 Task: Search one way flight ticket for 4 adults, 2 children, 2 infants in seat and 1 infant on lap in premium economy from Pocatello: Pocatello Regional Airport to Rock Springs: Southwest Wyoming Regional Airport (rock Springs Sweetwater County Airport) on 8-5-2023. Choice of flights is Alaska. Number of bags: 2 checked bags. Price is upto 74000. Outbound departure time preference is 21:15.
Action: Mouse moved to (393, 368)
Screenshot: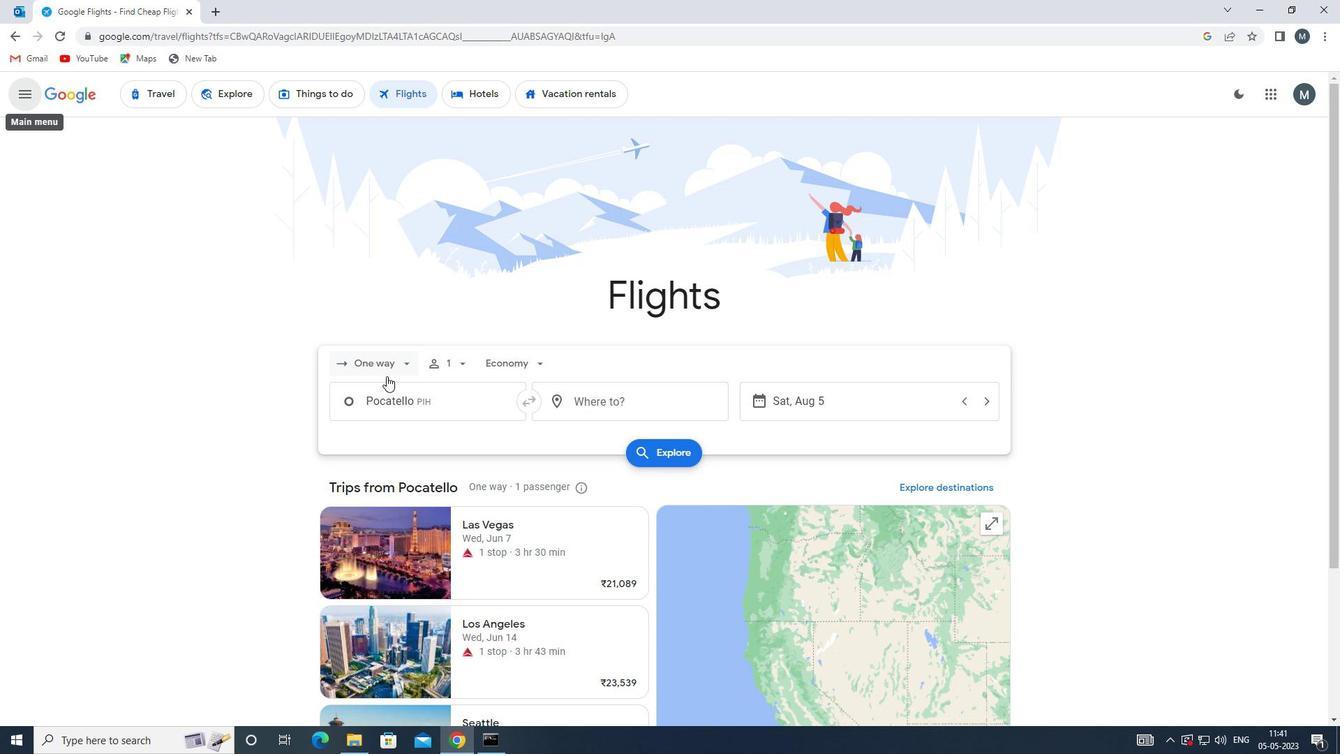 
Action: Mouse pressed left at (393, 368)
Screenshot: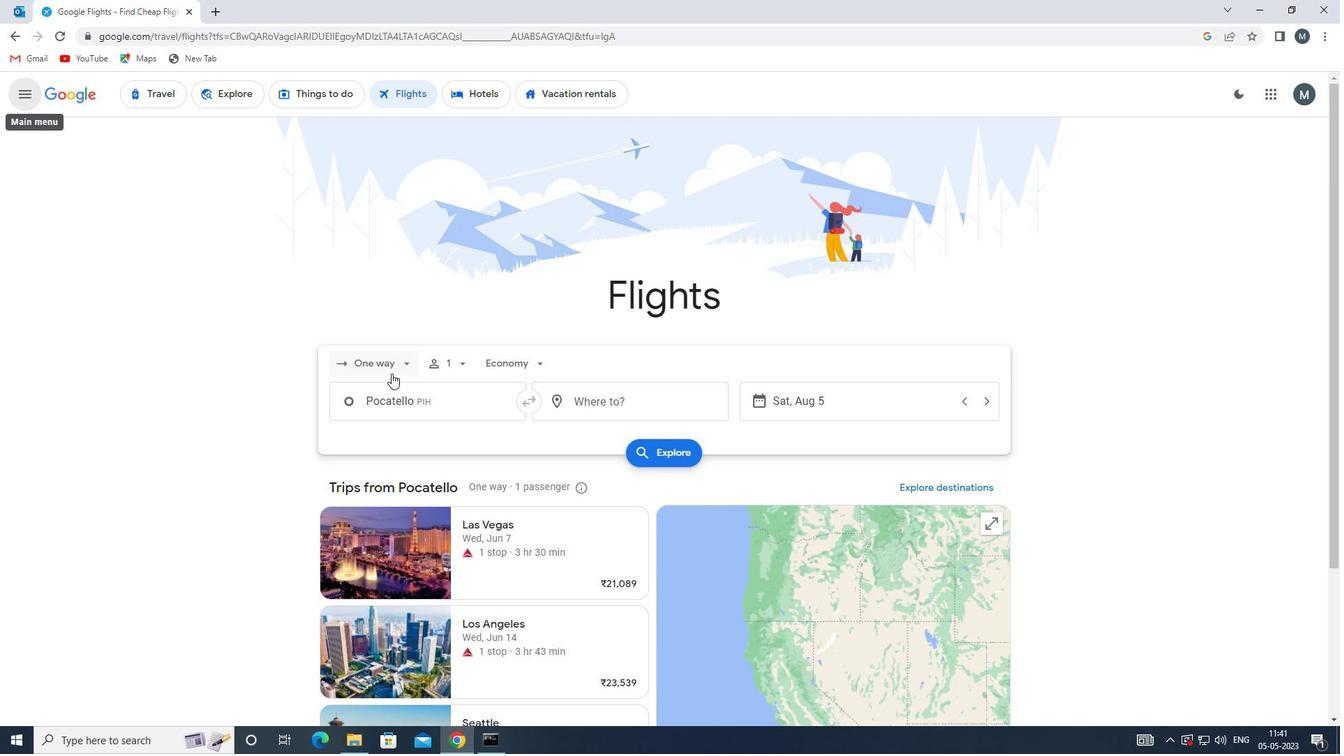 
Action: Mouse moved to (403, 427)
Screenshot: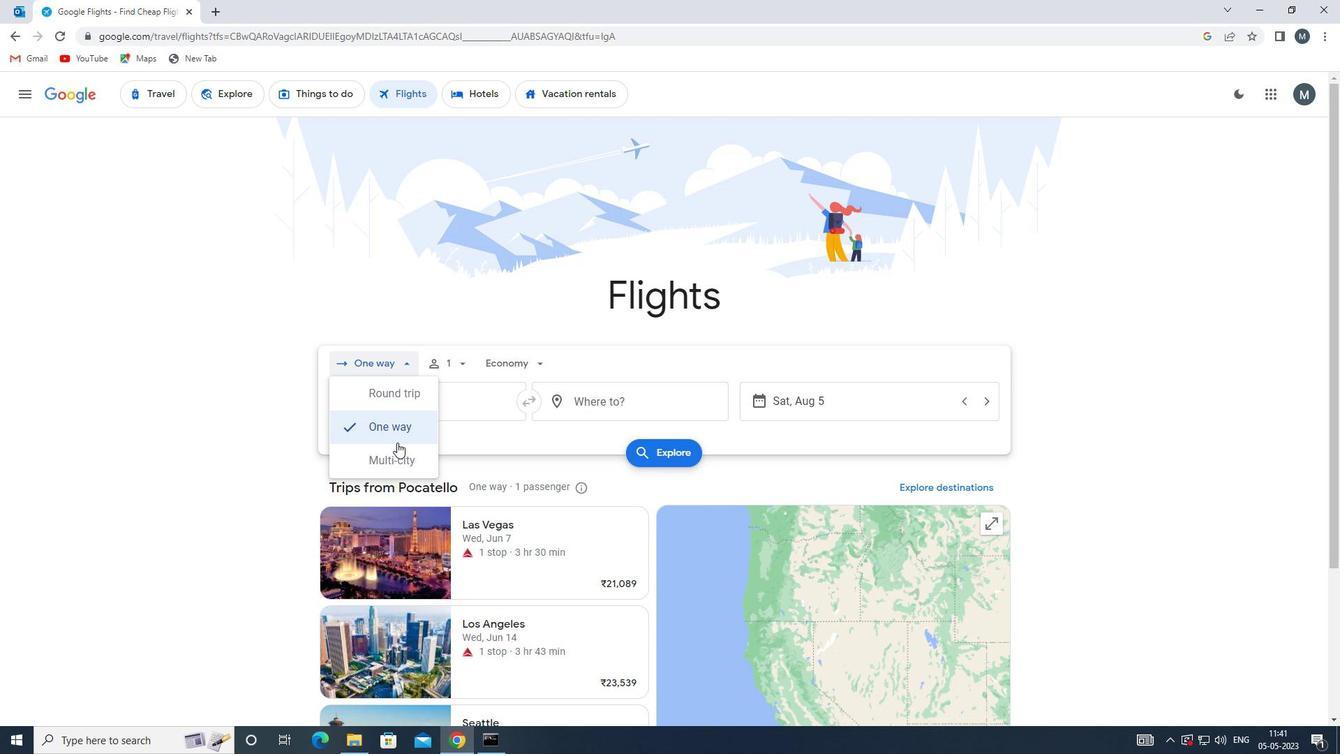 
Action: Mouse pressed left at (403, 427)
Screenshot: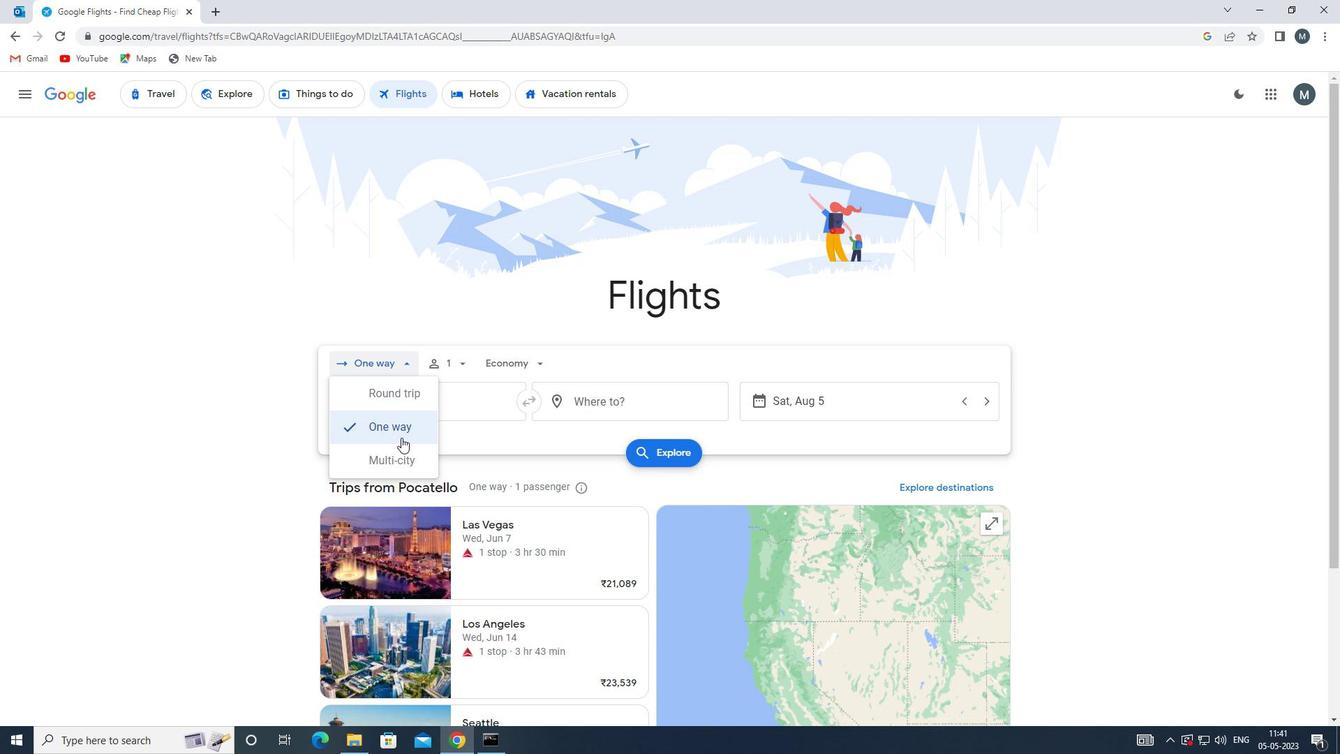 
Action: Mouse moved to (469, 360)
Screenshot: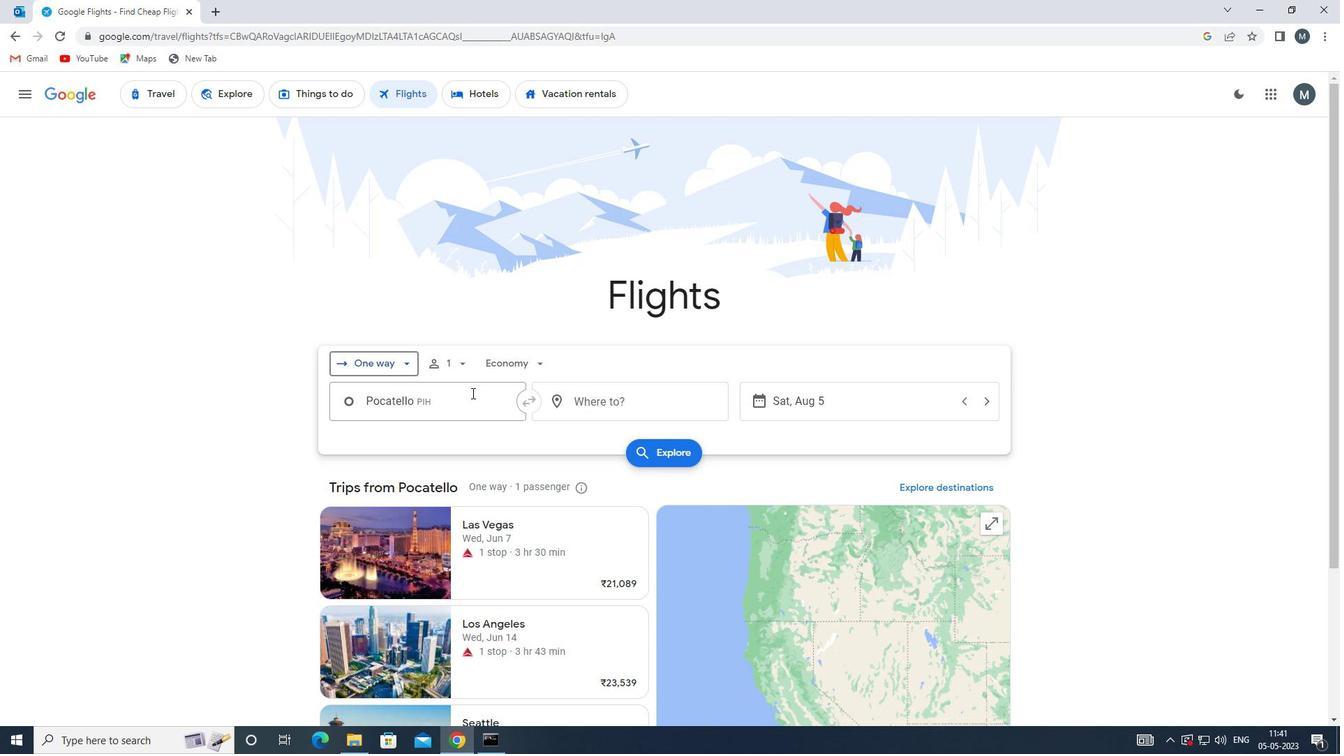 
Action: Mouse pressed left at (469, 360)
Screenshot: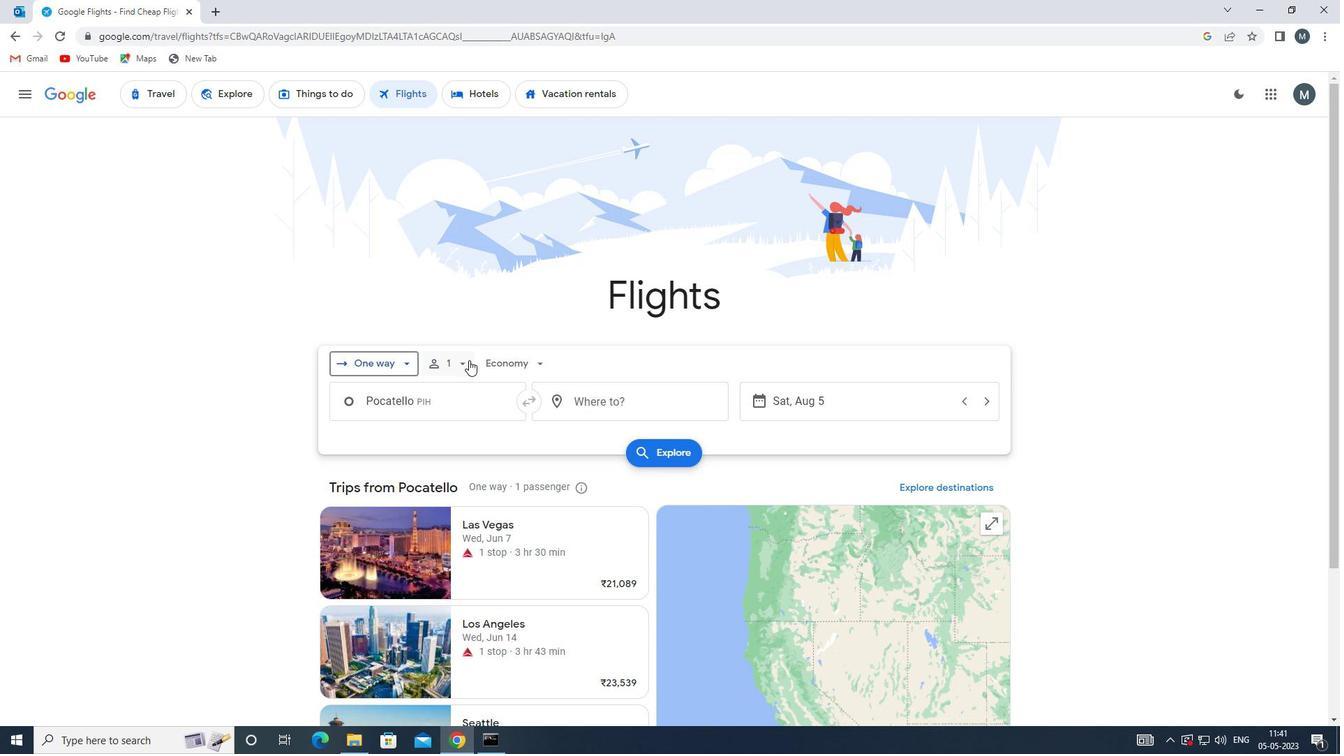 
Action: Mouse moved to (564, 398)
Screenshot: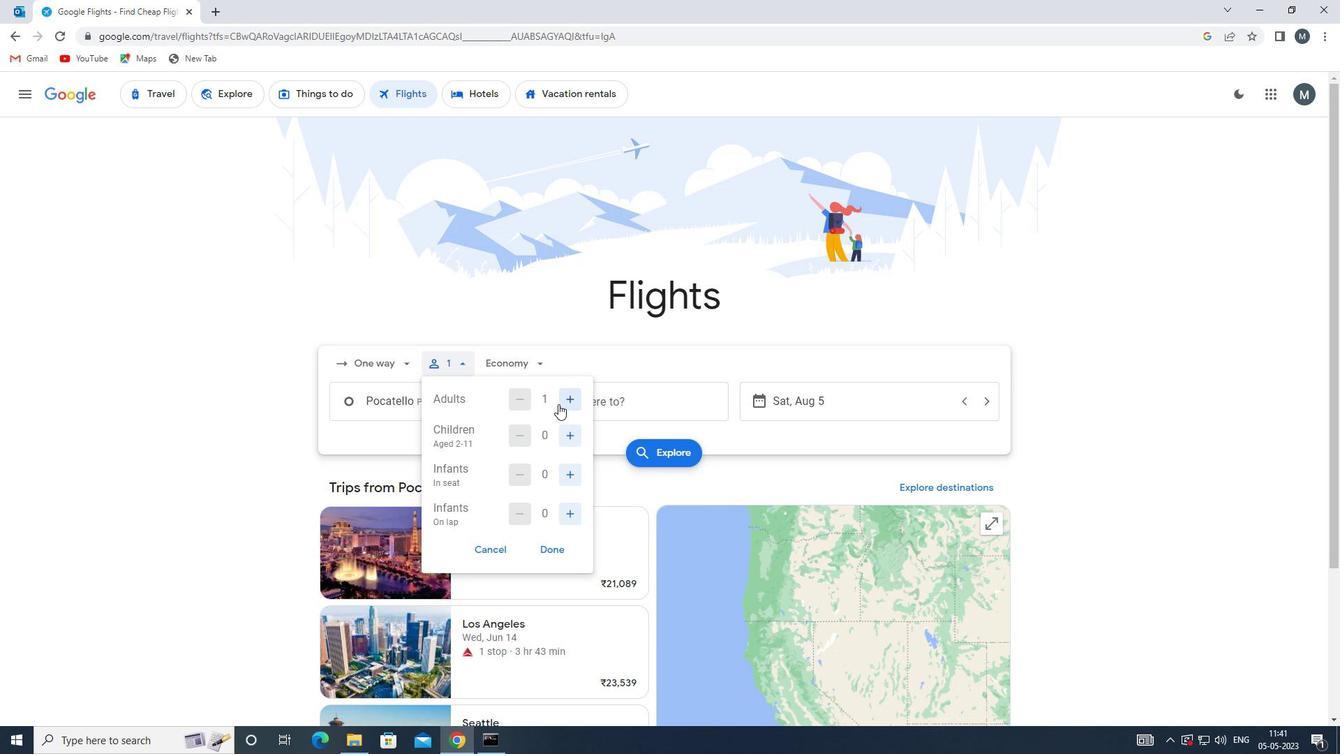 
Action: Mouse pressed left at (564, 398)
Screenshot: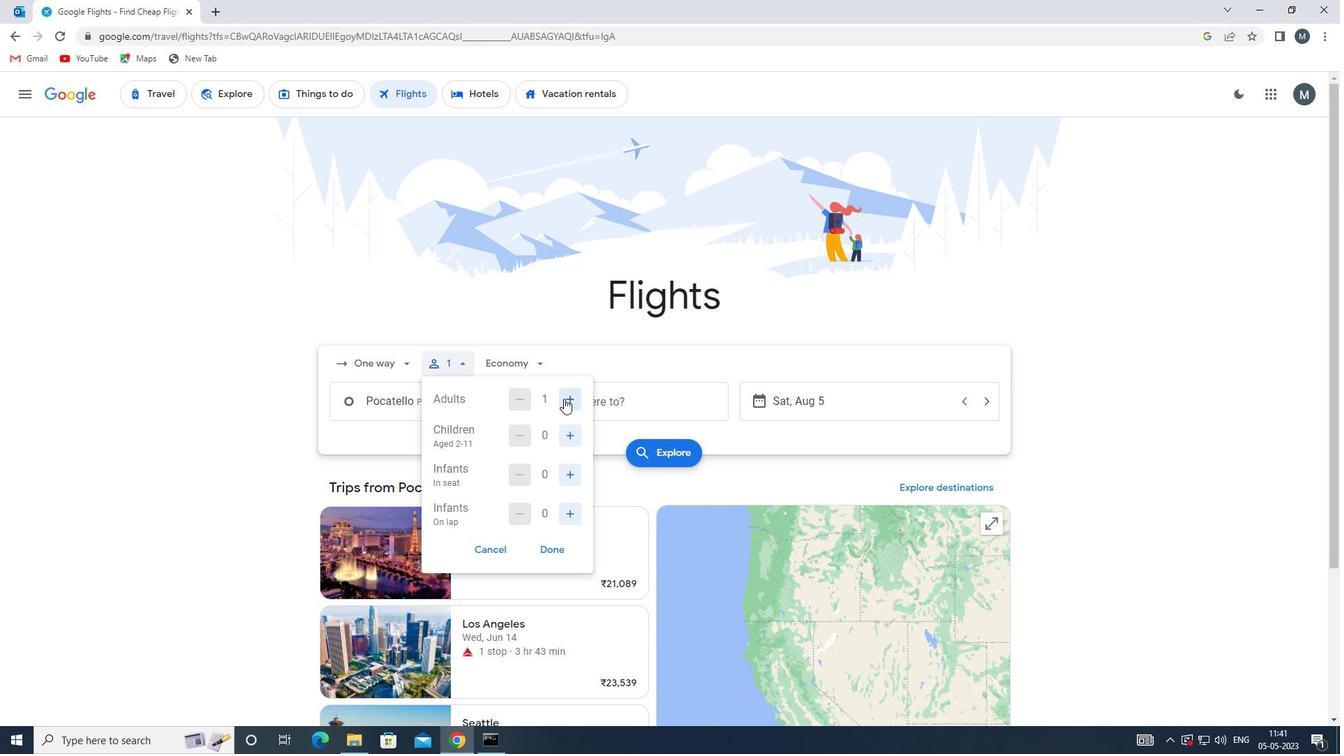 
Action: Mouse pressed left at (564, 398)
Screenshot: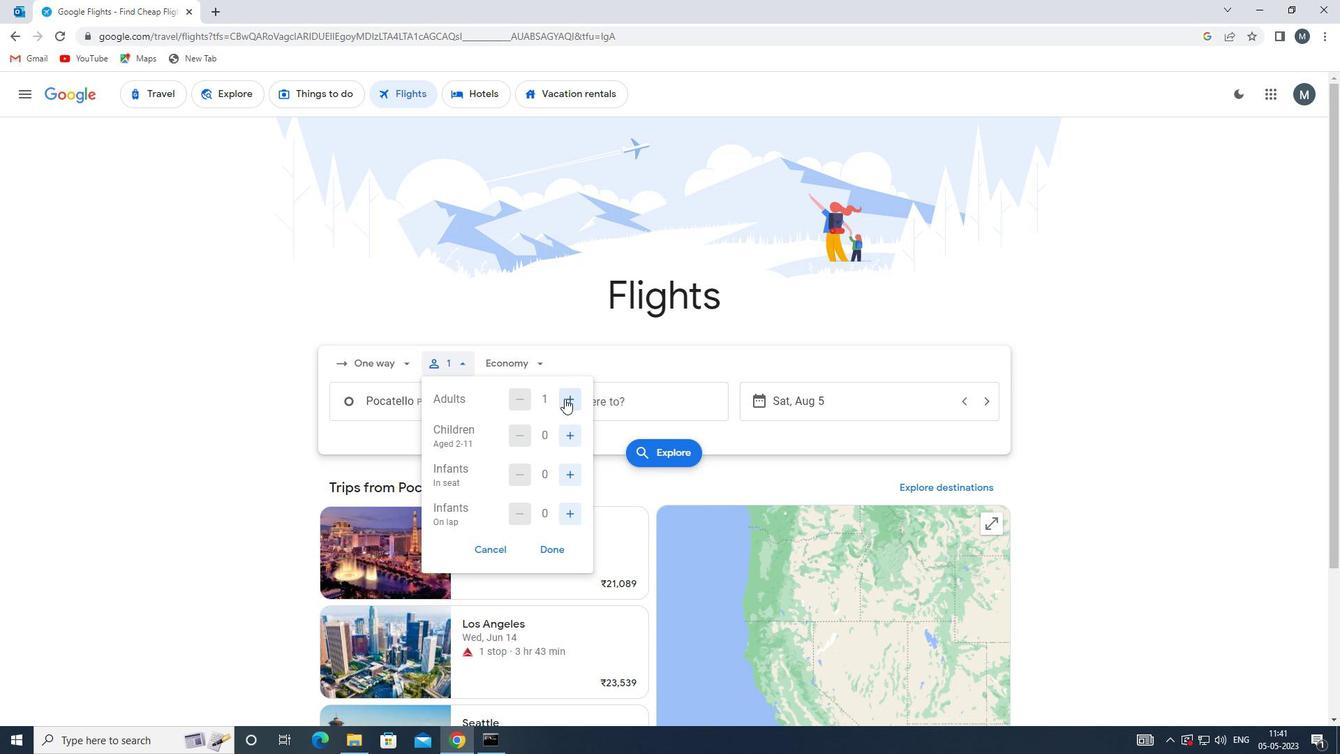 
Action: Mouse pressed left at (564, 398)
Screenshot: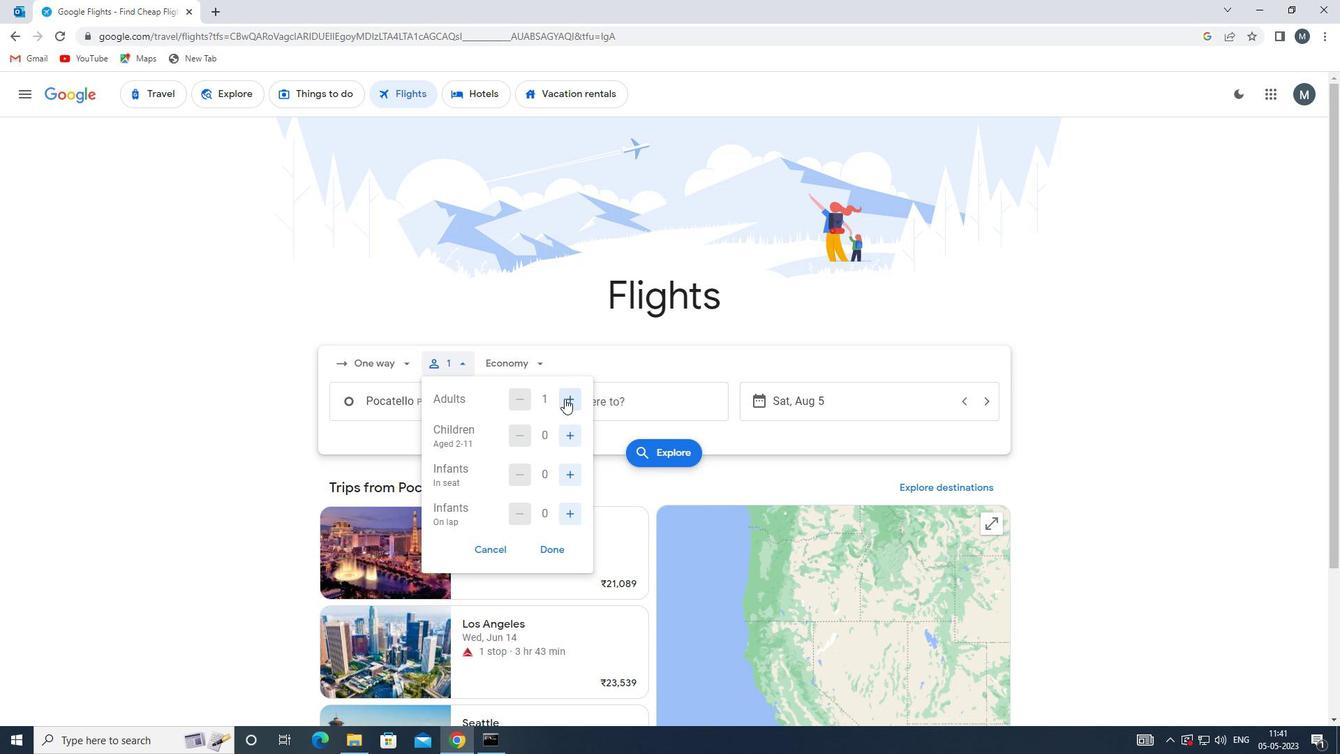 
Action: Mouse moved to (575, 422)
Screenshot: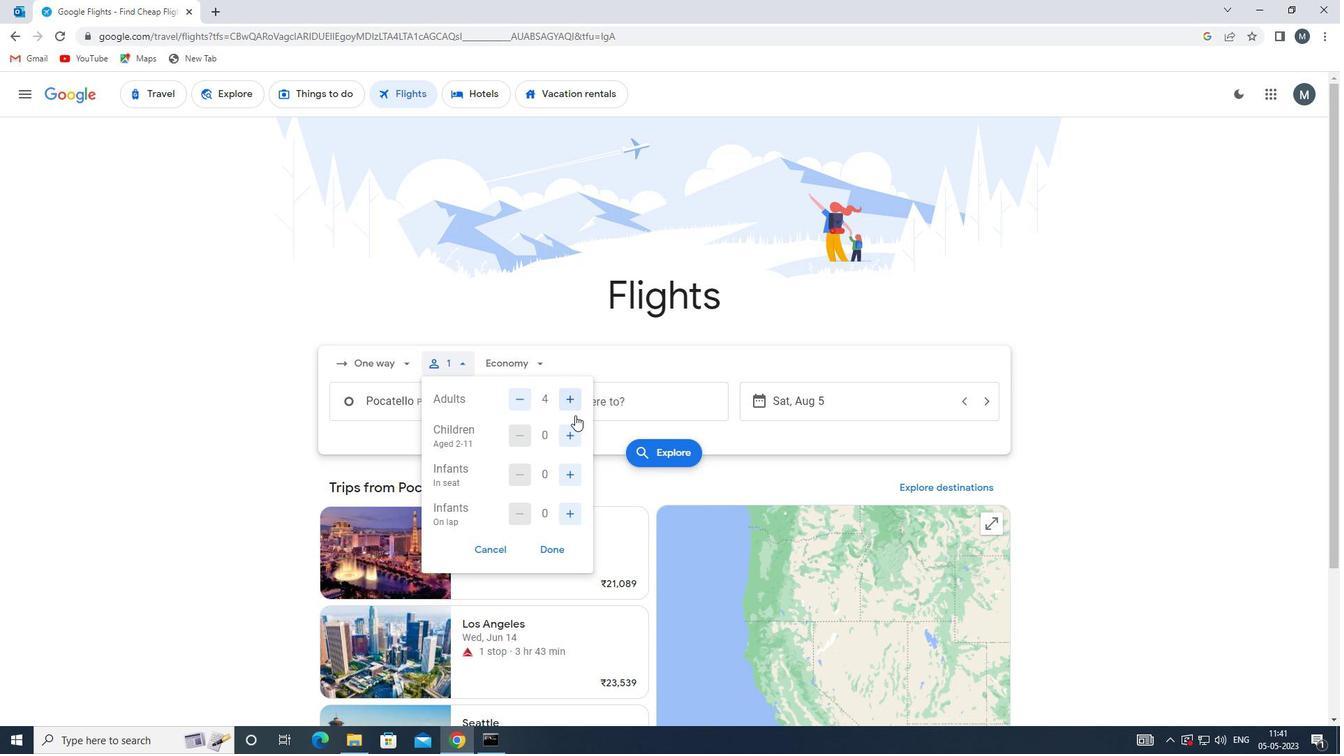 
Action: Mouse pressed left at (575, 422)
Screenshot: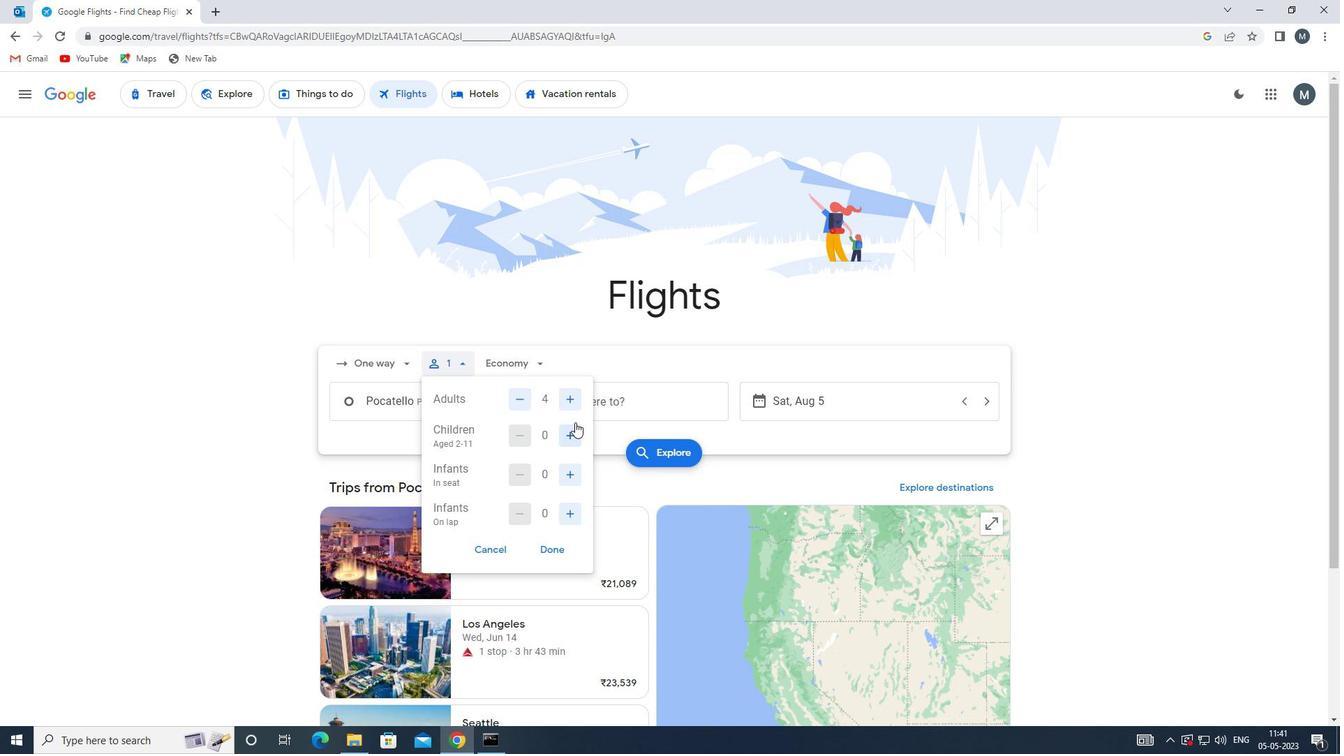
Action: Mouse moved to (576, 429)
Screenshot: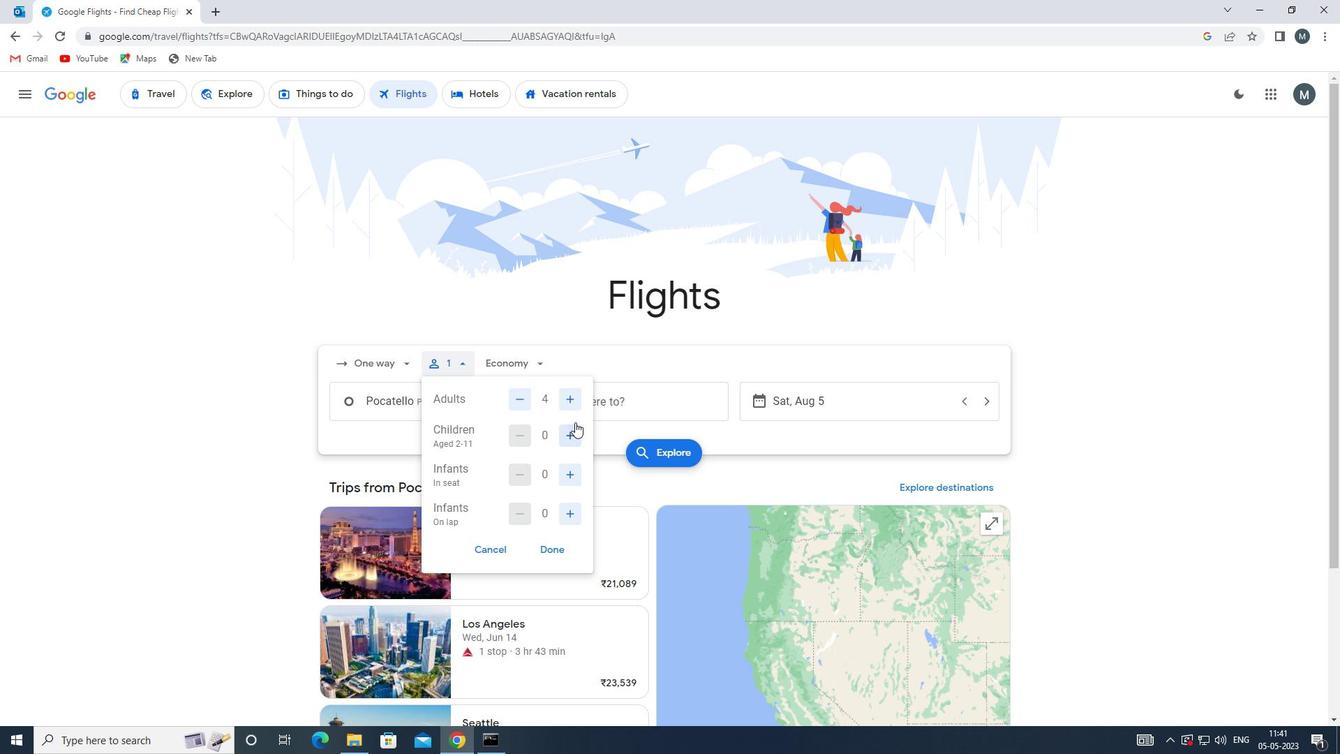 
Action: Mouse pressed left at (576, 429)
Screenshot: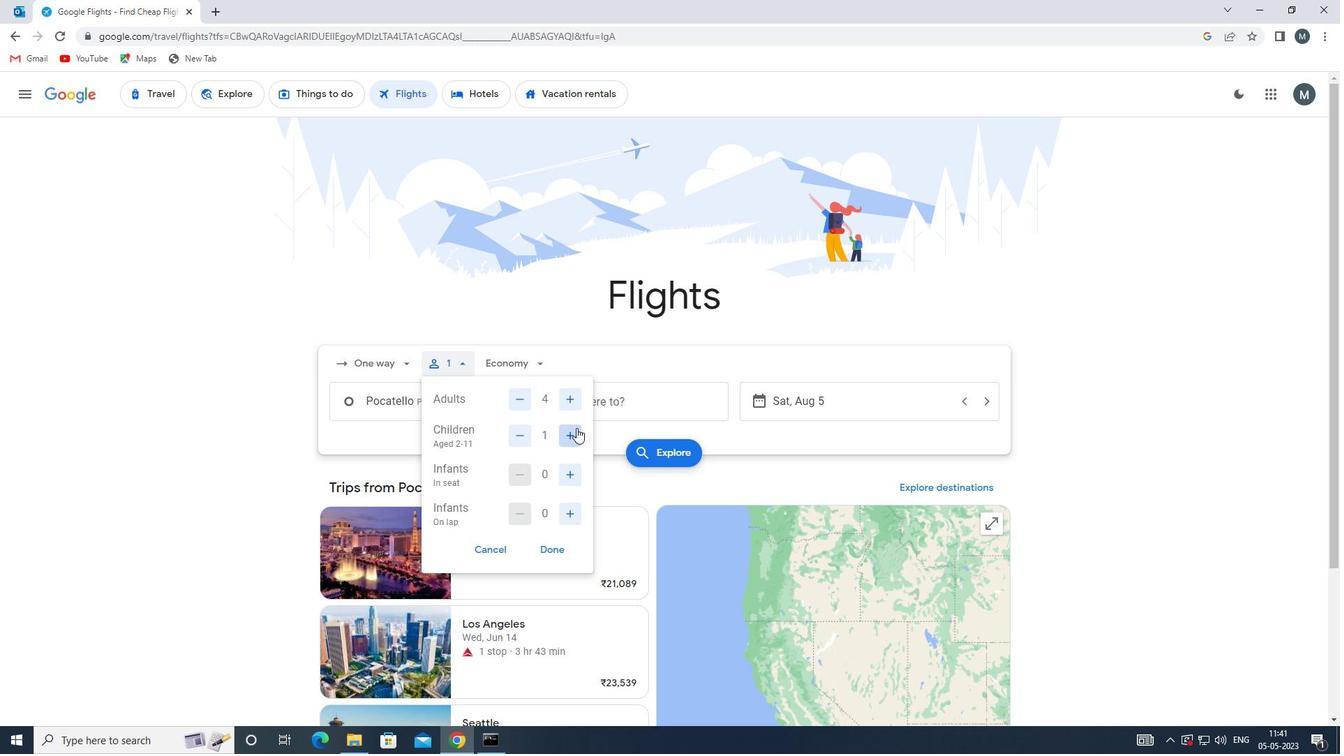 
Action: Mouse moved to (570, 474)
Screenshot: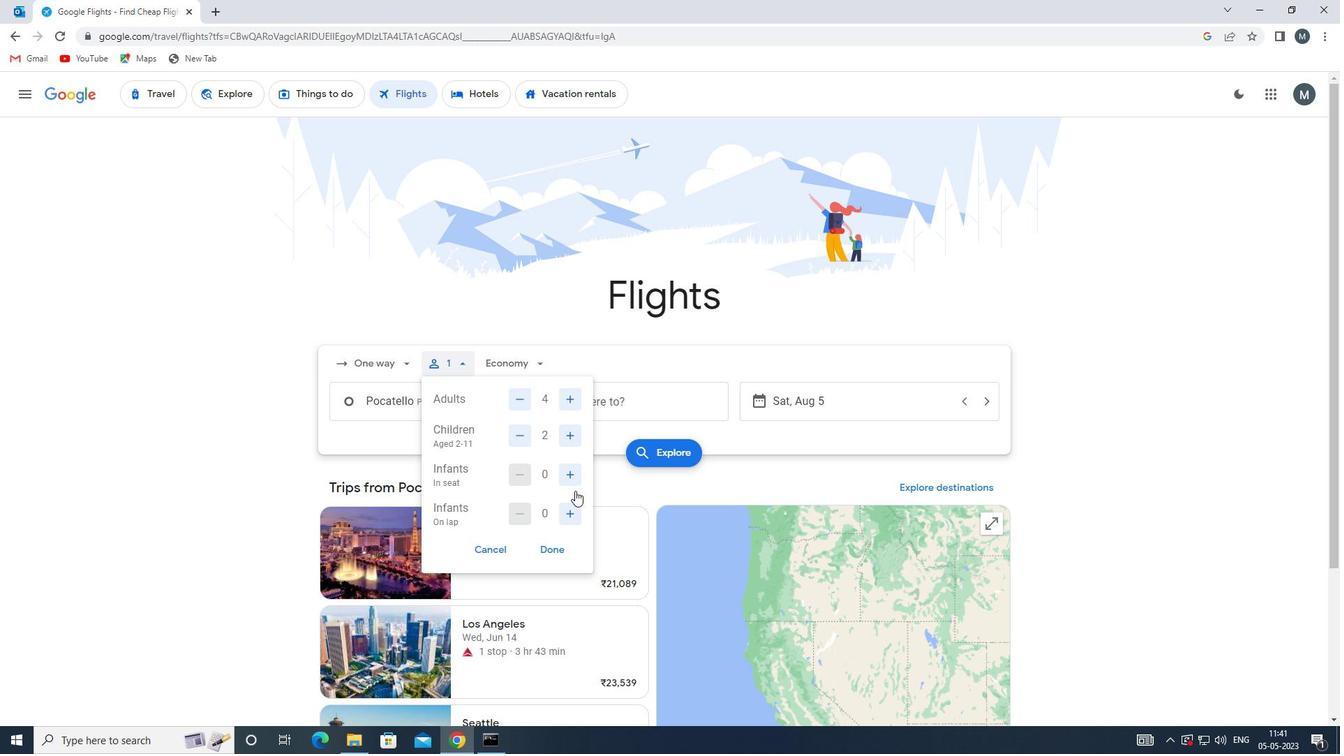 
Action: Mouse pressed left at (570, 474)
Screenshot: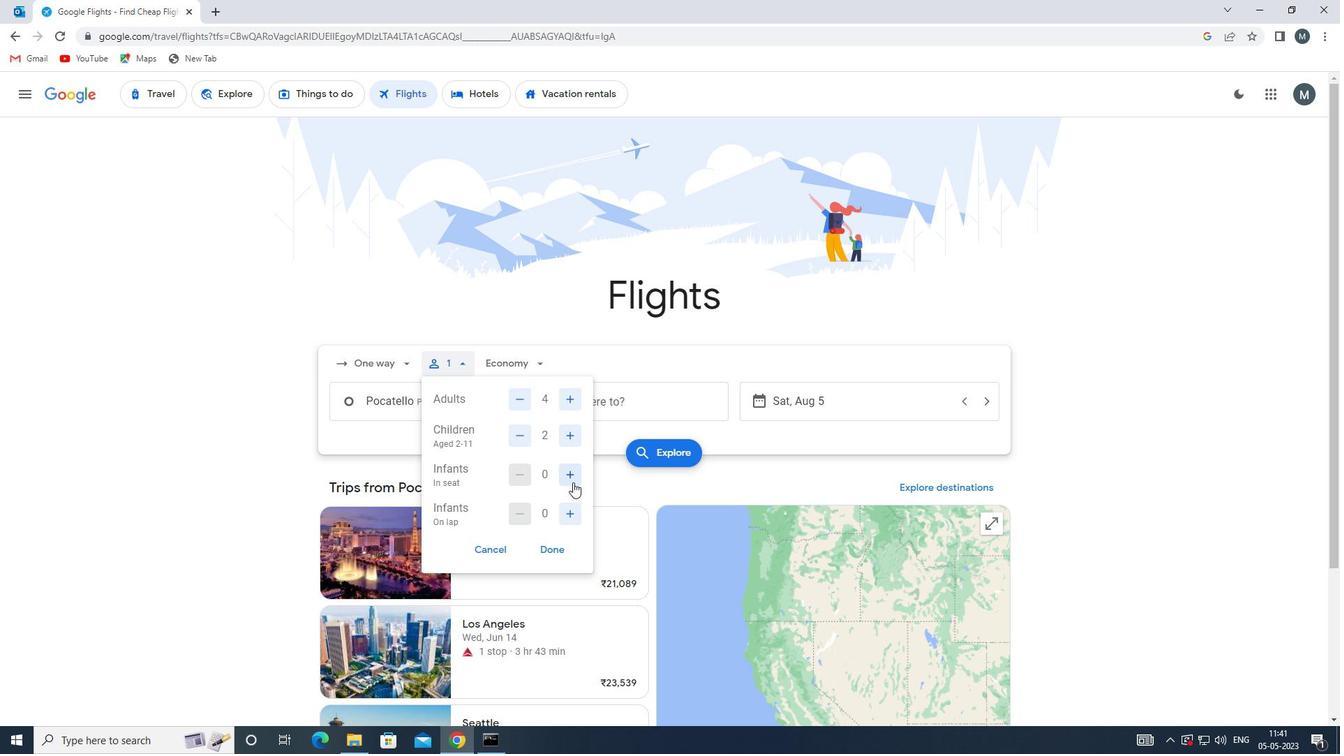 
Action: Mouse pressed left at (570, 474)
Screenshot: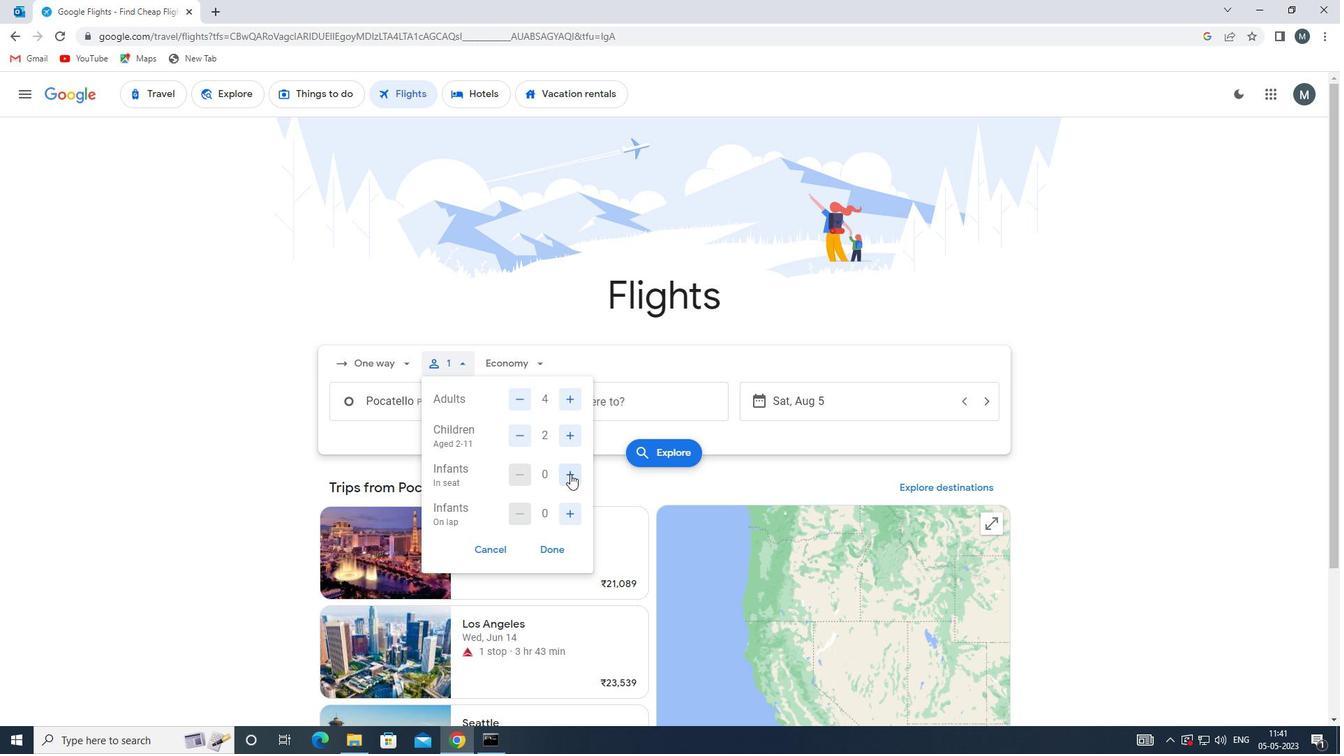 
Action: Mouse moved to (564, 513)
Screenshot: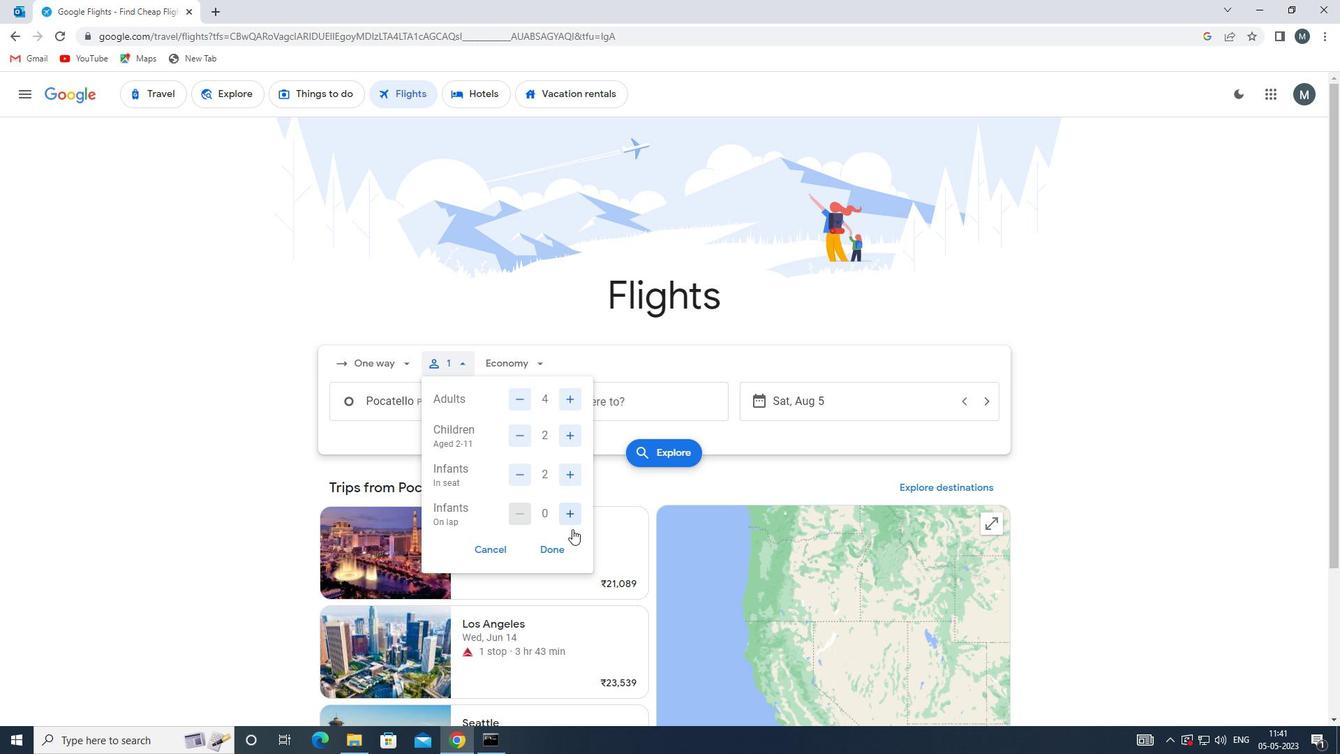 
Action: Mouse pressed left at (564, 513)
Screenshot: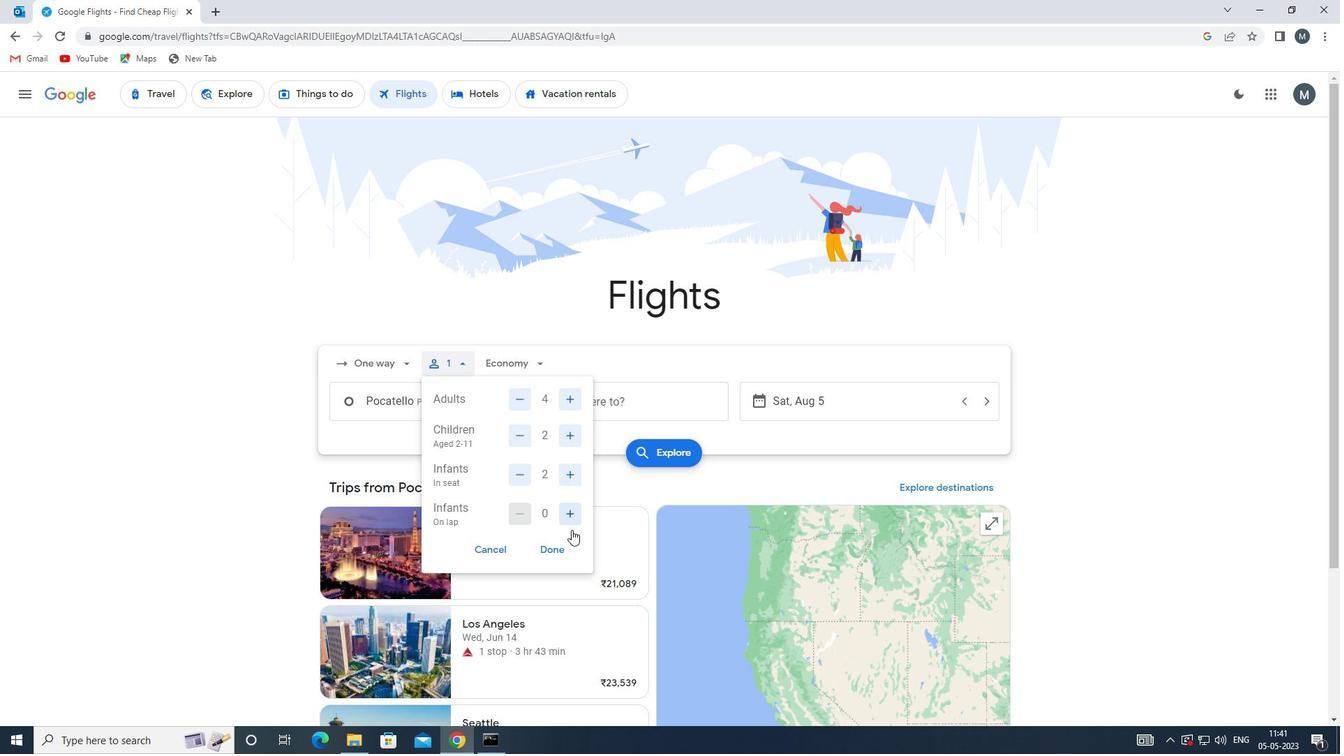 
Action: Mouse moved to (558, 546)
Screenshot: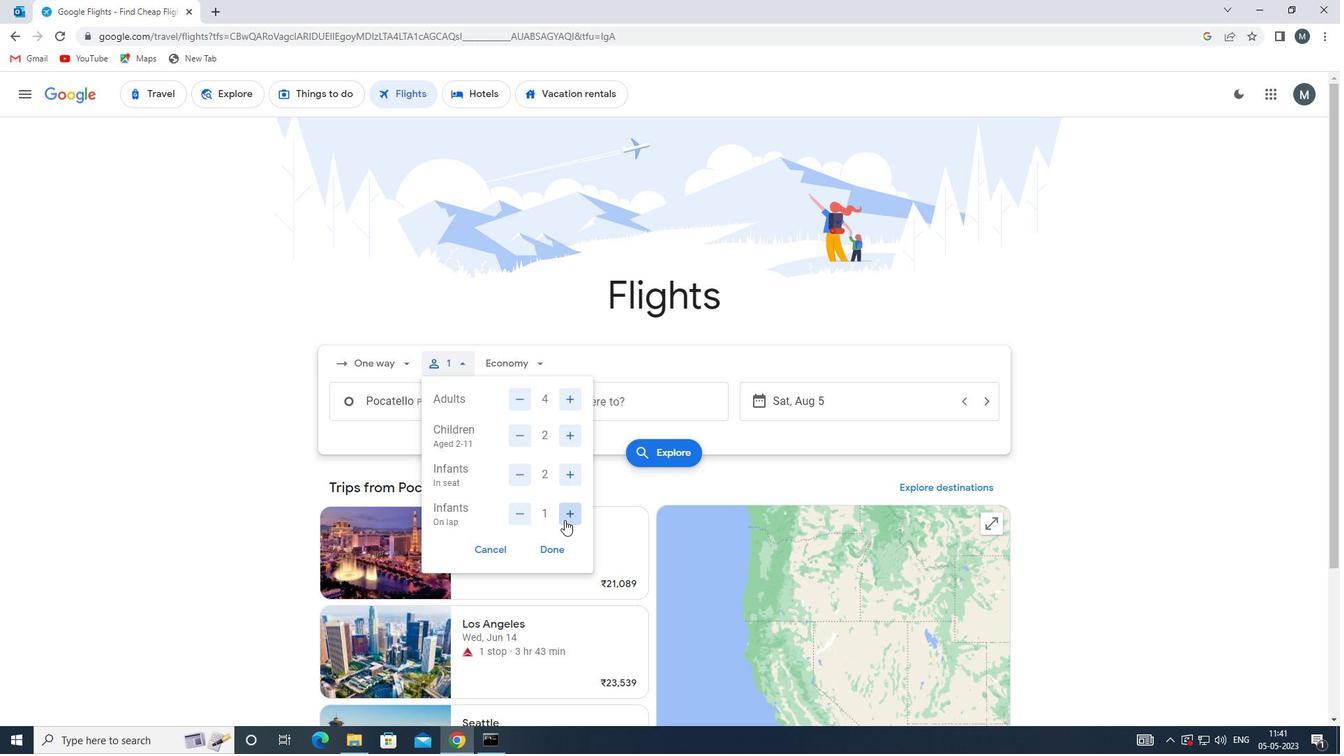 
Action: Mouse pressed left at (558, 546)
Screenshot: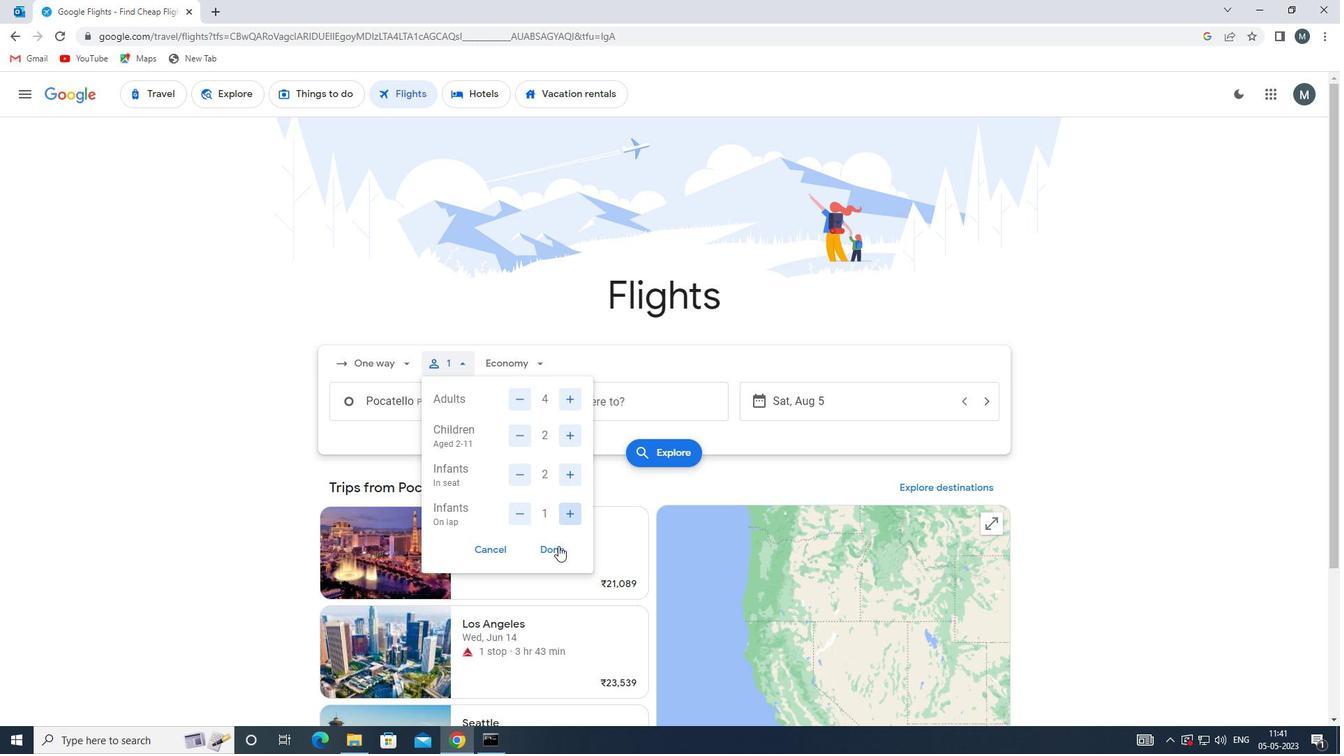 
Action: Mouse moved to (537, 360)
Screenshot: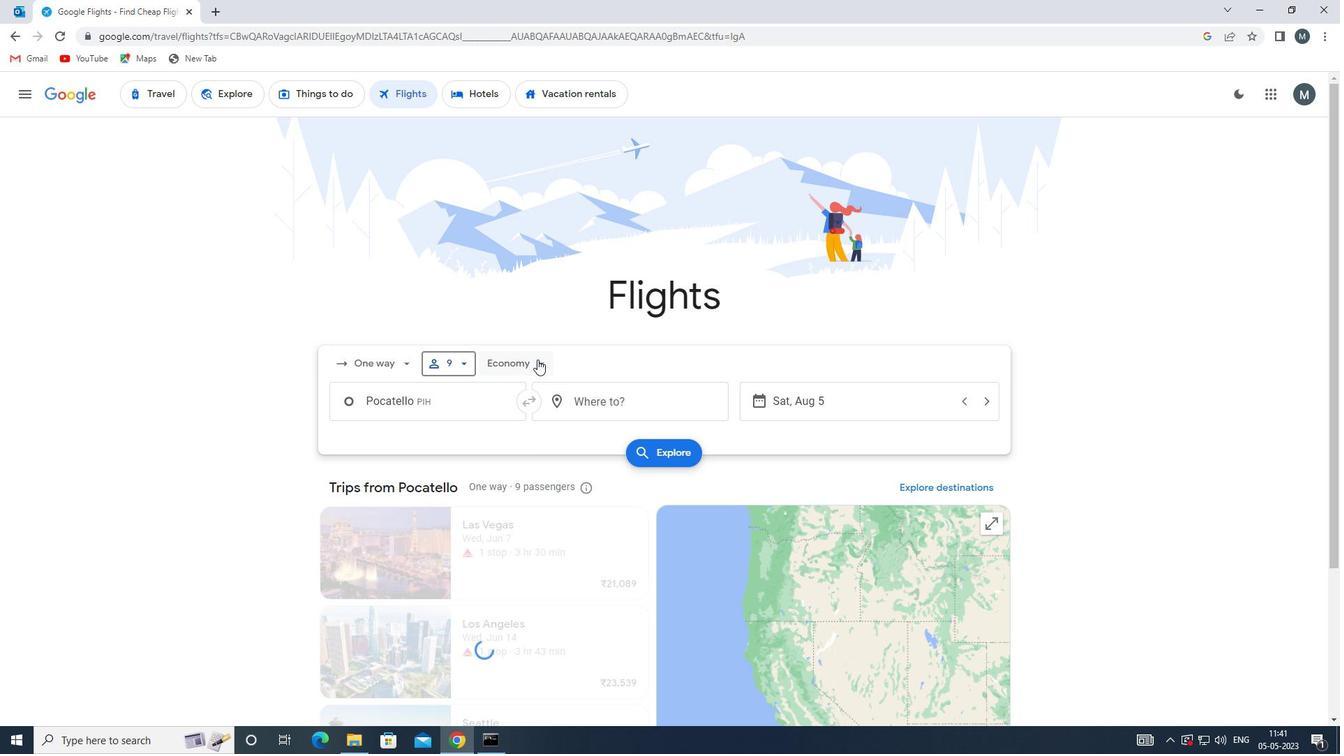 
Action: Mouse pressed left at (537, 360)
Screenshot: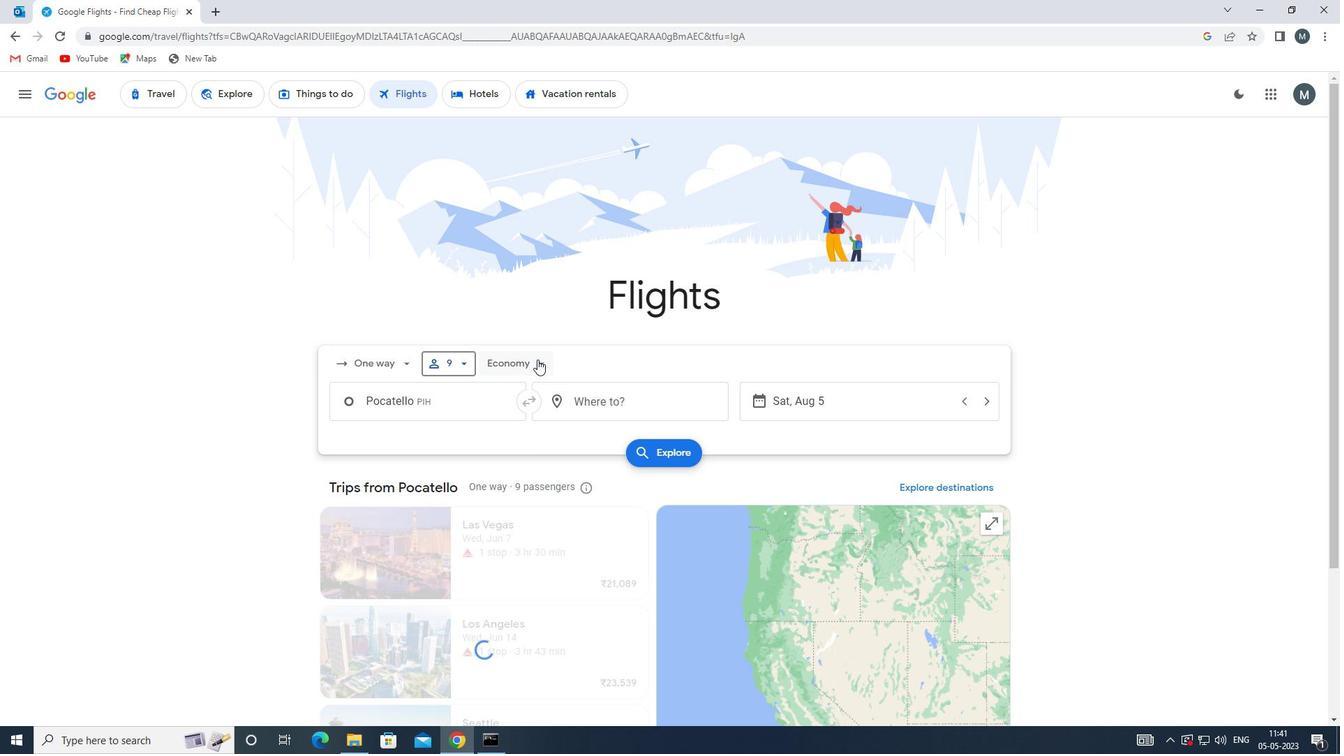 
Action: Mouse moved to (535, 426)
Screenshot: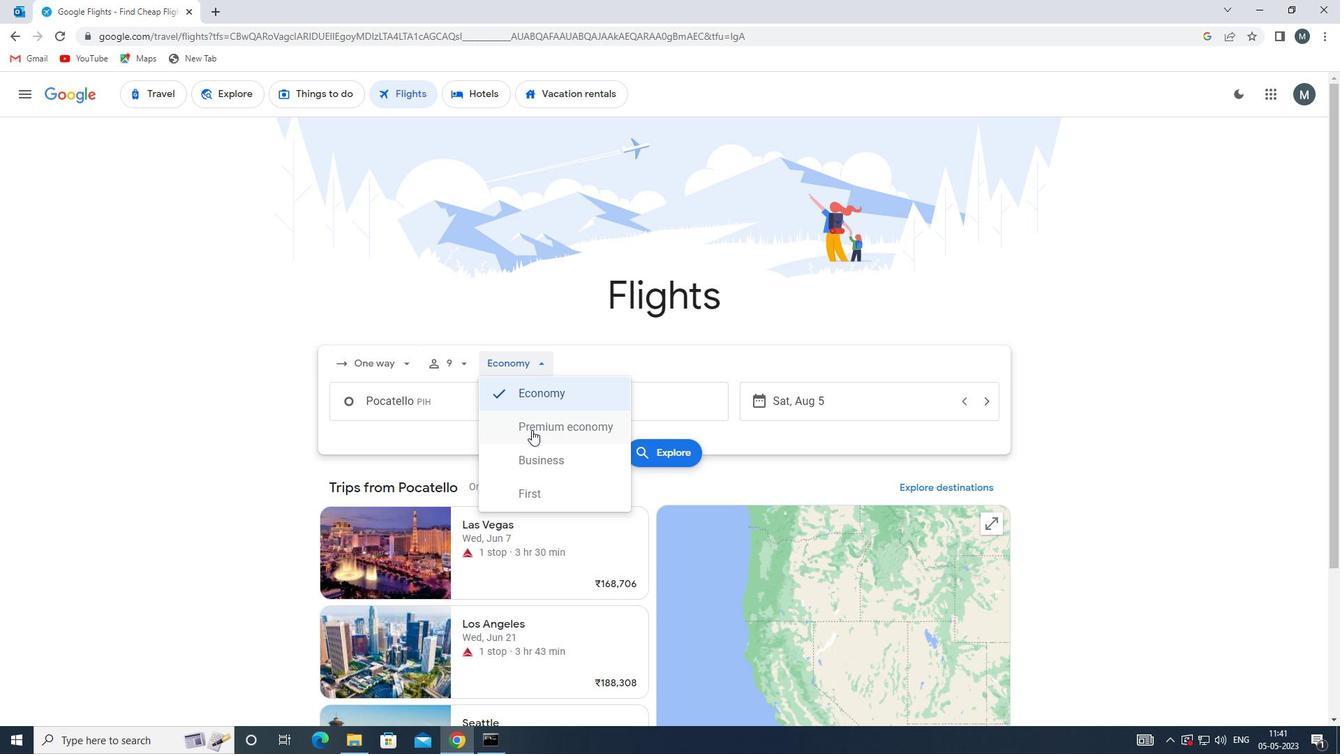 
Action: Mouse pressed left at (535, 426)
Screenshot: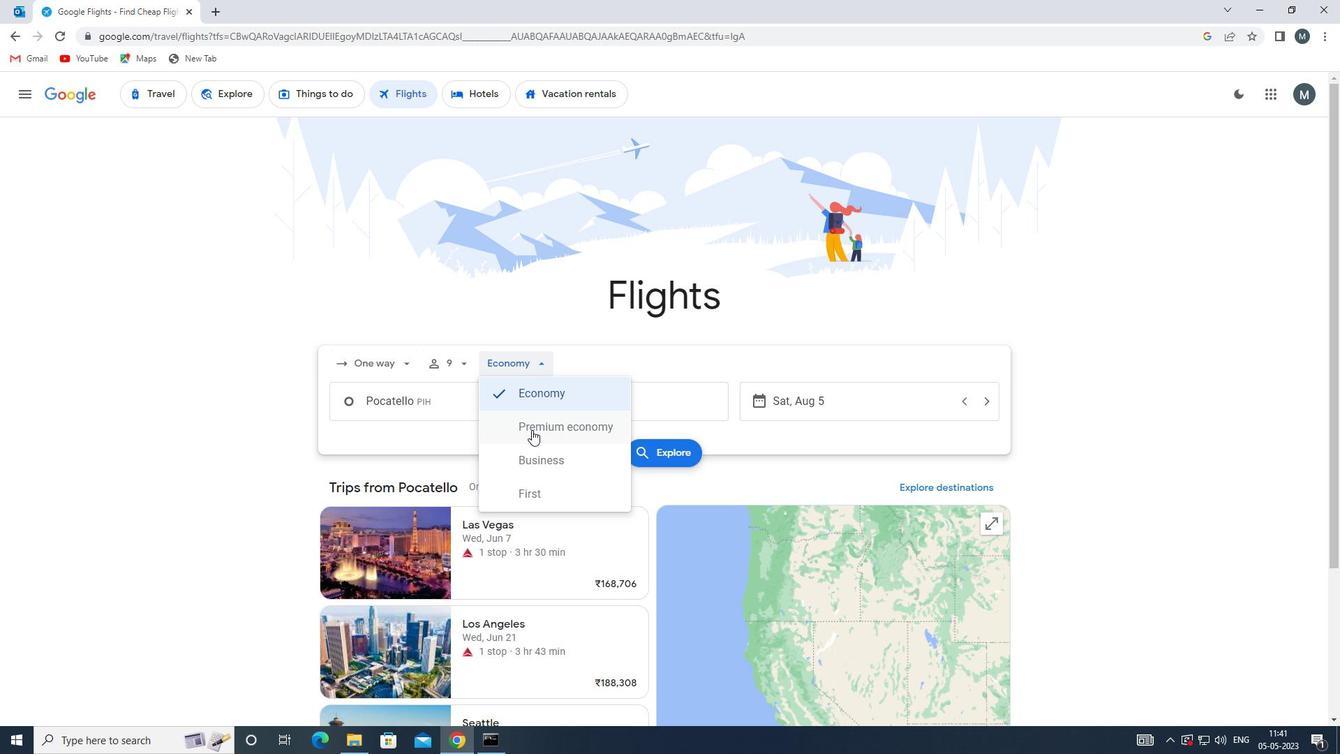 
Action: Mouse moved to (444, 405)
Screenshot: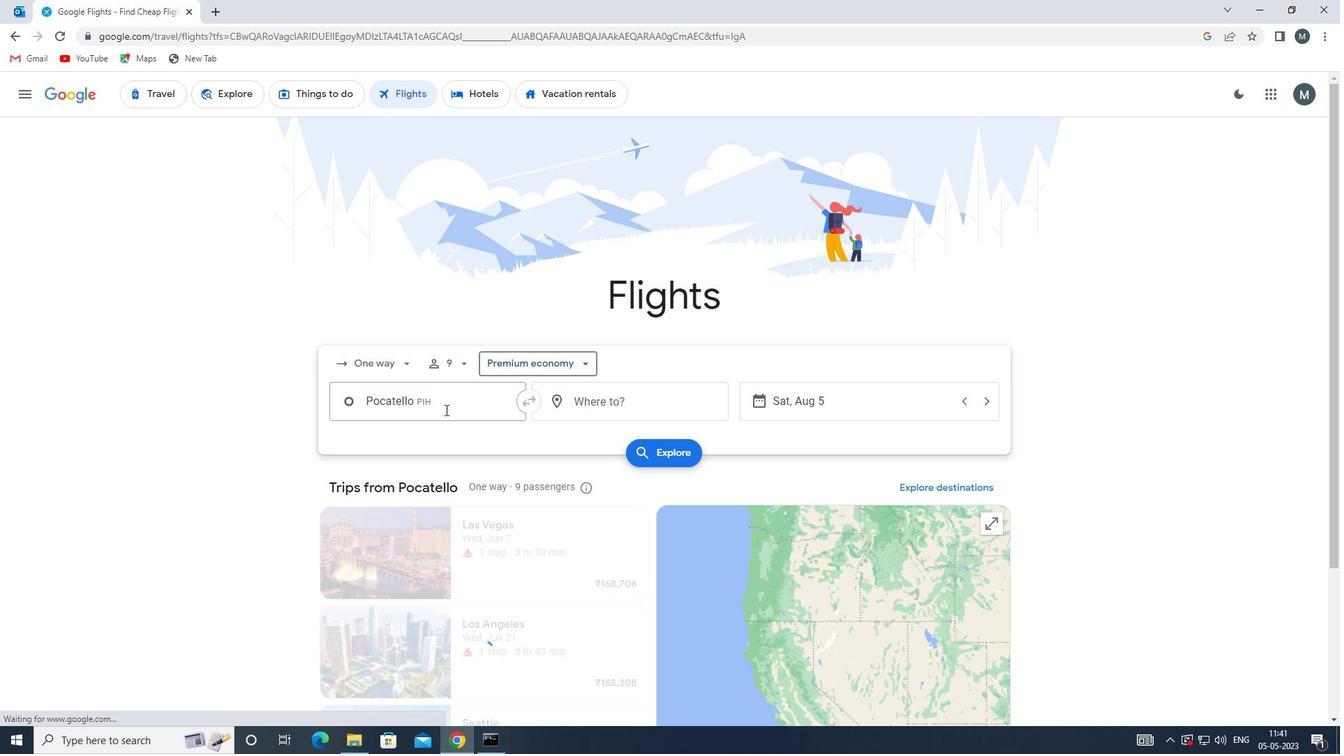 
Action: Mouse pressed left at (444, 405)
Screenshot: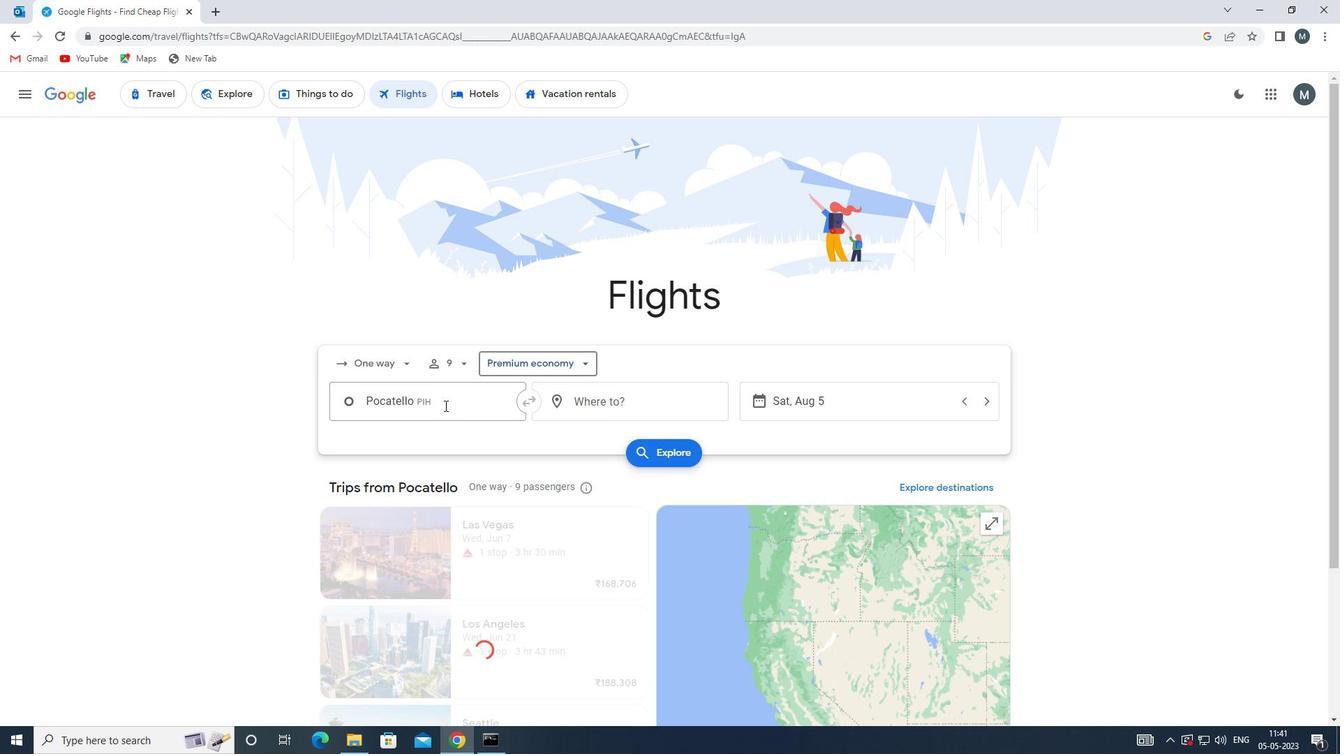 
Action: Mouse moved to (449, 523)
Screenshot: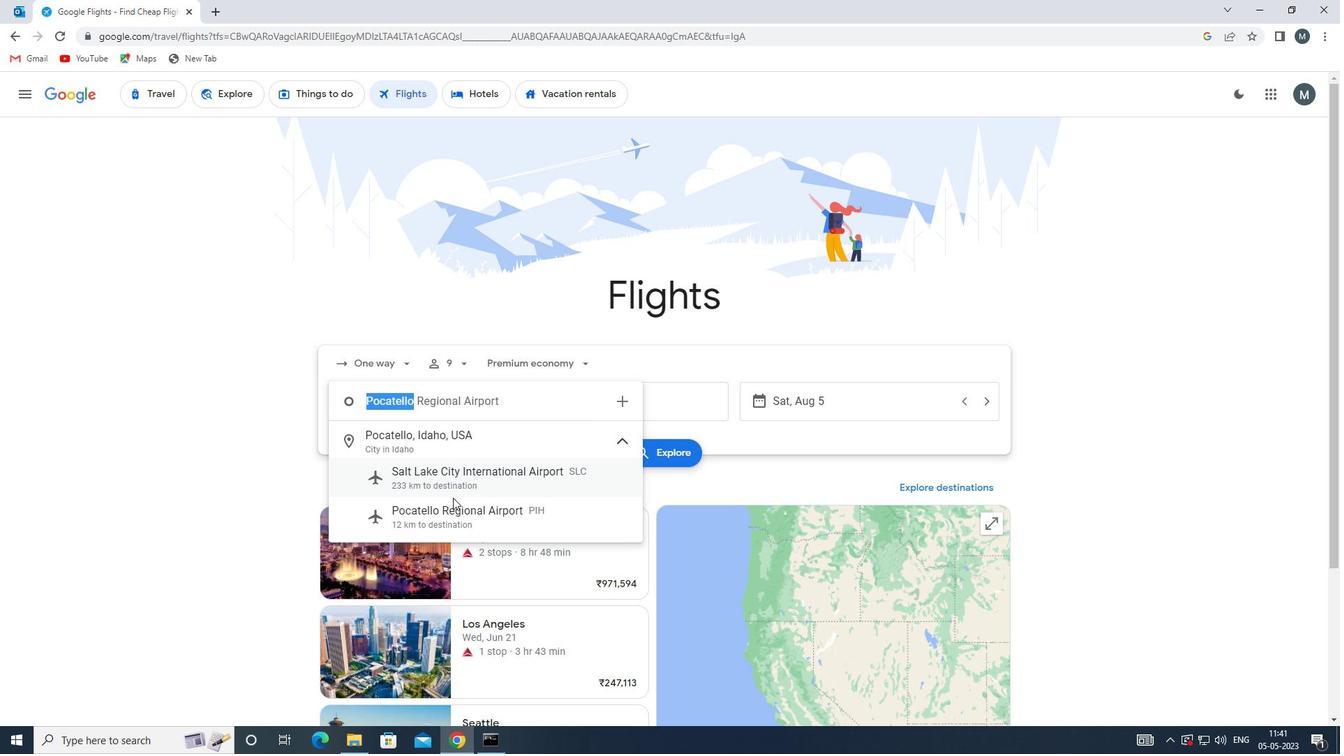 
Action: Mouse pressed left at (449, 523)
Screenshot: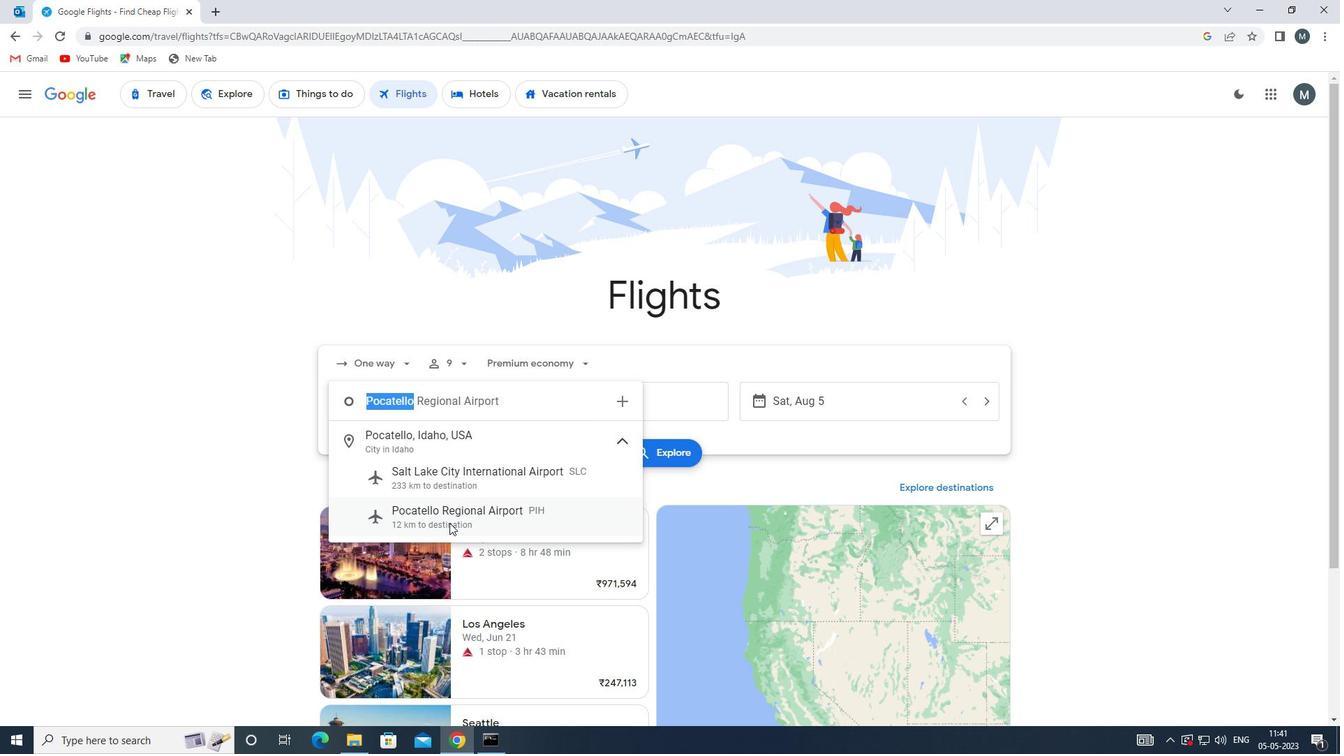 
Action: Mouse moved to (604, 402)
Screenshot: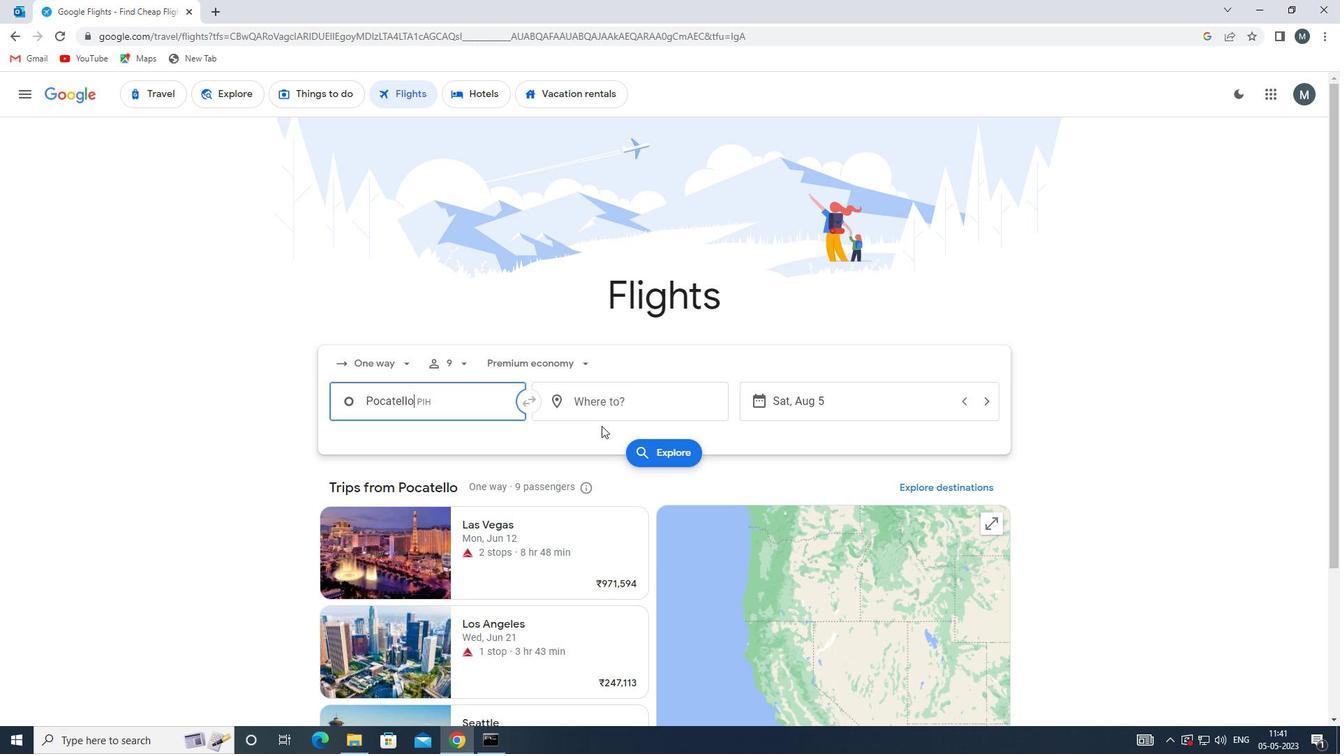 
Action: Mouse pressed left at (604, 402)
Screenshot: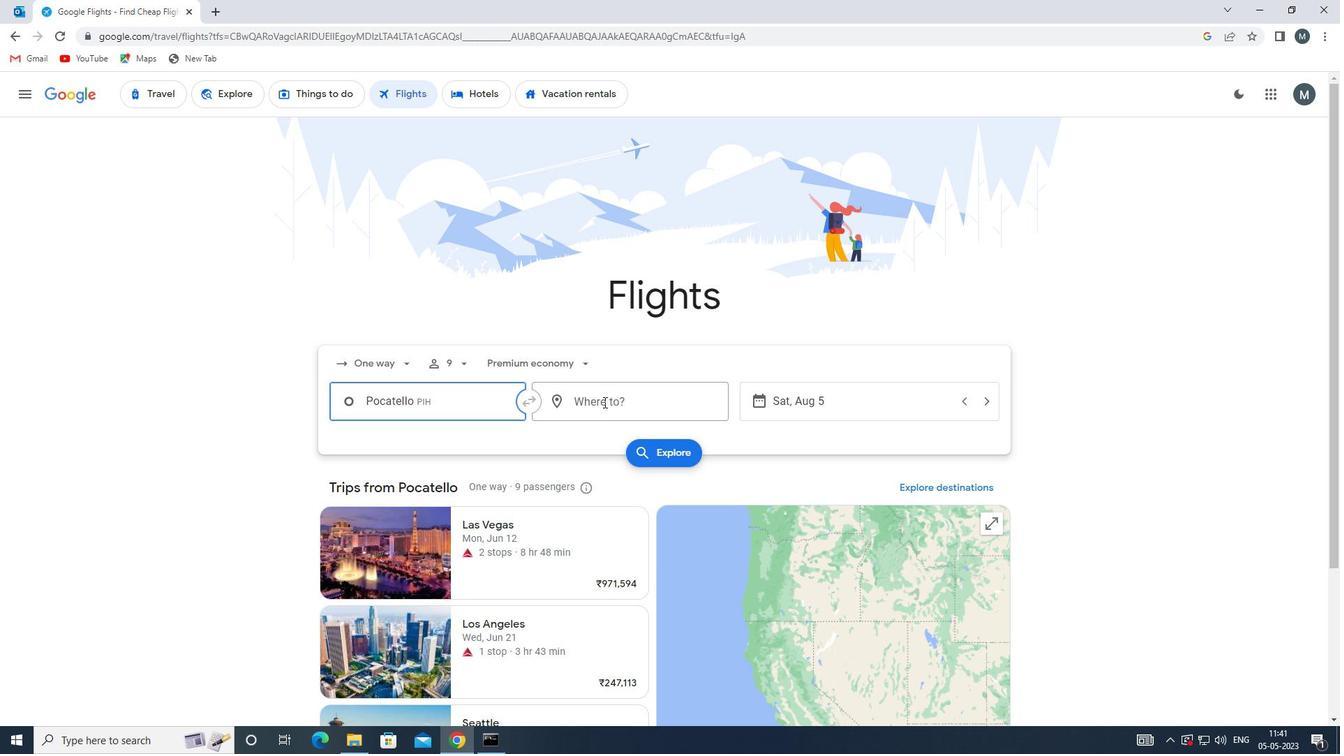 
Action: Mouse moved to (604, 401)
Screenshot: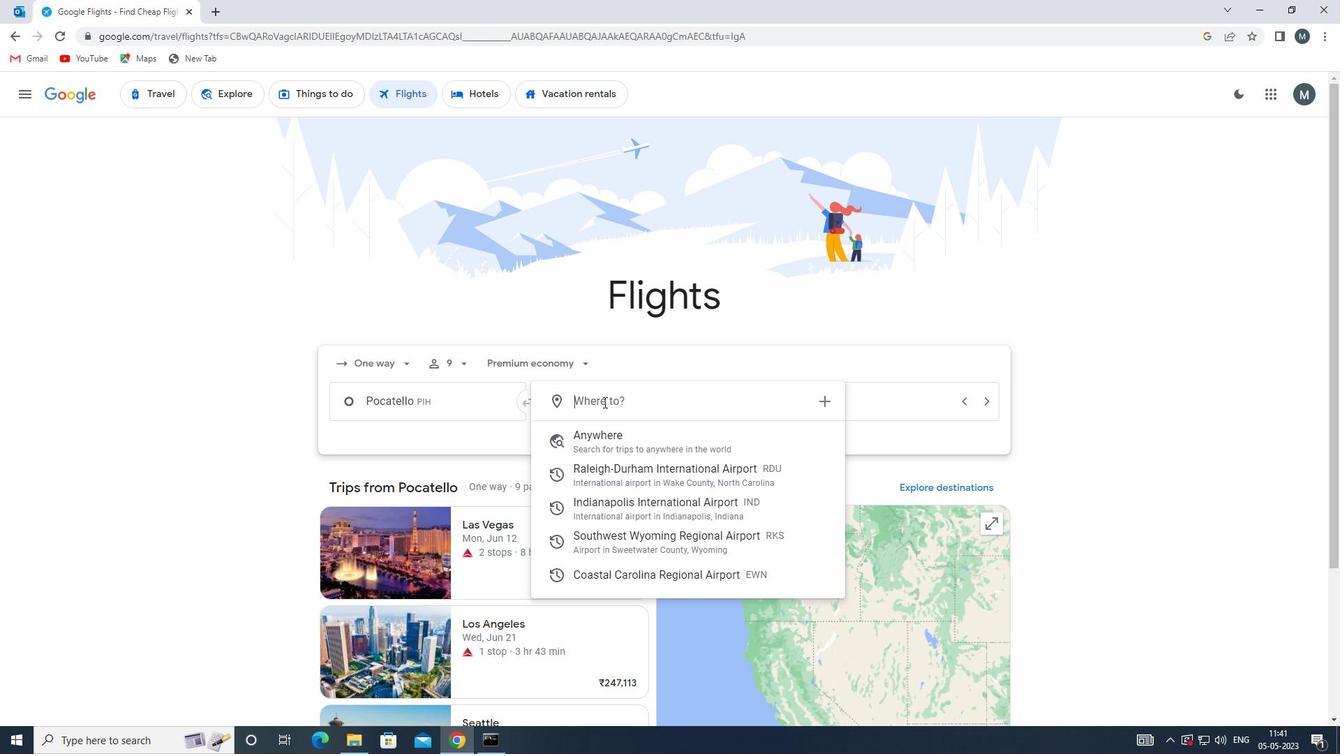 
Action: Key pressed rks
Screenshot: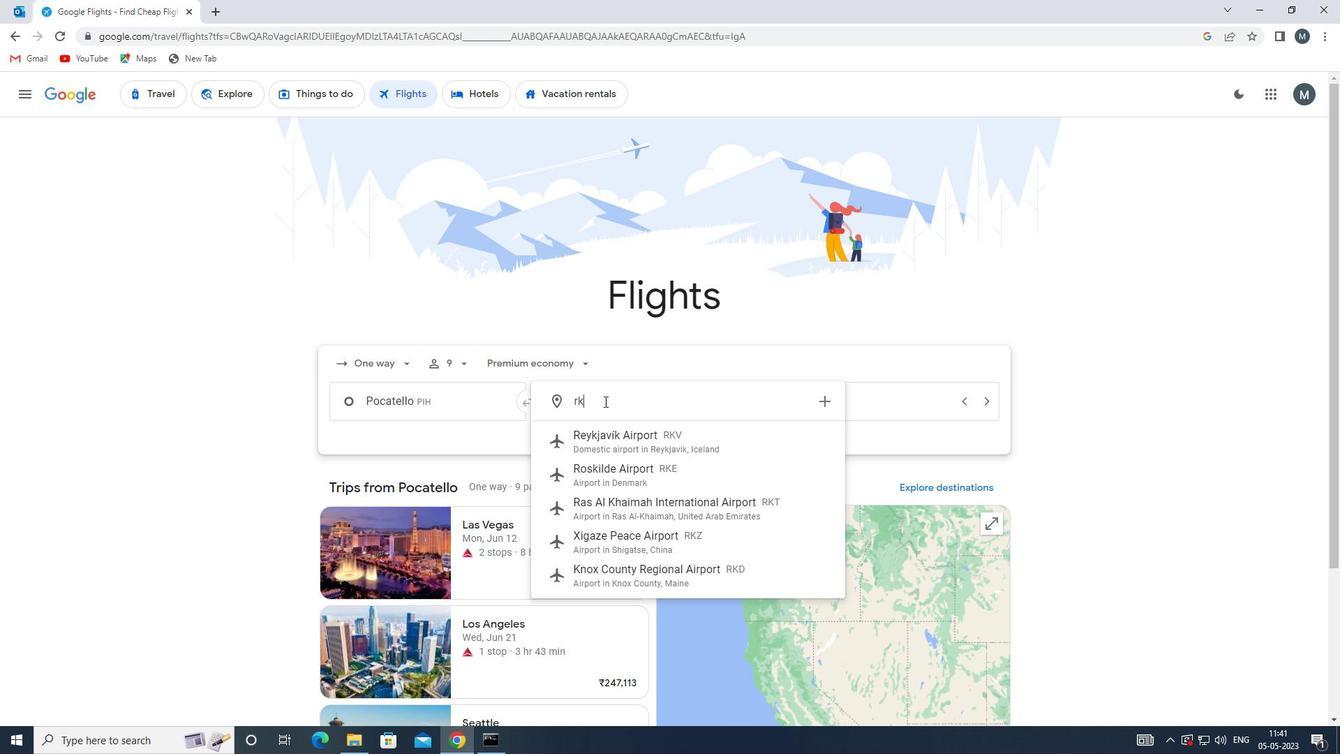 
Action: Mouse moved to (631, 444)
Screenshot: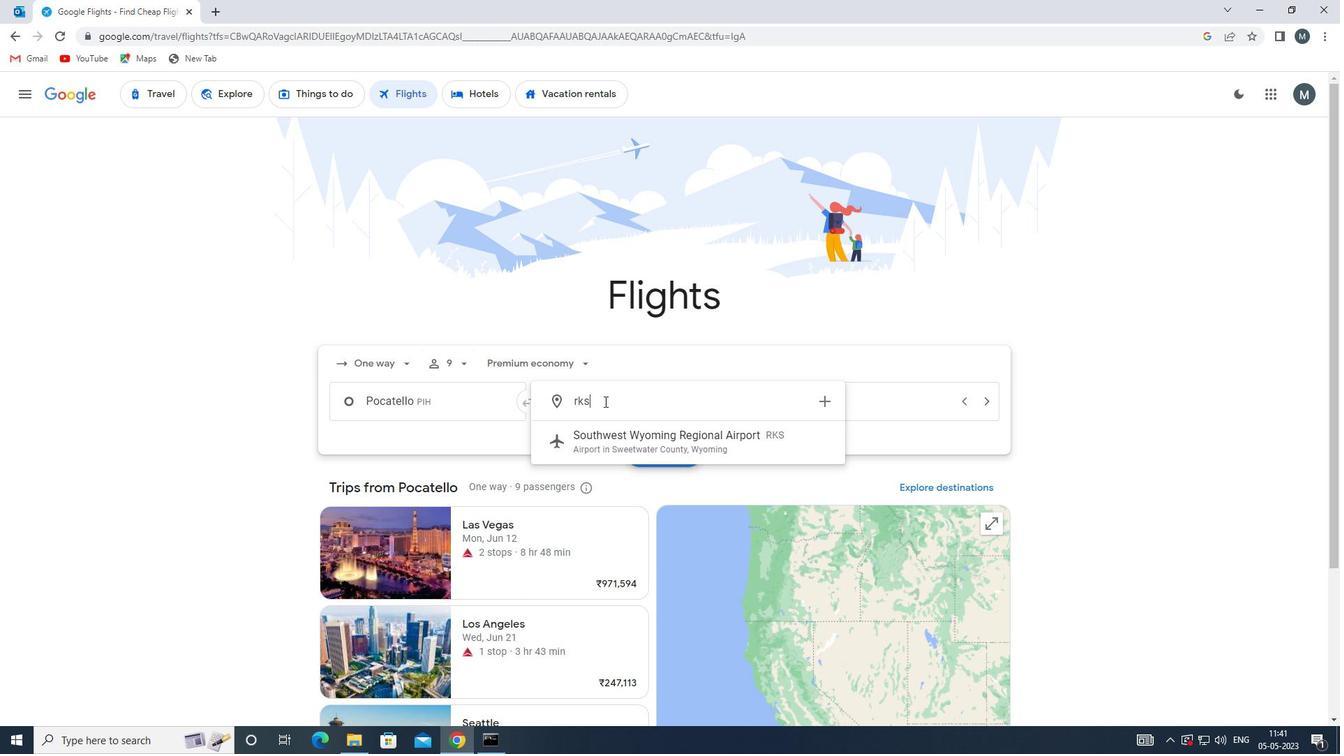 
Action: Mouse pressed left at (631, 444)
Screenshot: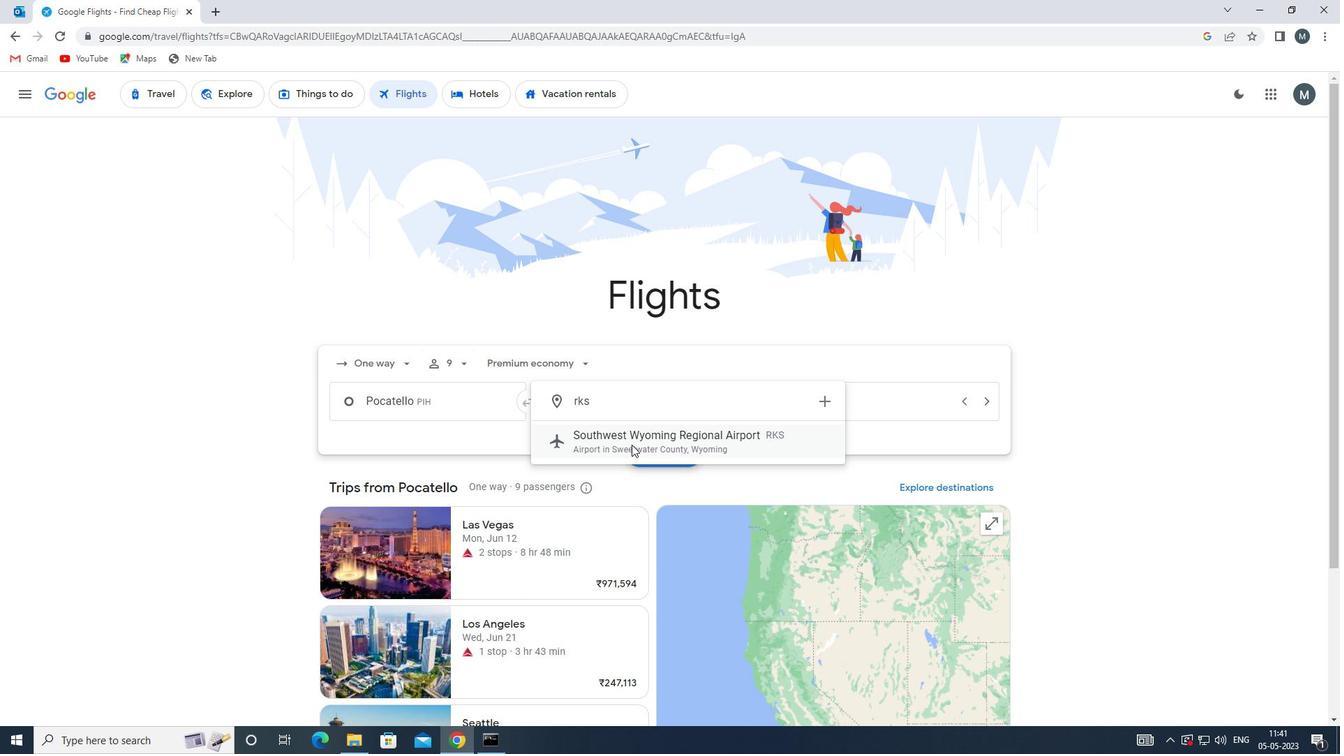 
Action: Mouse moved to (770, 395)
Screenshot: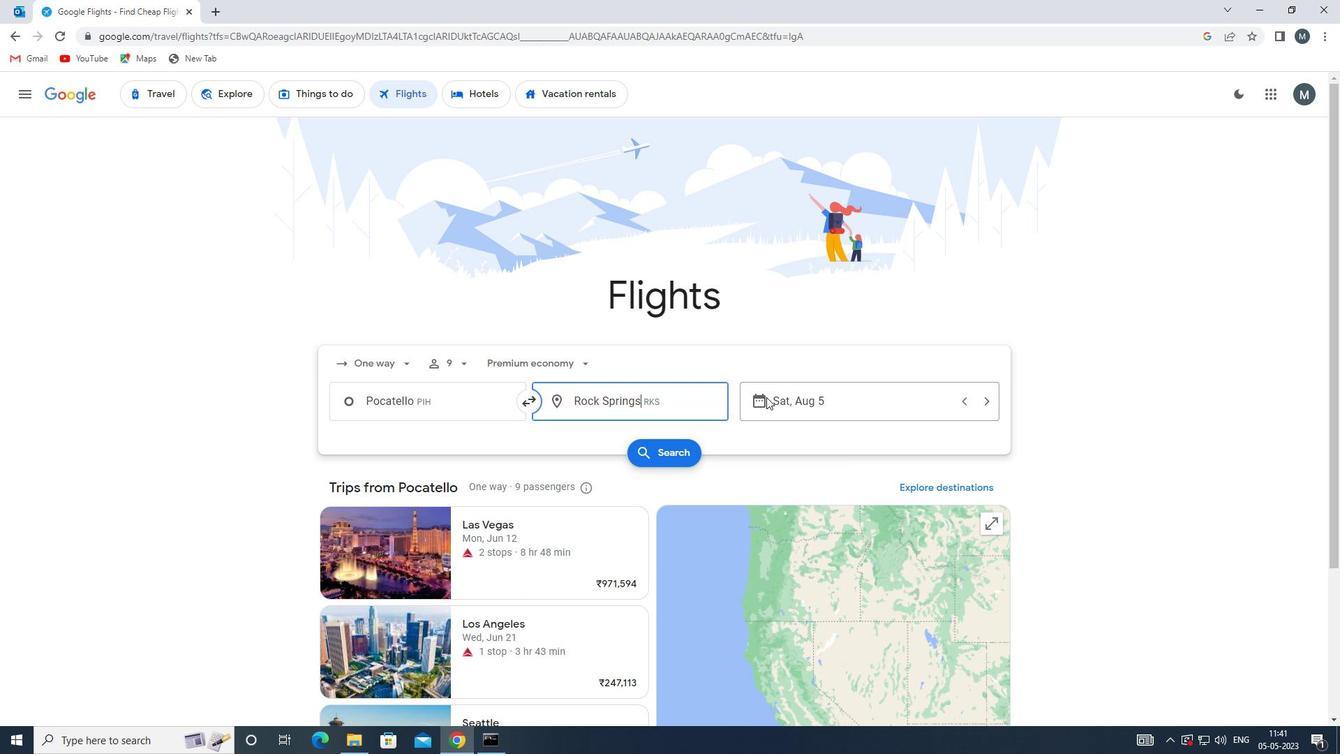 
Action: Mouse pressed left at (770, 395)
Screenshot: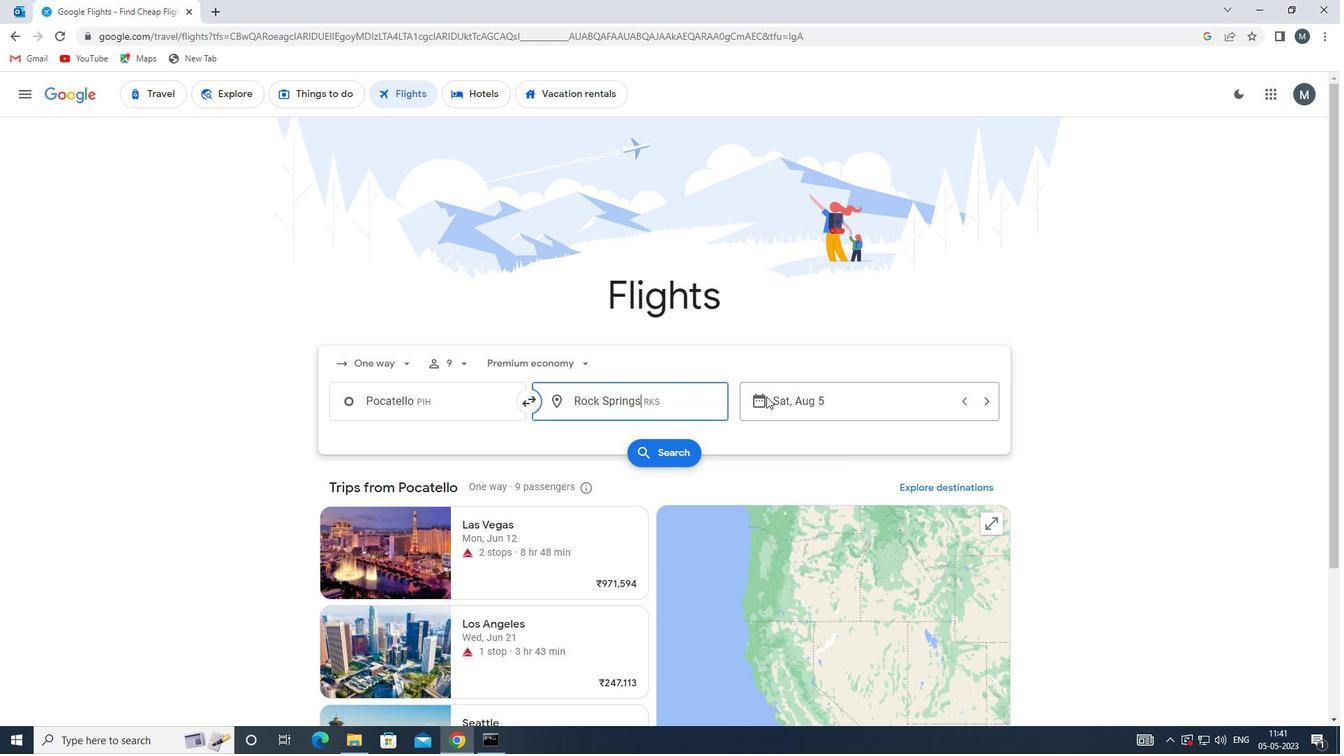 
Action: Mouse moved to (703, 471)
Screenshot: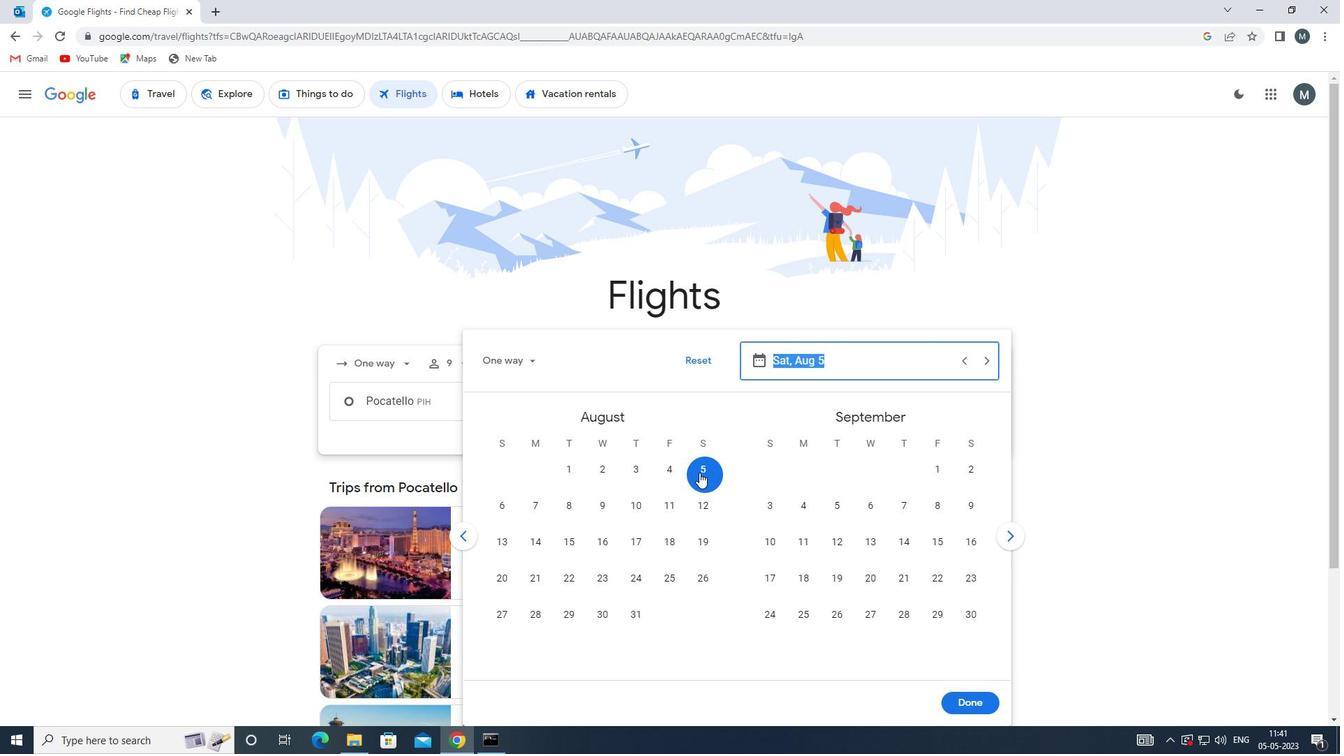 
Action: Mouse pressed left at (703, 471)
Screenshot: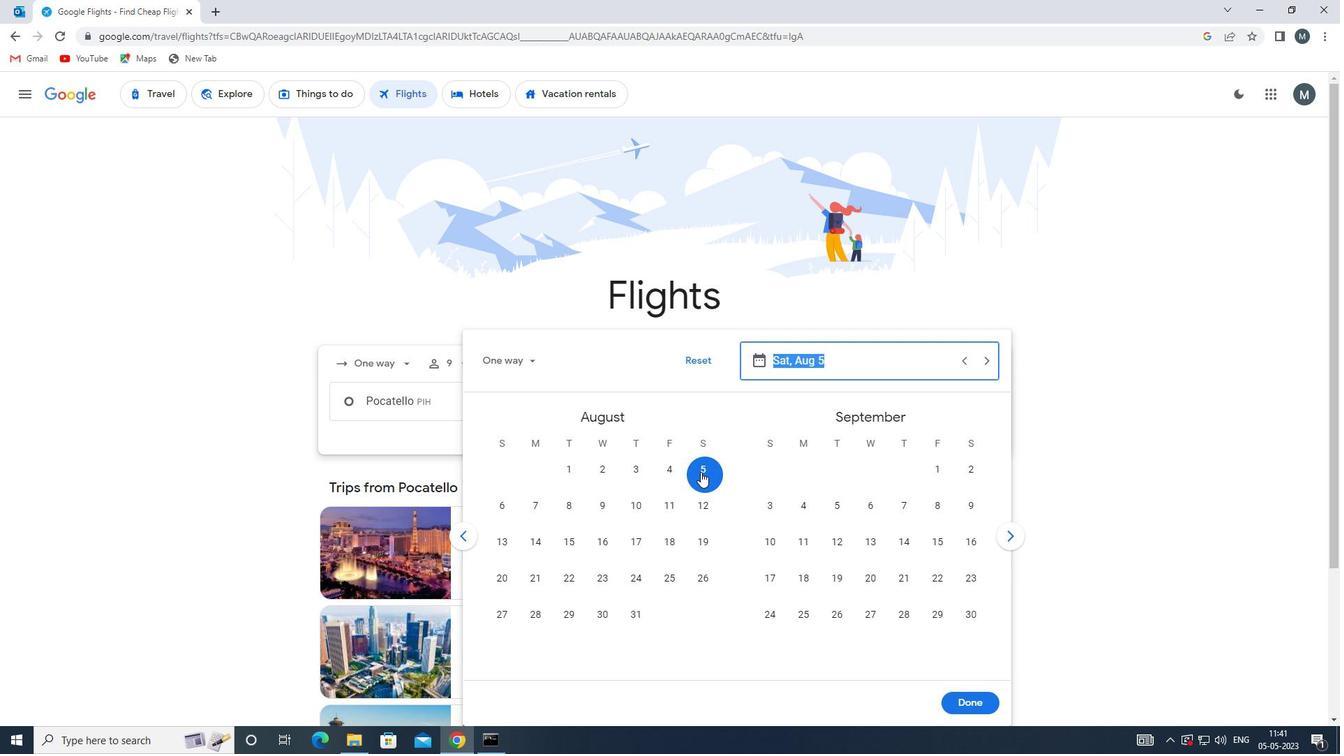 
Action: Mouse moved to (956, 694)
Screenshot: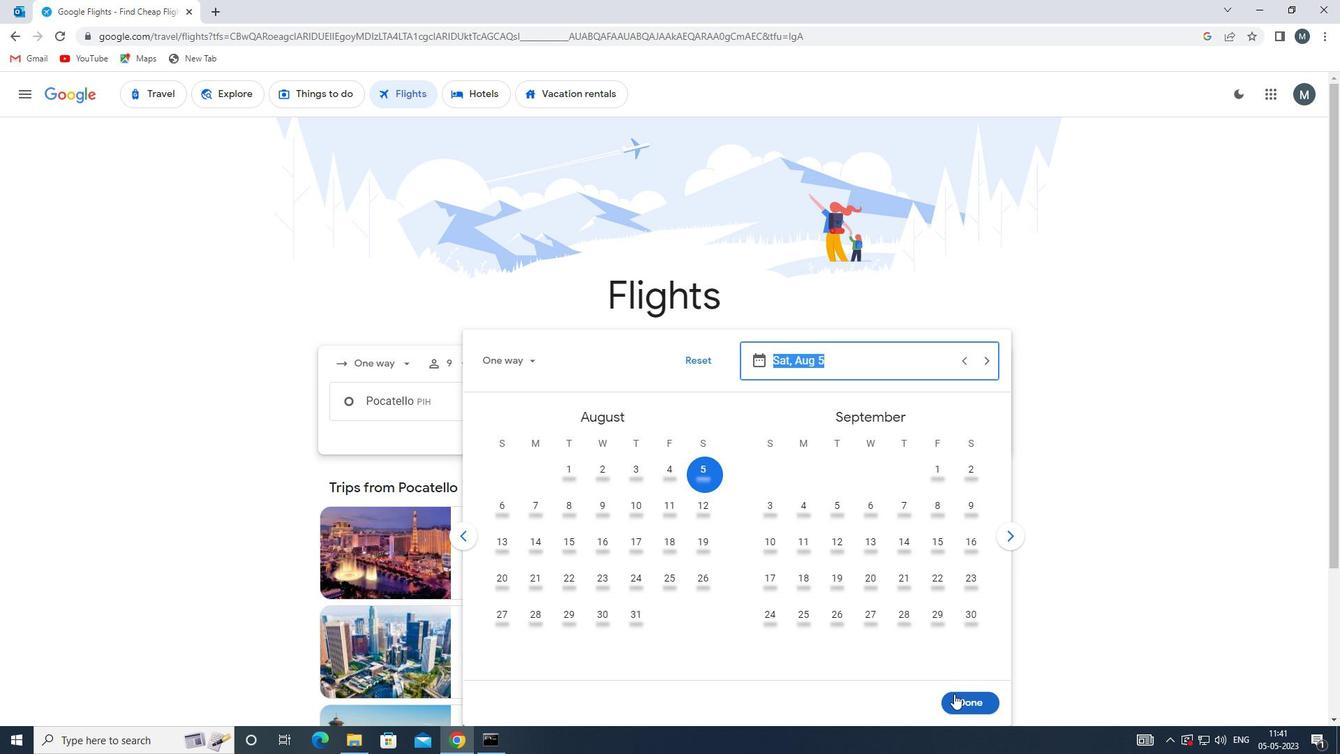 
Action: Mouse pressed left at (956, 694)
Screenshot: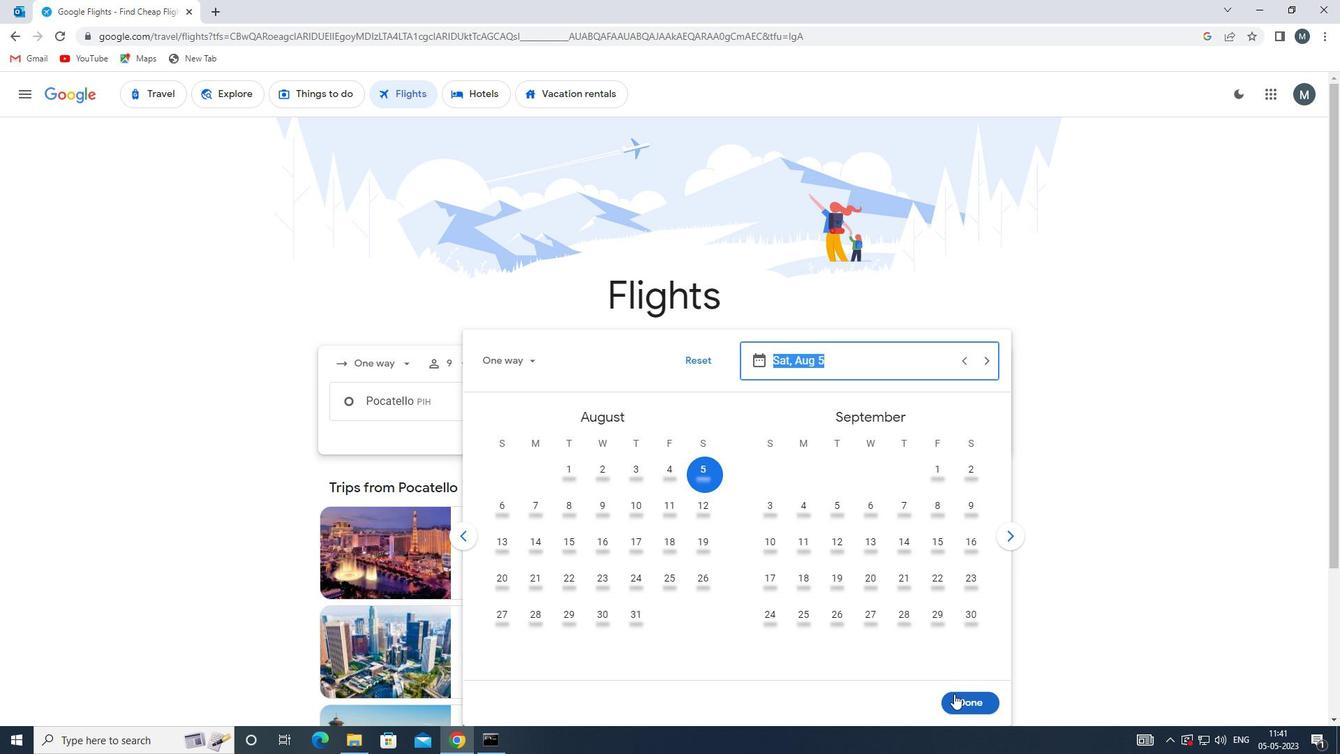 
Action: Mouse moved to (669, 451)
Screenshot: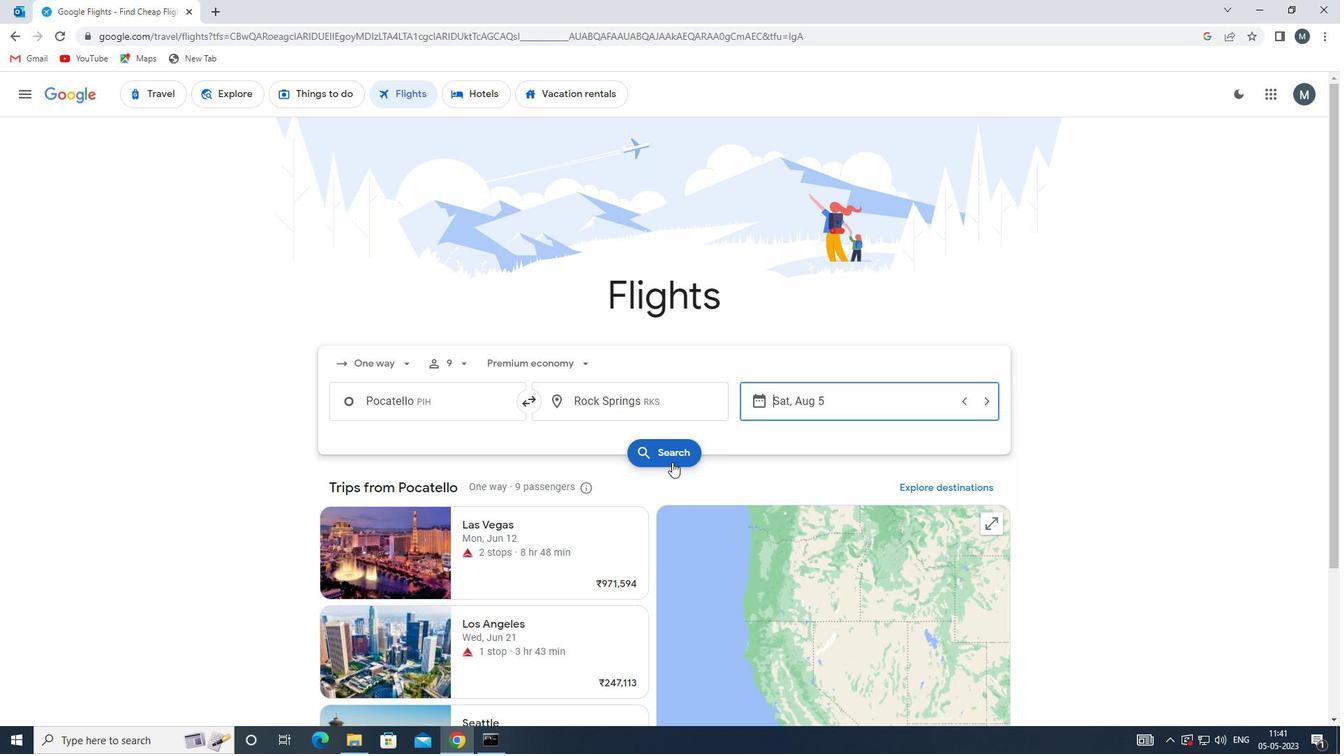 
Action: Mouse pressed left at (669, 451)
Screenshot: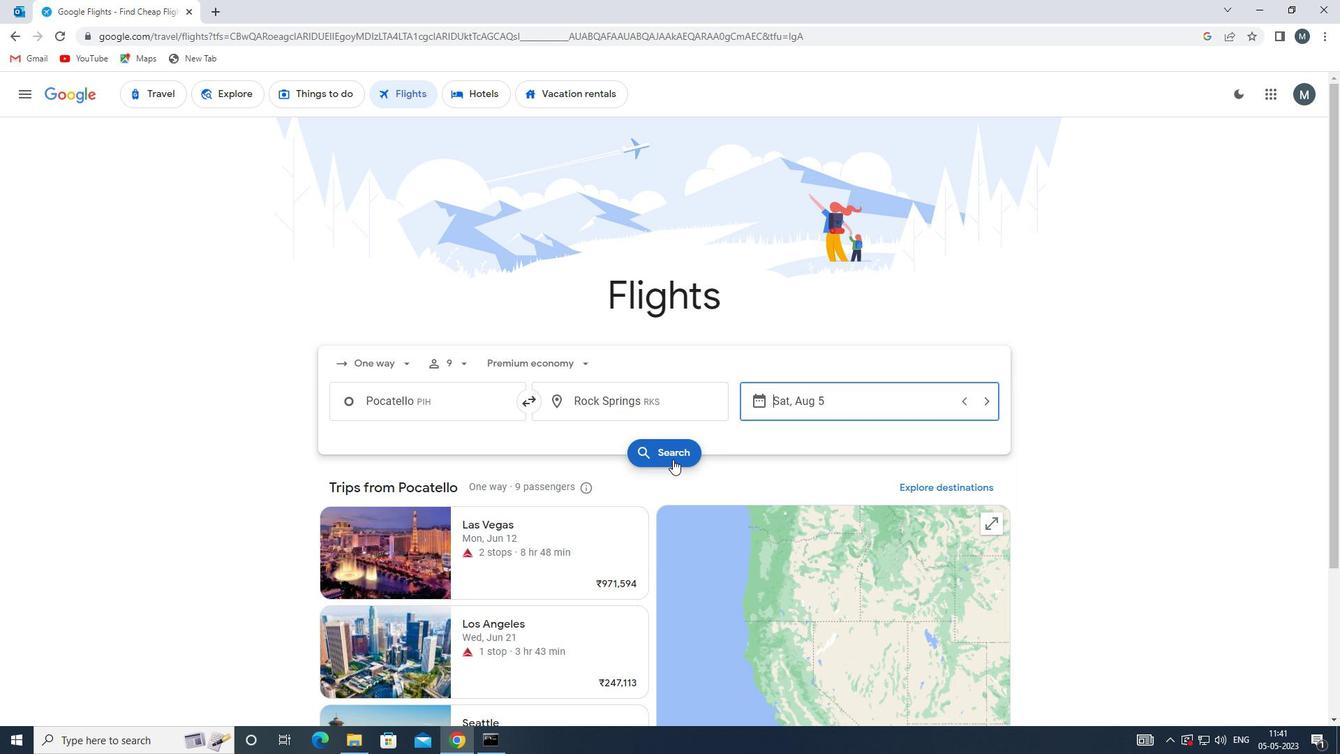 
Action: Mouse moved to (347, 233)
Screenshot: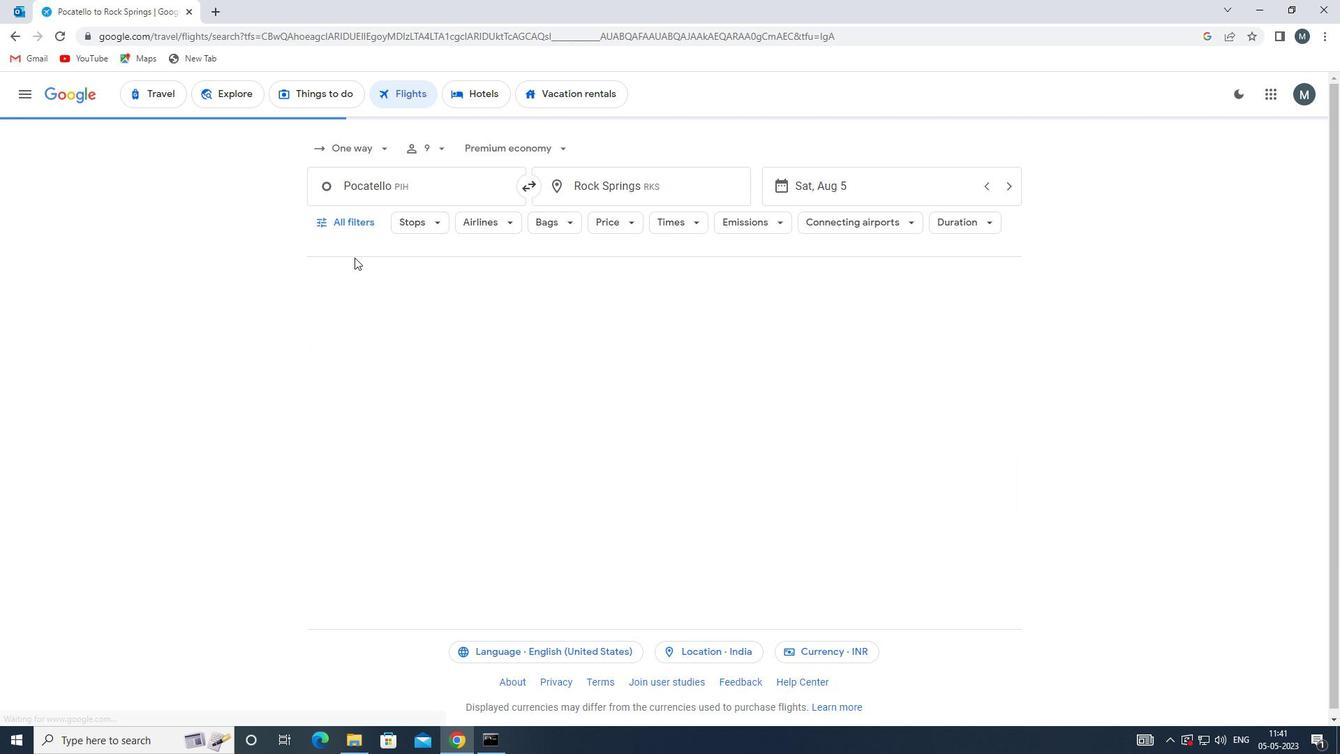 
Action: Mouse pressed left at (347, 233)
Screenshot: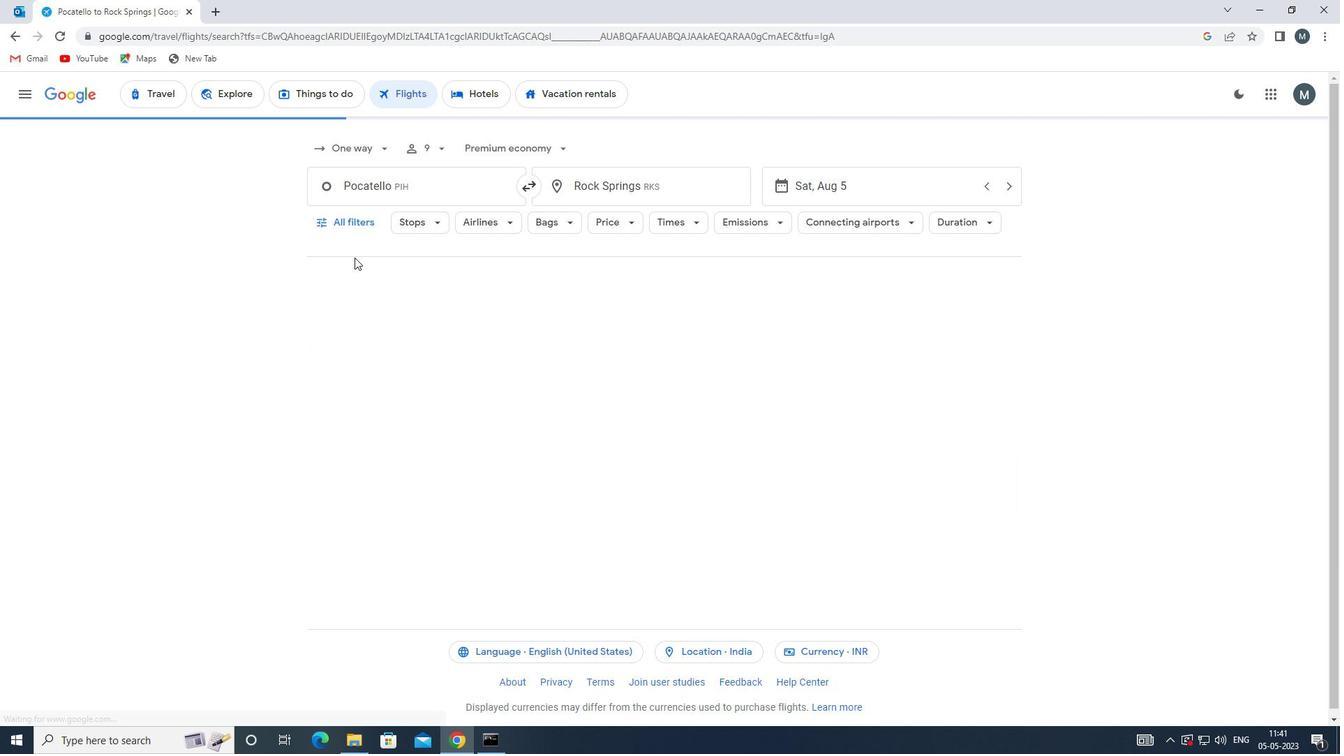 
Action: Mouse moved to (396, 419)
Screenshot: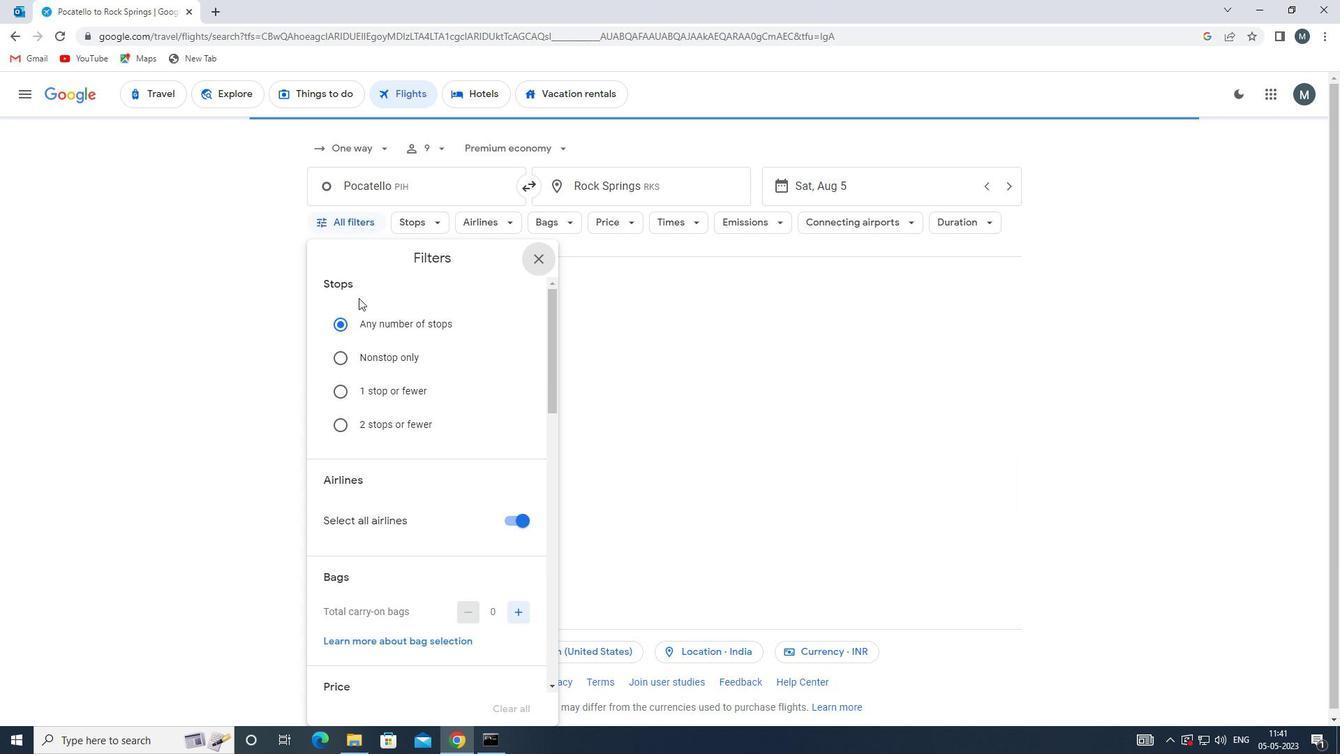 
Action: Mouse scrolled (396, 418) with delta (0, 0)
Screenshot: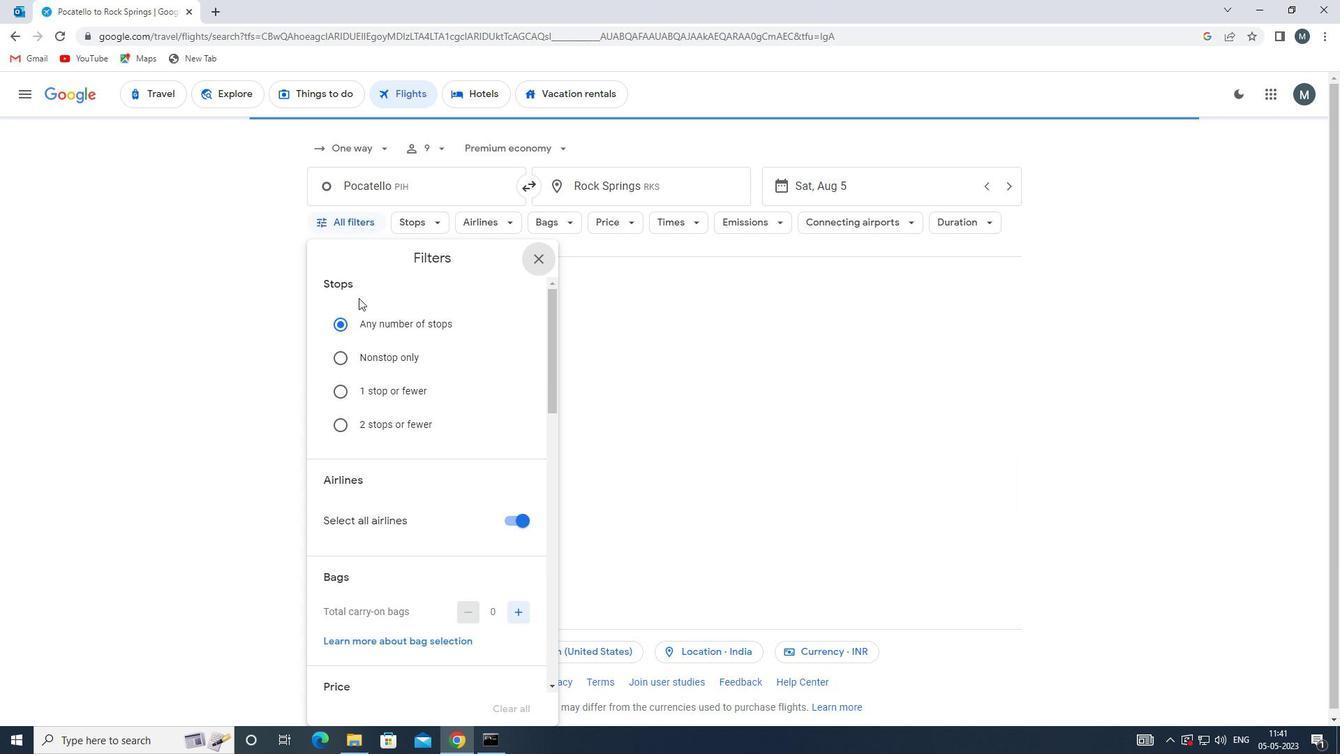 
Action: Mouse moved to (396, 427)
Screenshot: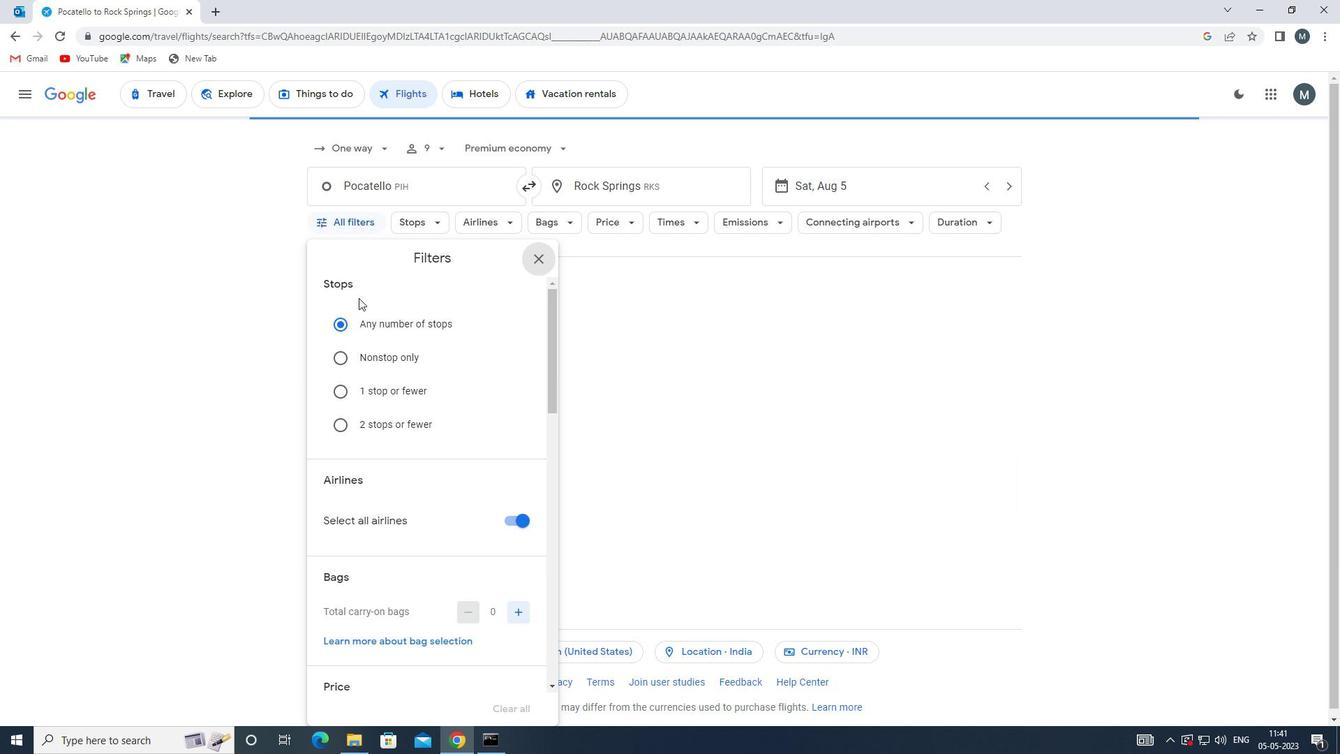 
Action: Mouse scrolled (396, 426) with delta (0, 0)
Screenshot: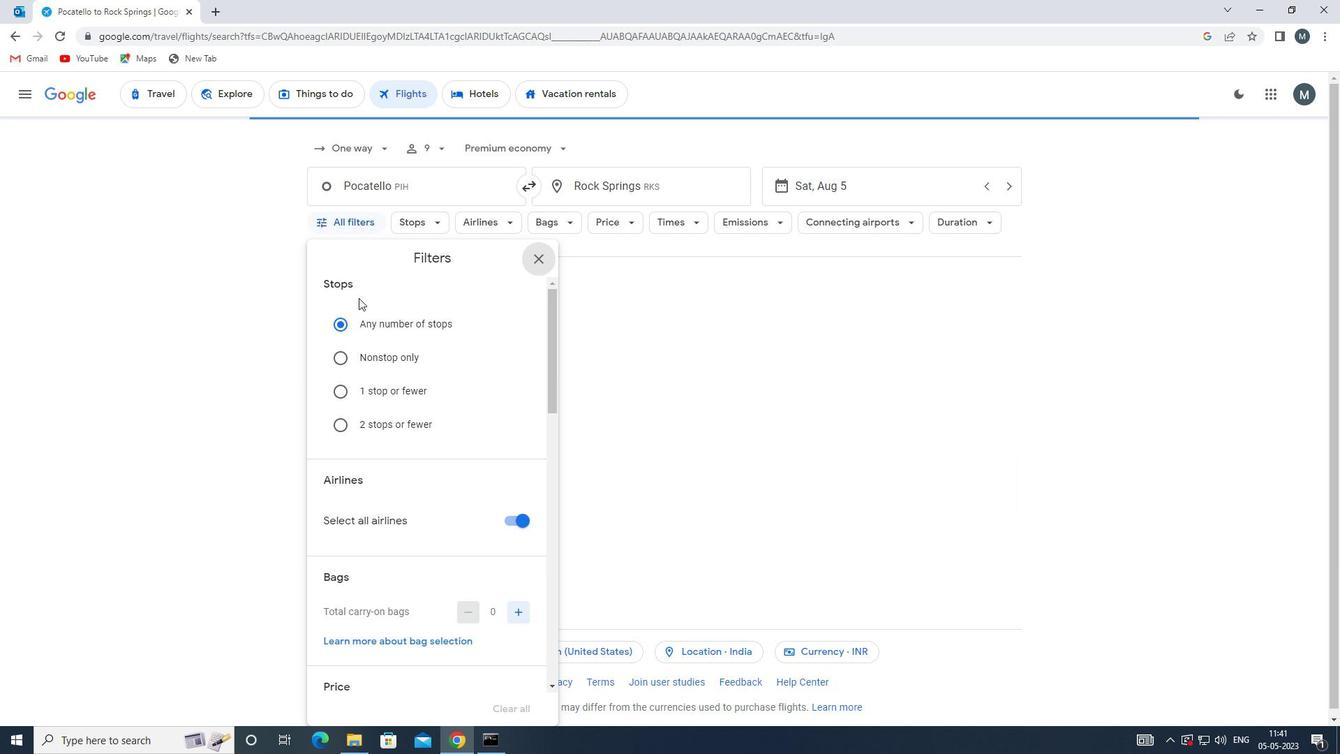 
Action: Mouse moved to (518, 386)
Screenshot: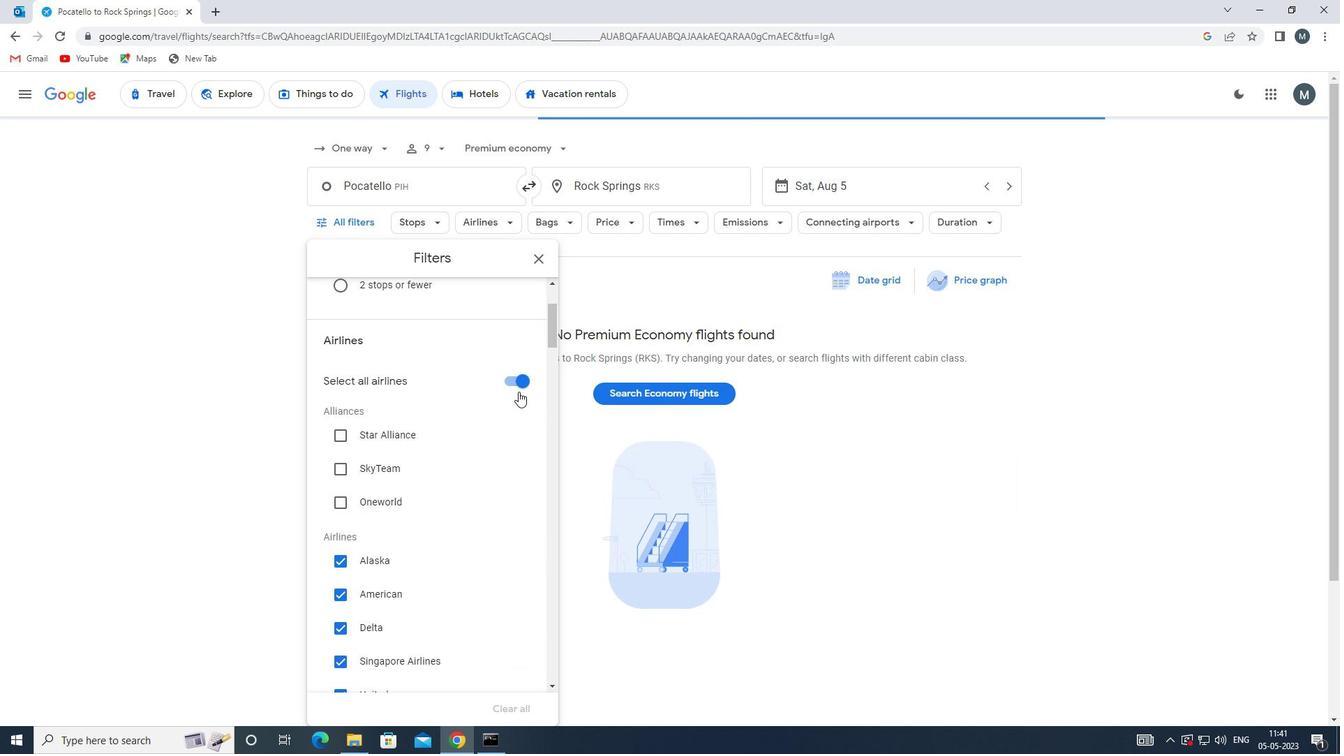 
Action: Mouse pressed left at (518, 386)
Screenshot: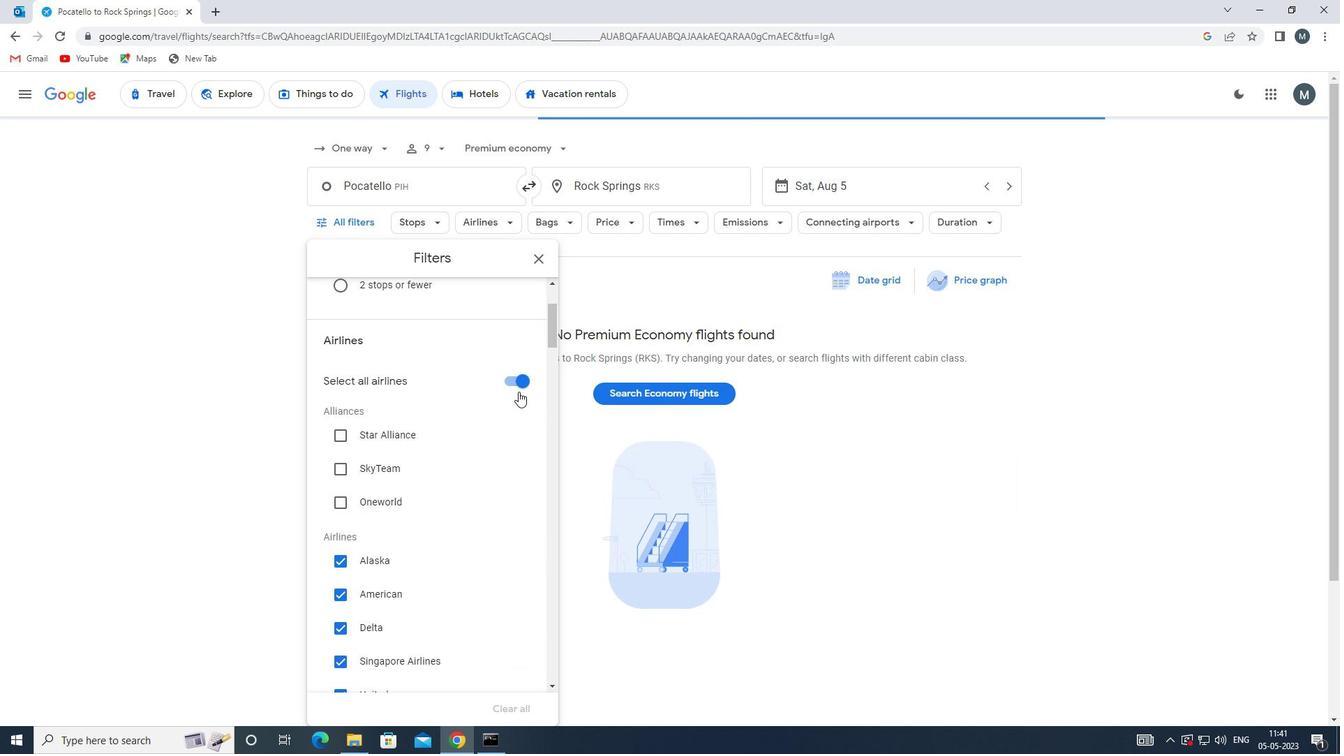 
Action: Mouse moved to (439, 425)
Screenshot: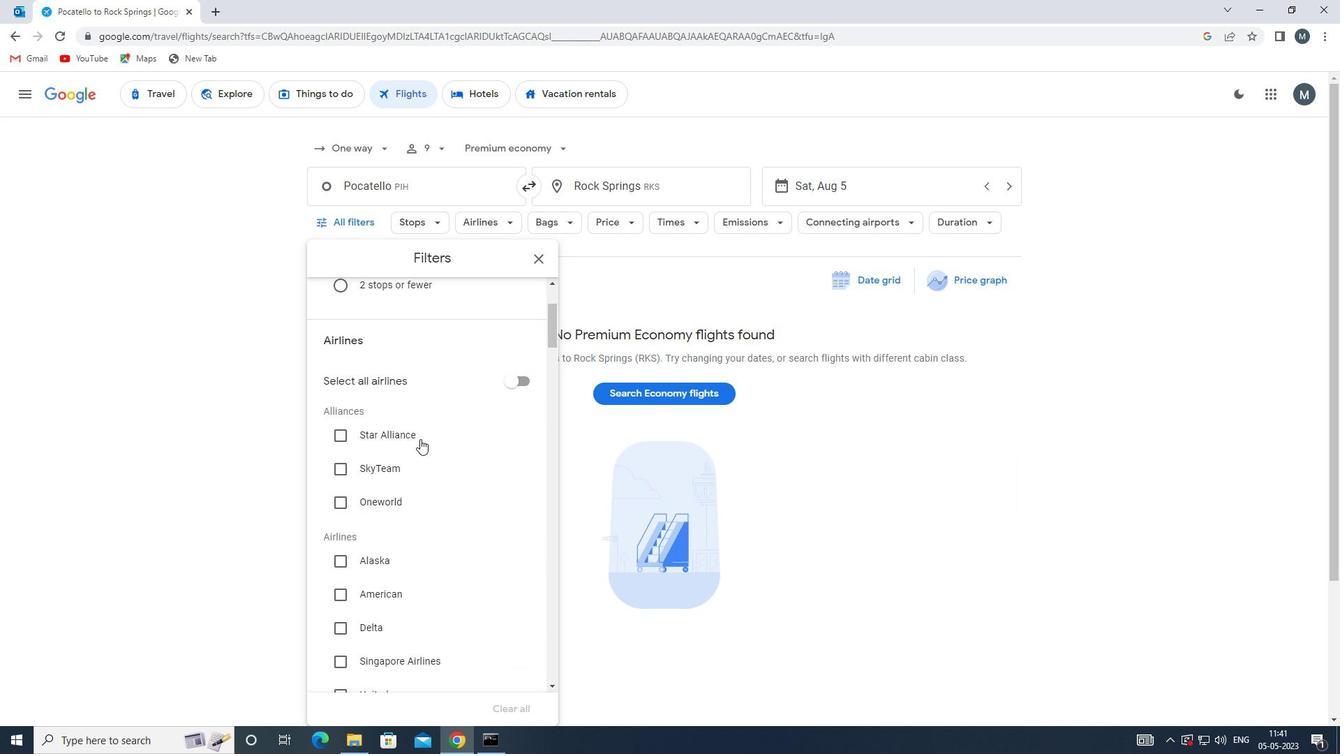 
Action: Mouse scrolled (439, 424) with delta (0, 0)
Screenshot: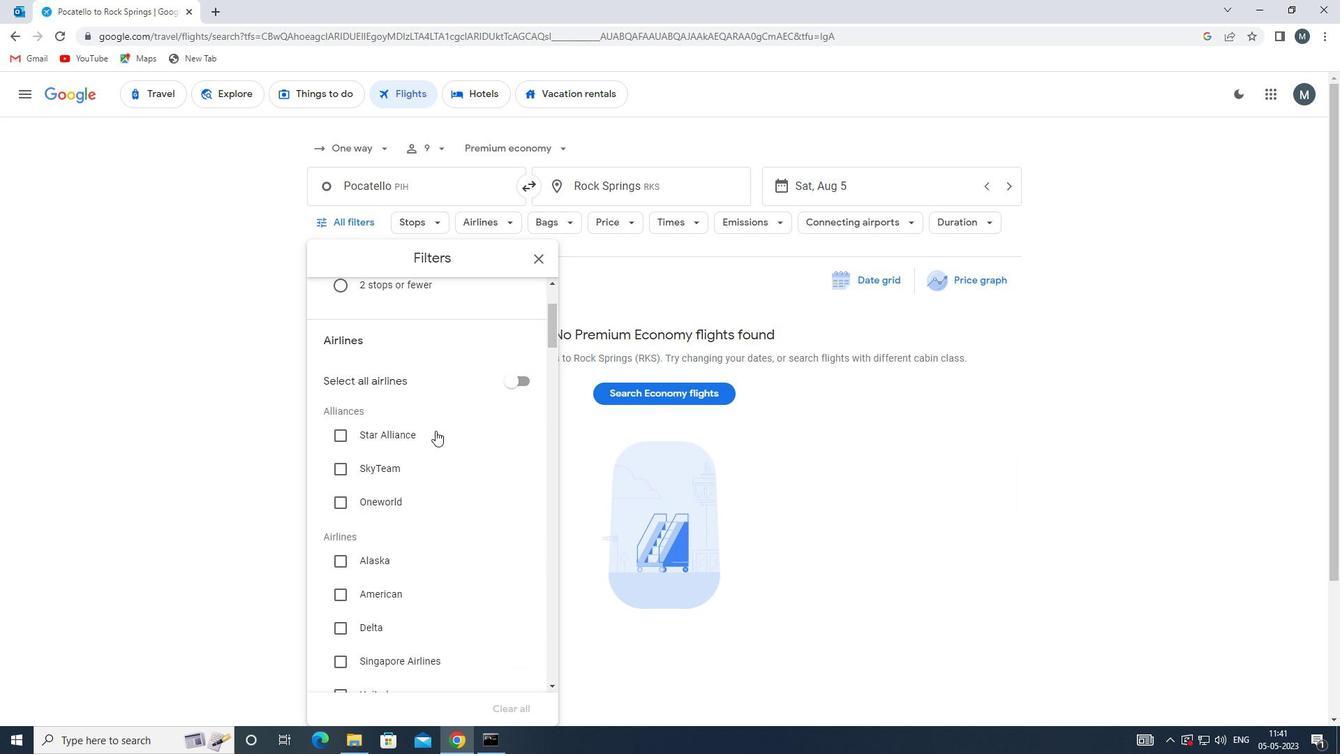 
Action: Mouse moved to (391, 496)
Screenshot: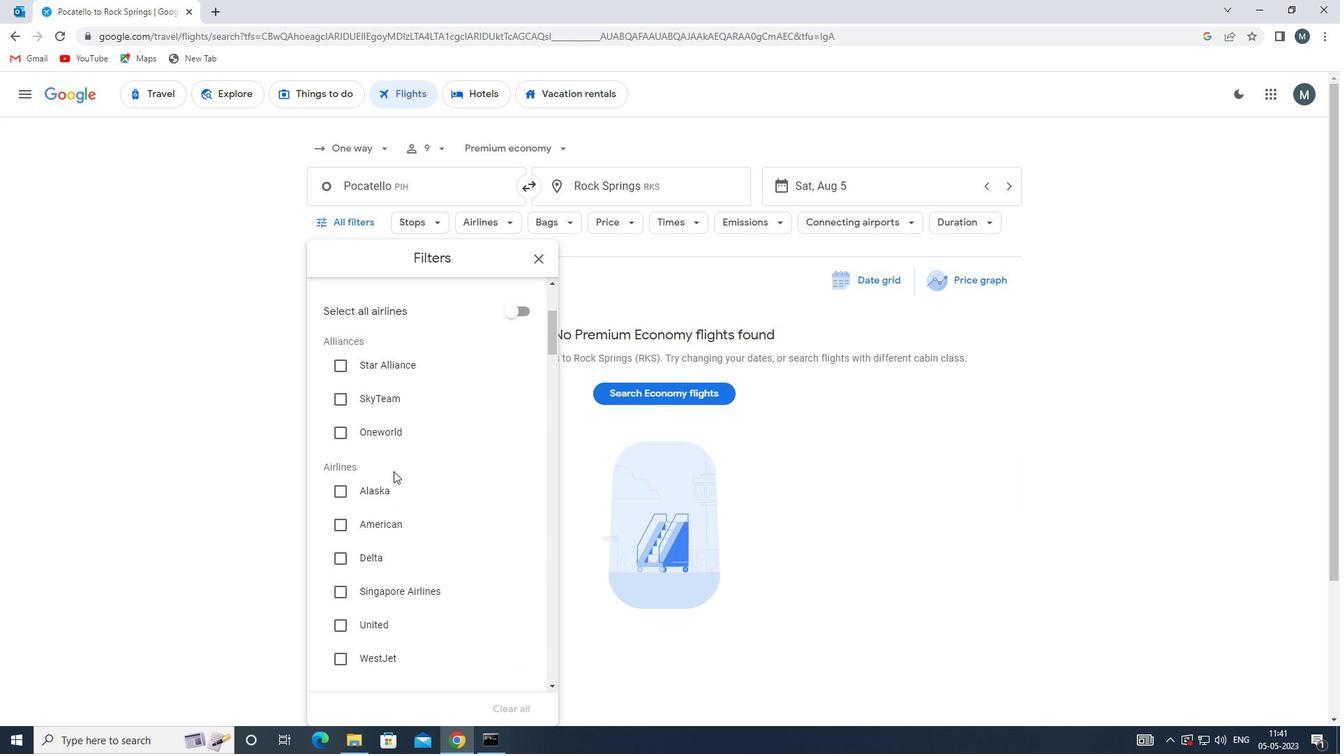 
Action: Mouse pressed left at (391, 496)
Screenshot: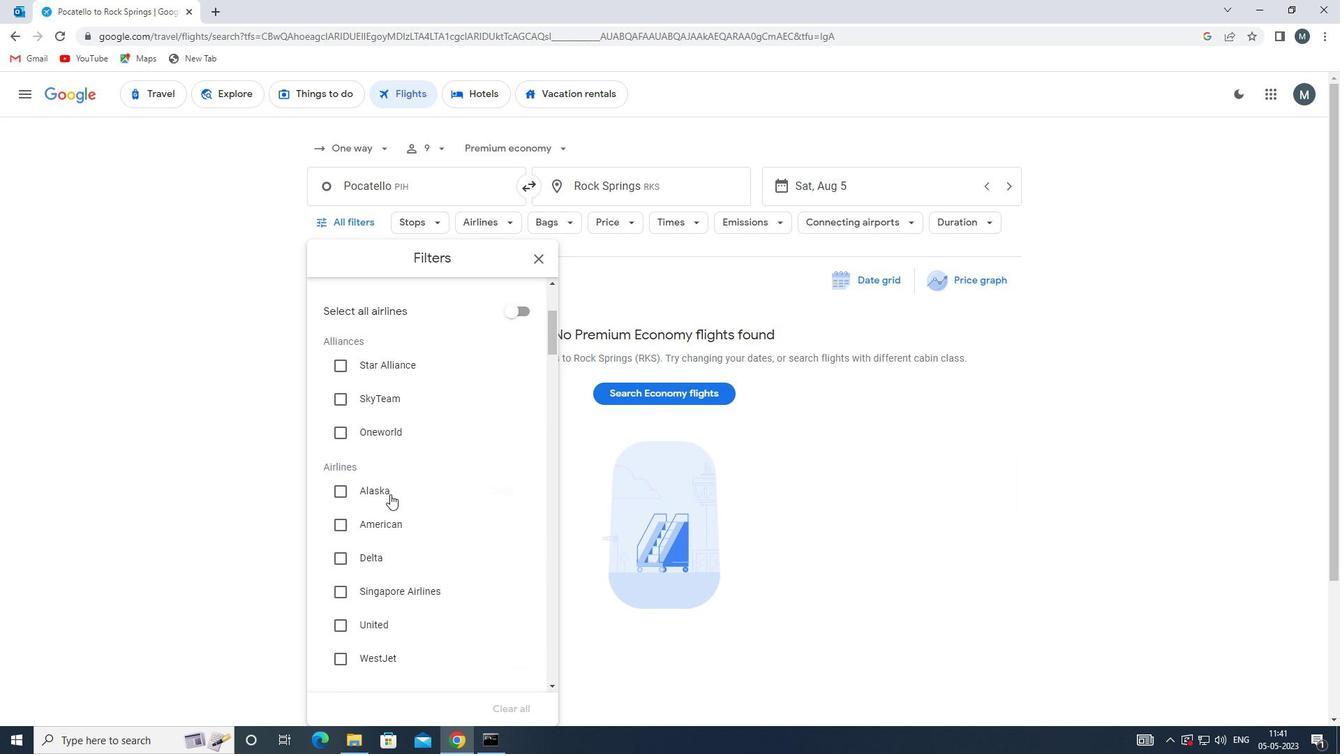 
Action: Mouse moved to (429, 464)
Screenshot: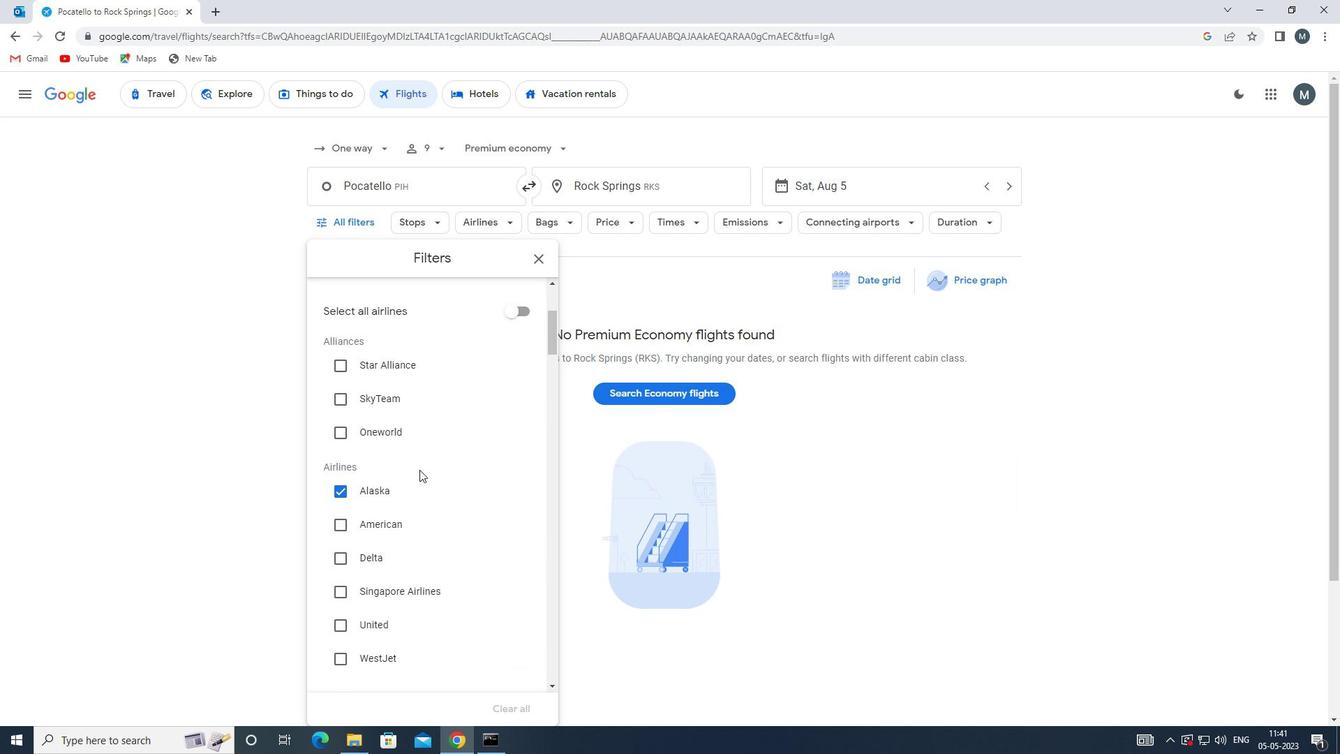 
Action: Mouse scrolled (429, 463) with delta (0, 0)
Screenshot: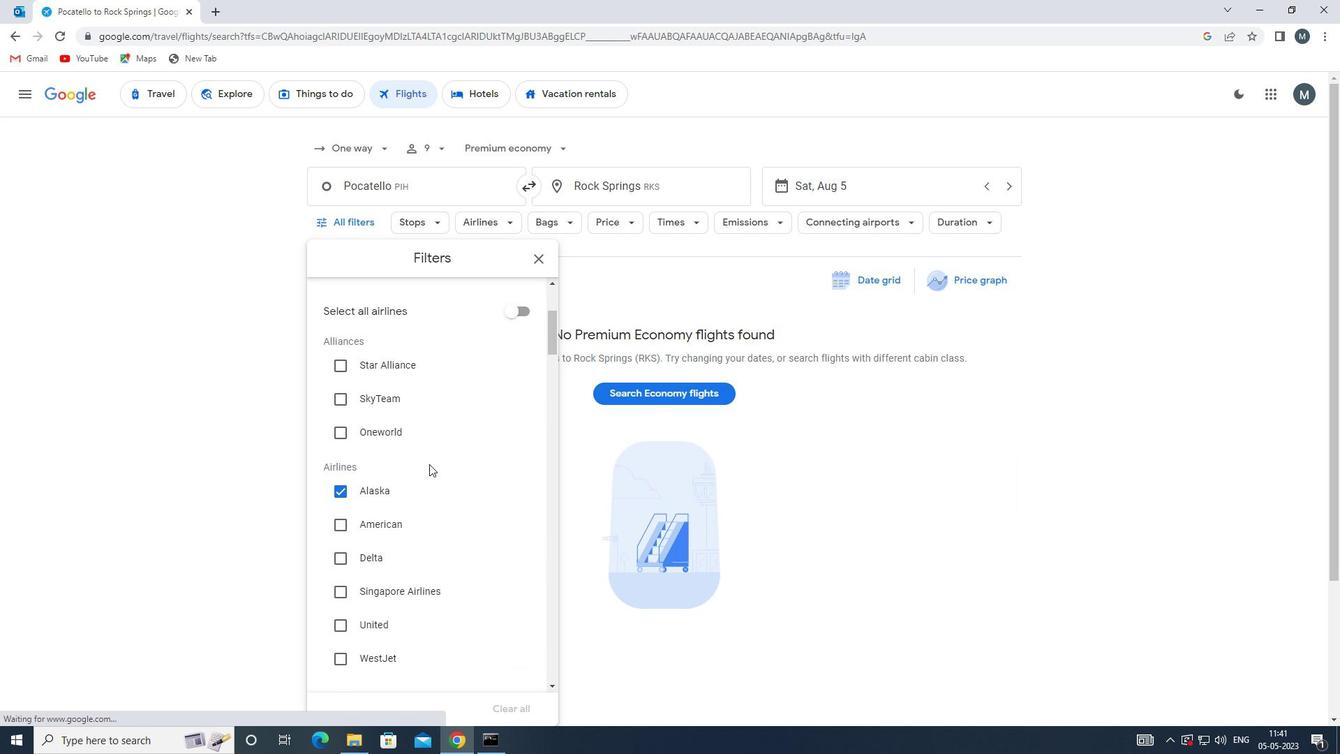 
Action: Mouse scrolled (429, 463) with delta (0, 0)
Screenshot: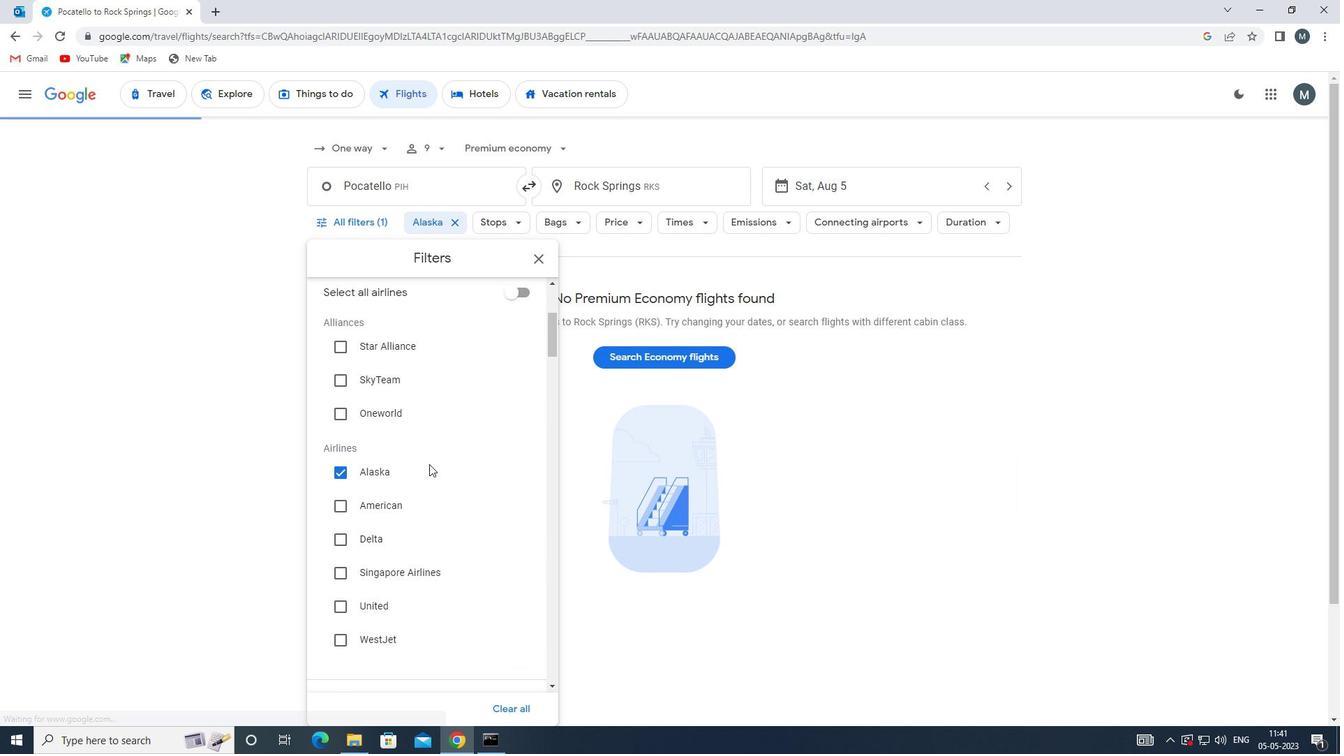 
Action: Mouse moved to (429, 464)
Screenshot: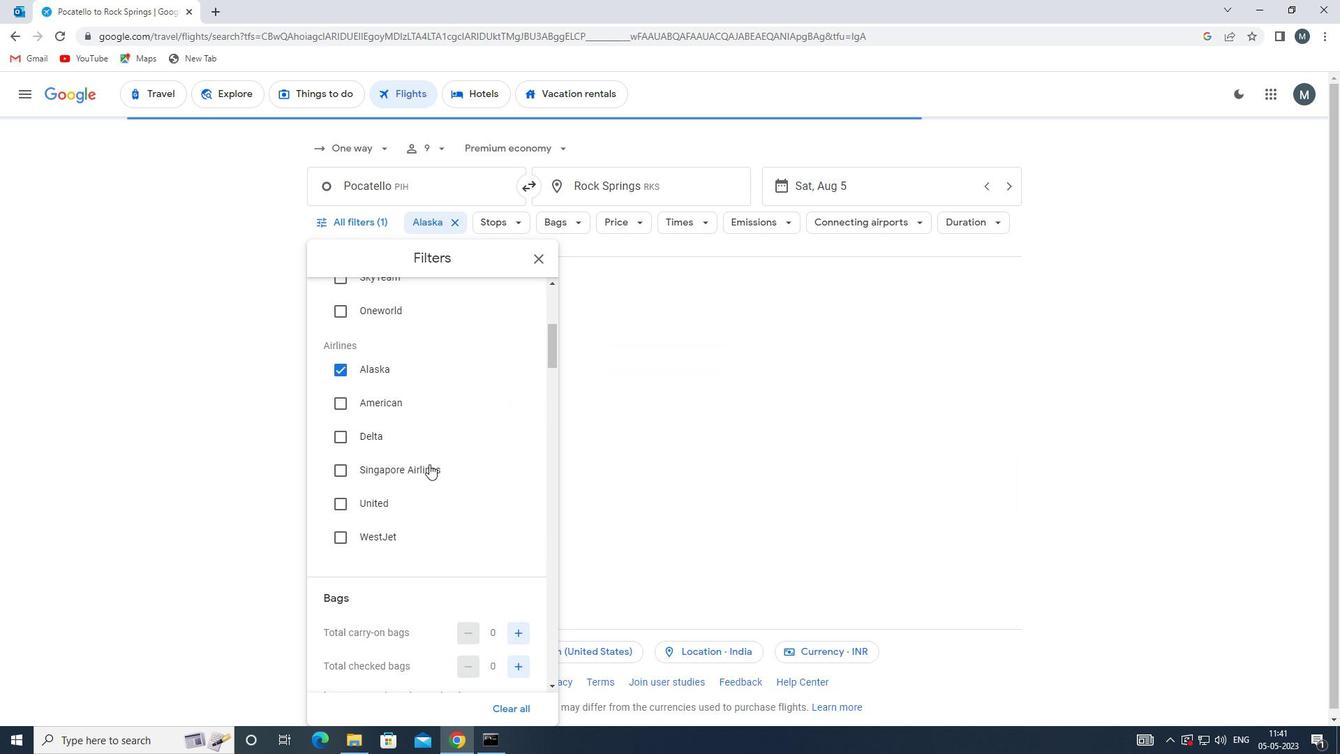 
Action: Mouse scrolled (429, 463) with delta (0, 0)
Screenshot: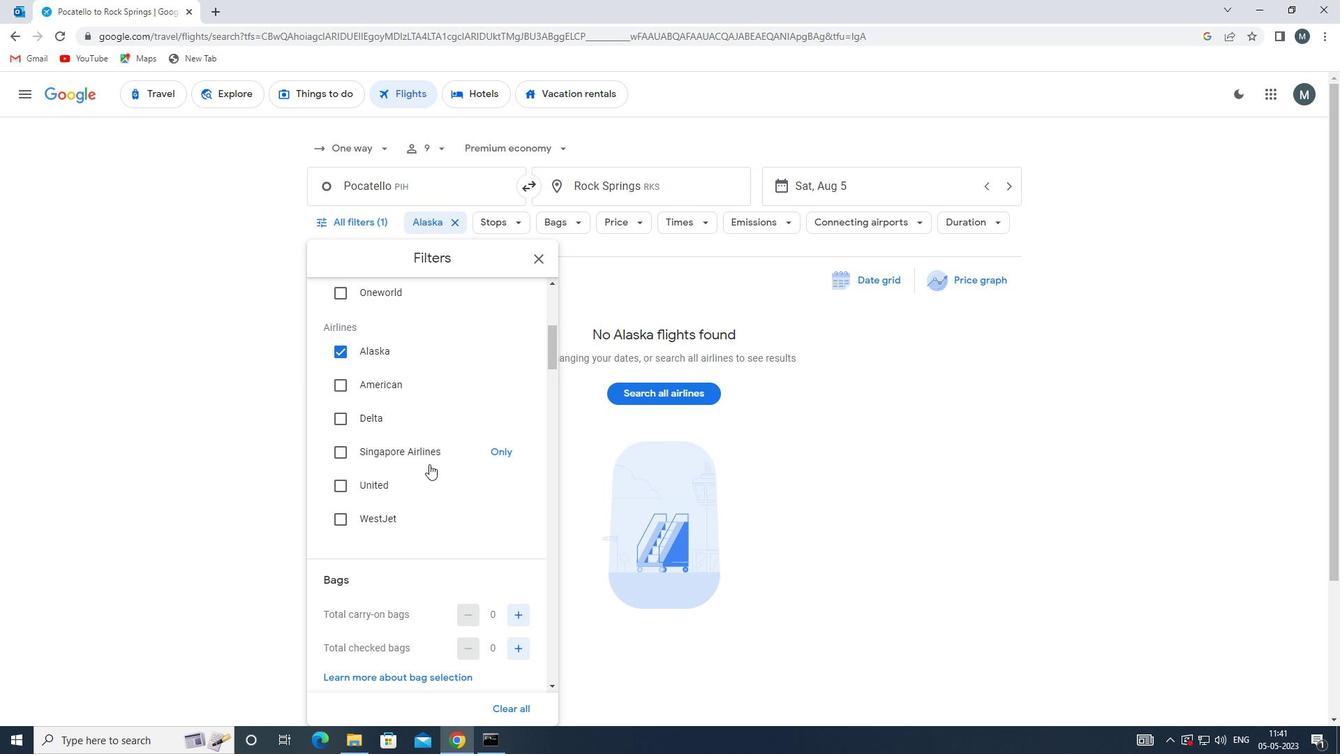 
Action: Mouse scrolled (429, 463) with delta (0, 0)
Screenshot: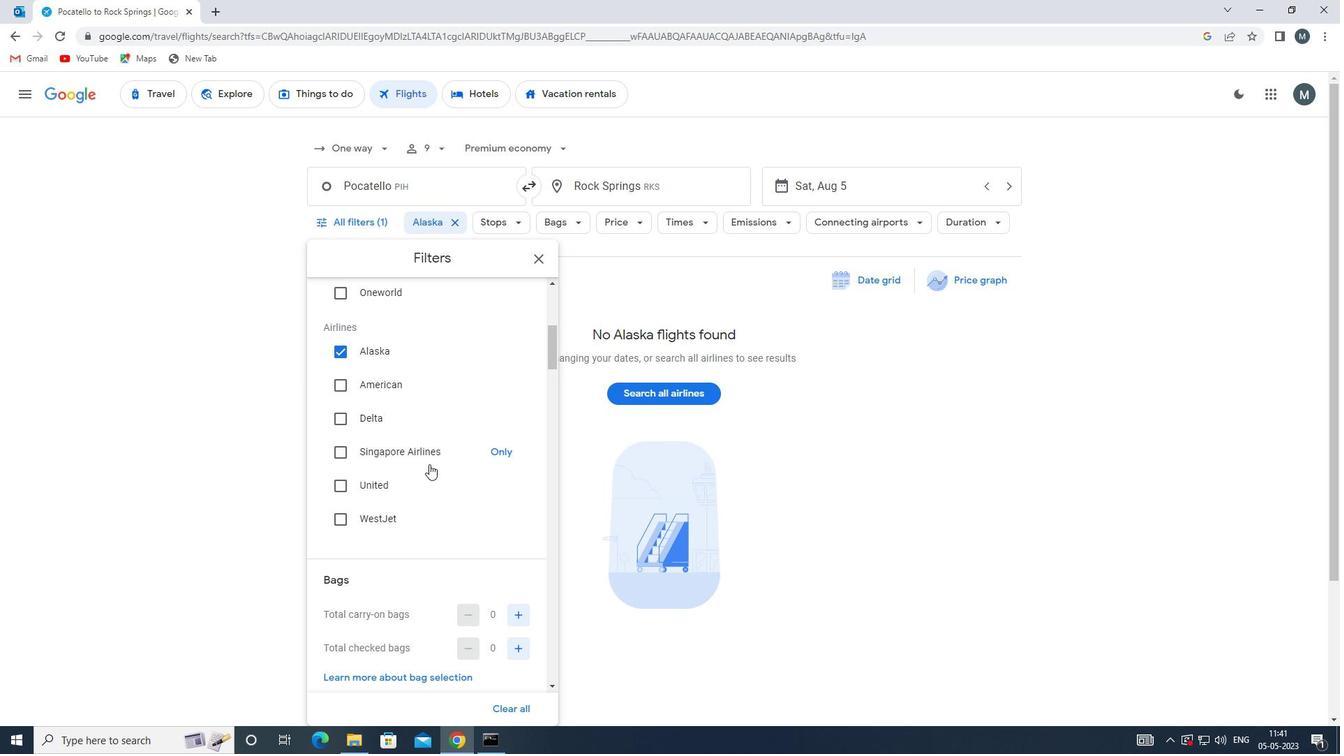 
Action: Mouse moved to (517, 504)
Screenshot: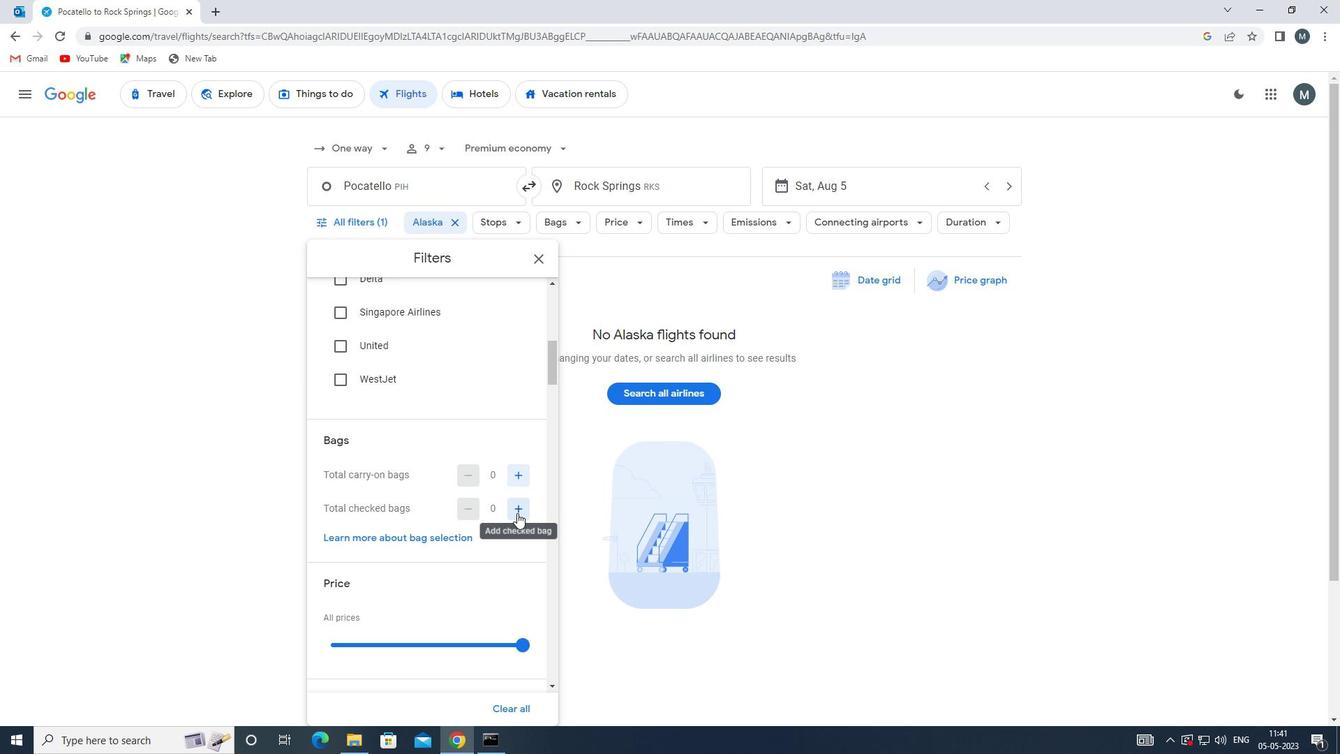 
Action: Mouse pressed left at (517, 504)
Screenshot: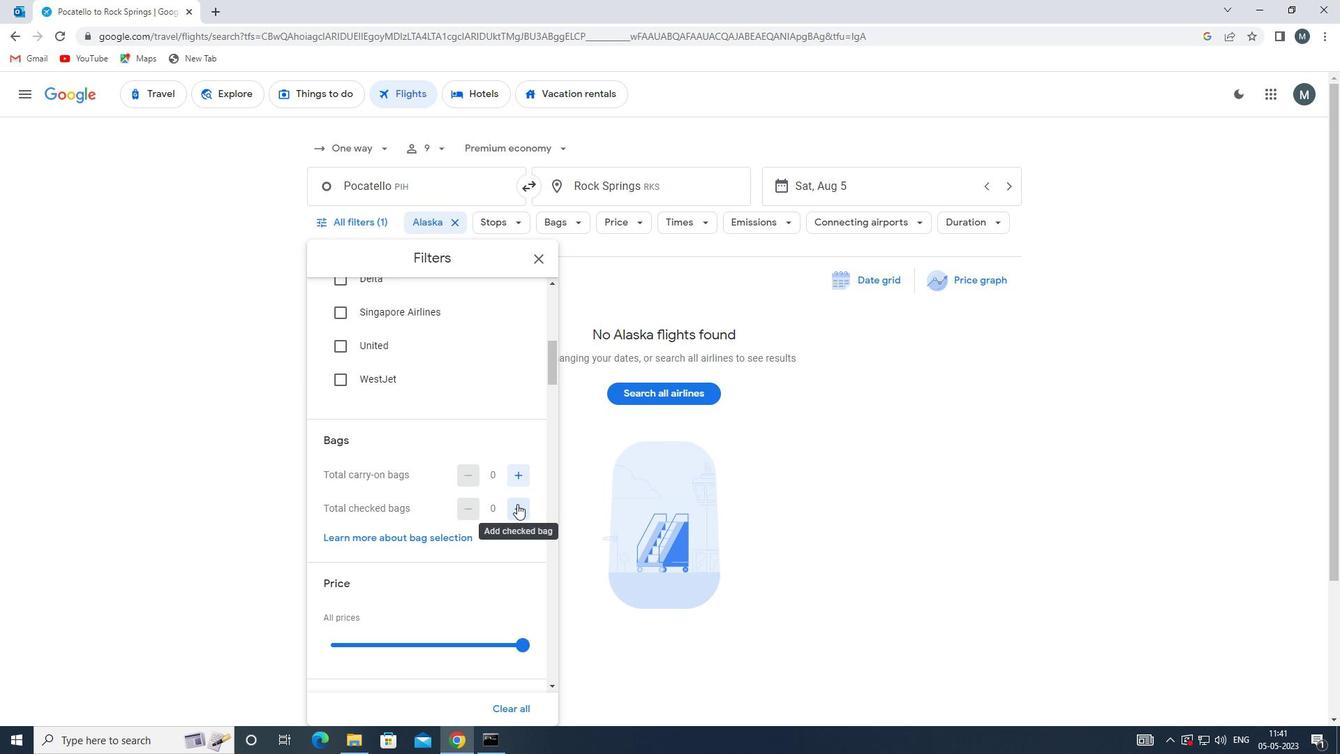 
Action: Mouse pressed left at (517, 504)
Screenshot: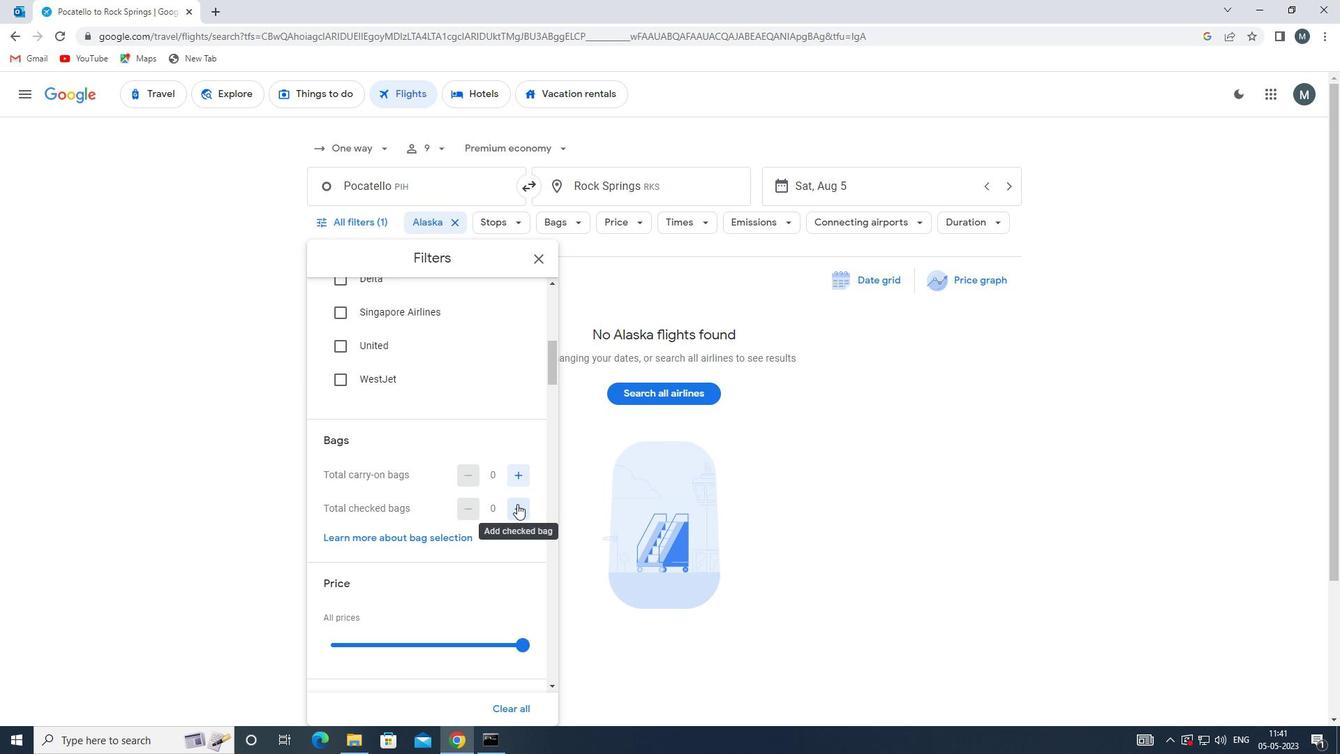 
Action: Mouse moved to (386, 465)
Screenshot: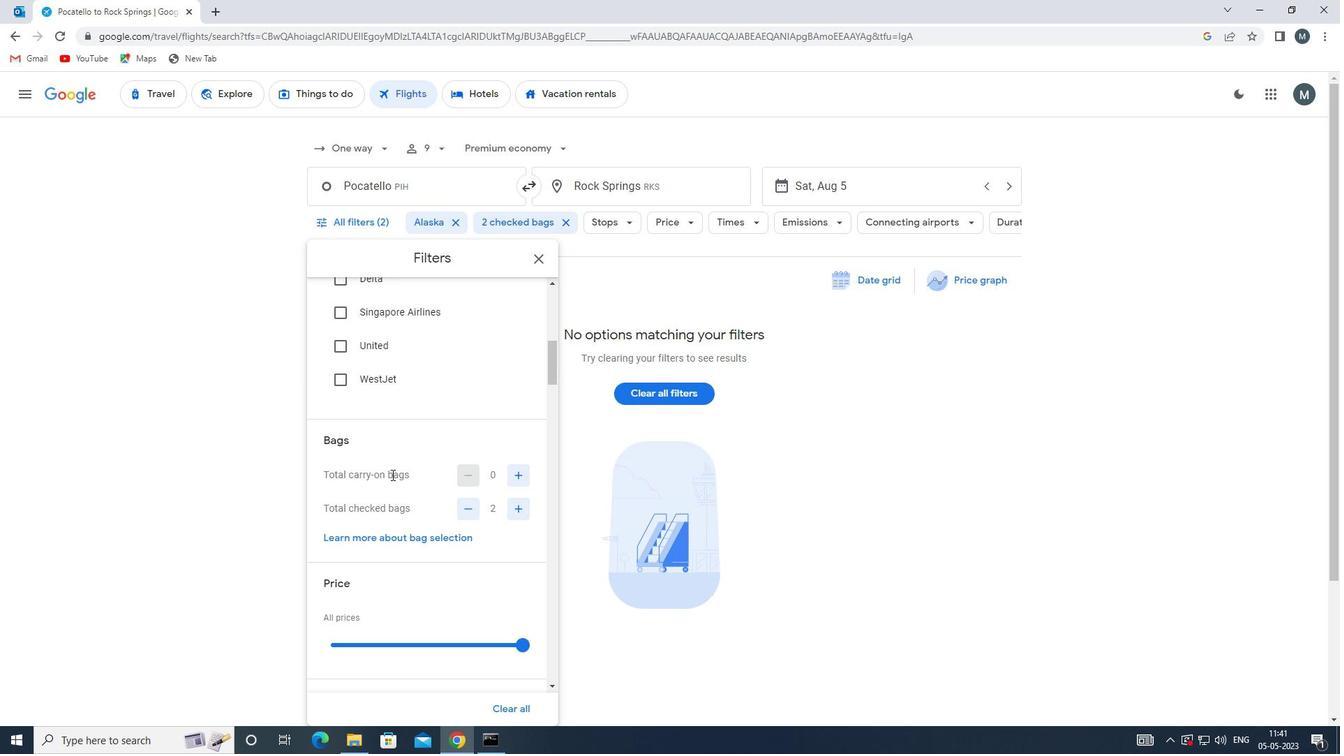 
Action: Mouse scrolled (386, 464) with delta (0, 0)
Screenshot: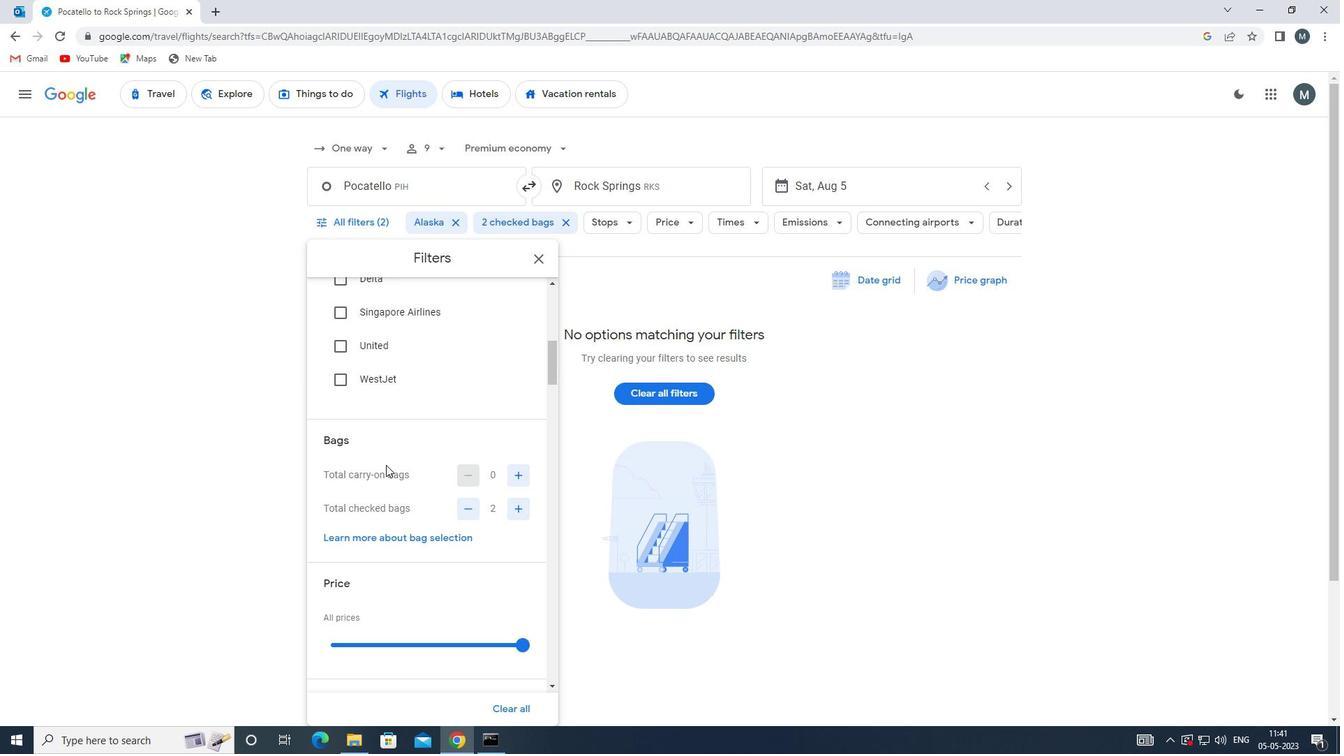 
Action: Mouse moved to (390, 457)
Screenshot: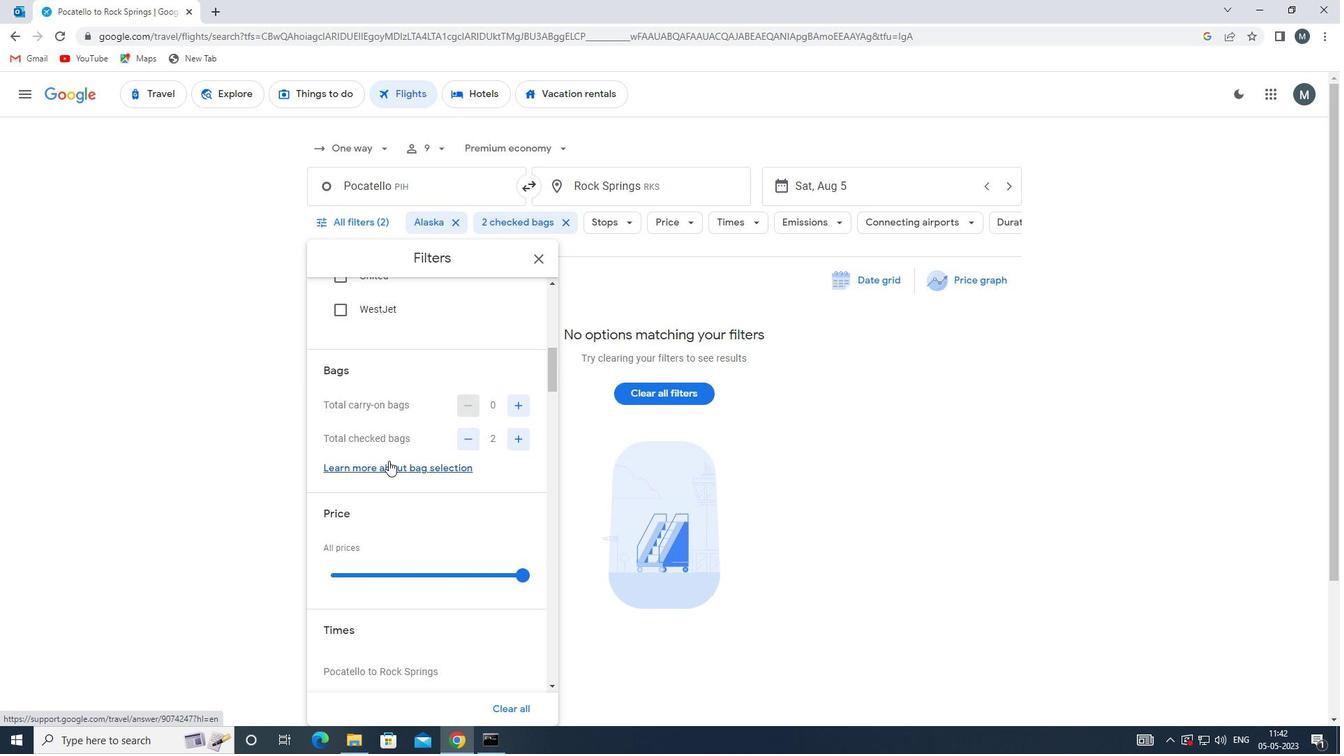 
Action: Mouse scrolled (390, 456) with delta (0, 0)
Screenshot: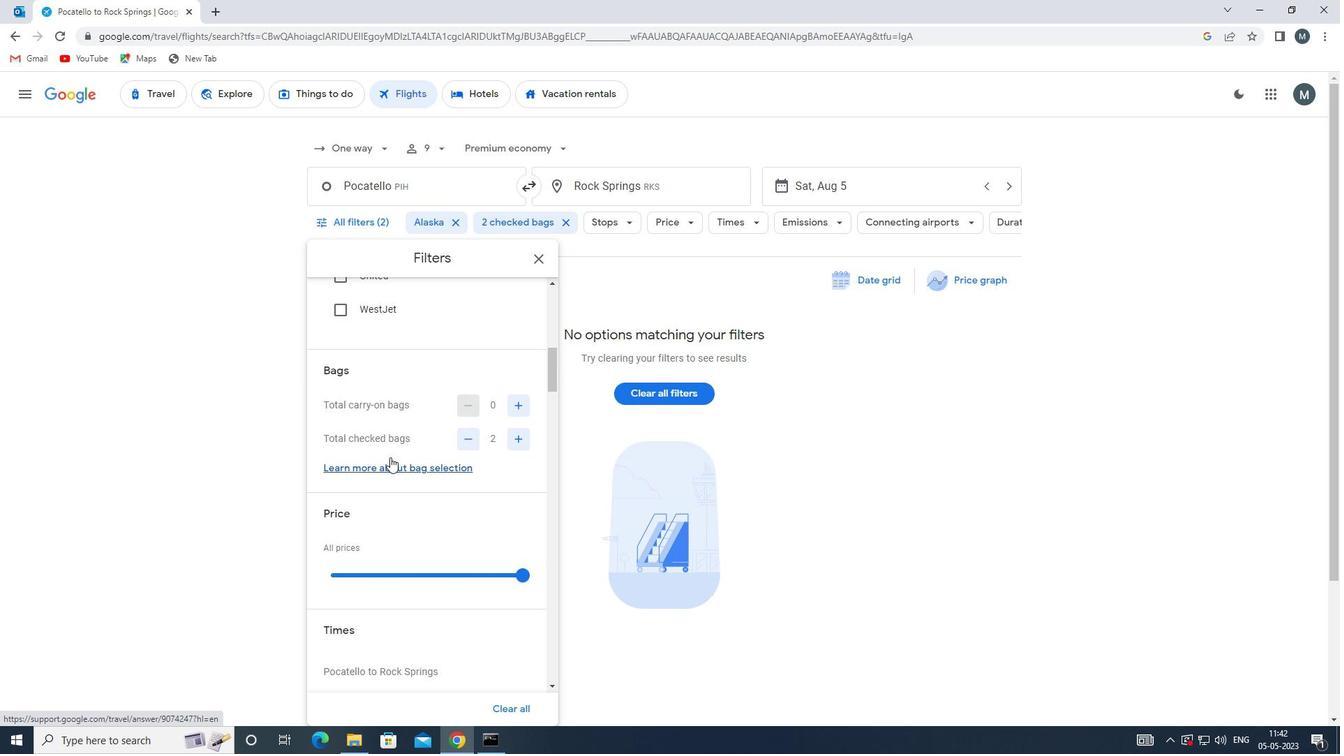 
Action: Mouse scrolled (390, 456) with delta (0, 0)
Screenshot: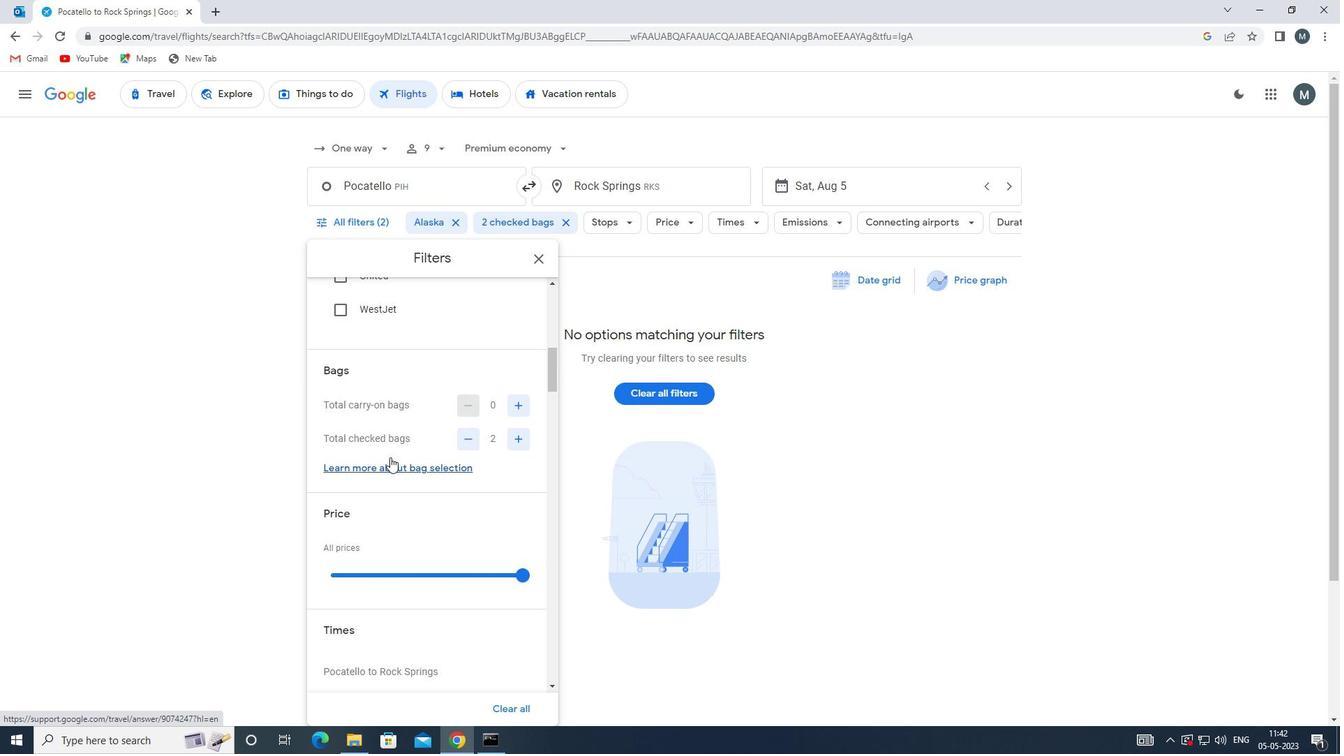 
Action: Mouse moved to (389, 435)
Screenshot: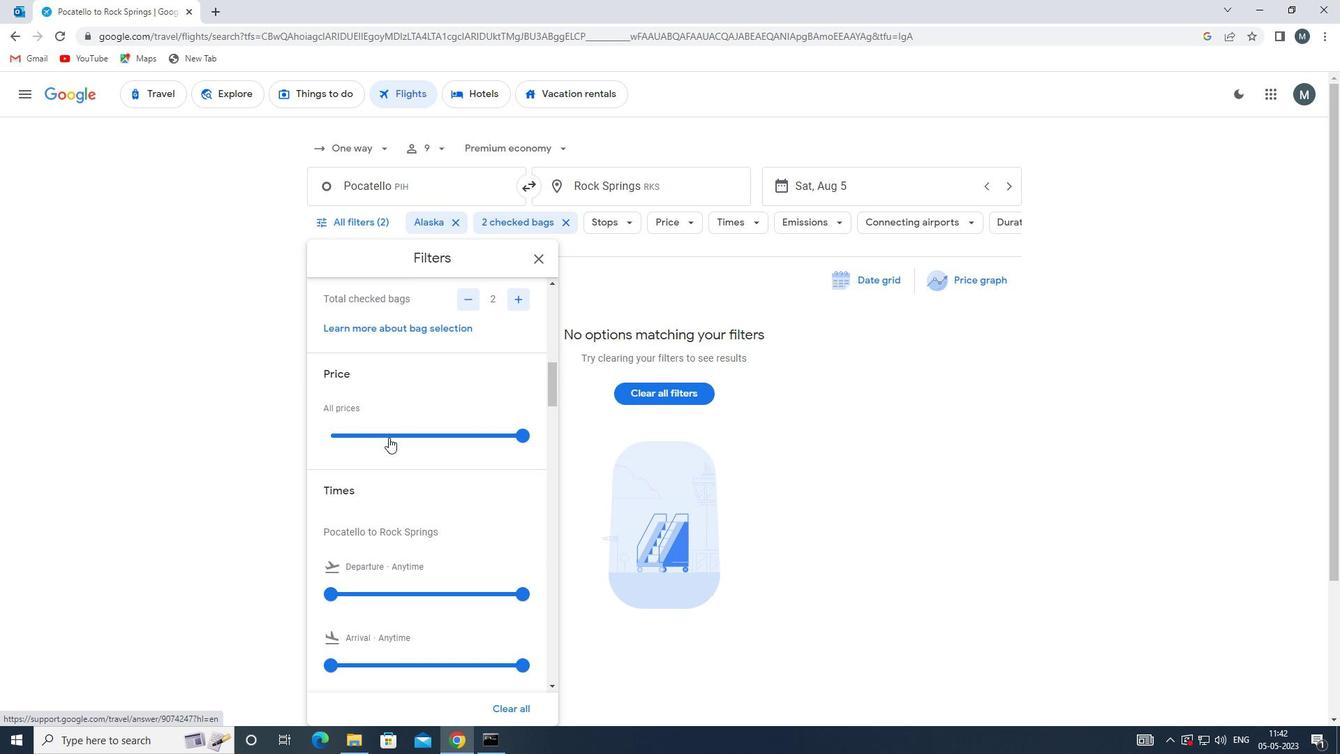 
Action: Mouse pressed left at (389, 435)
Screenshot: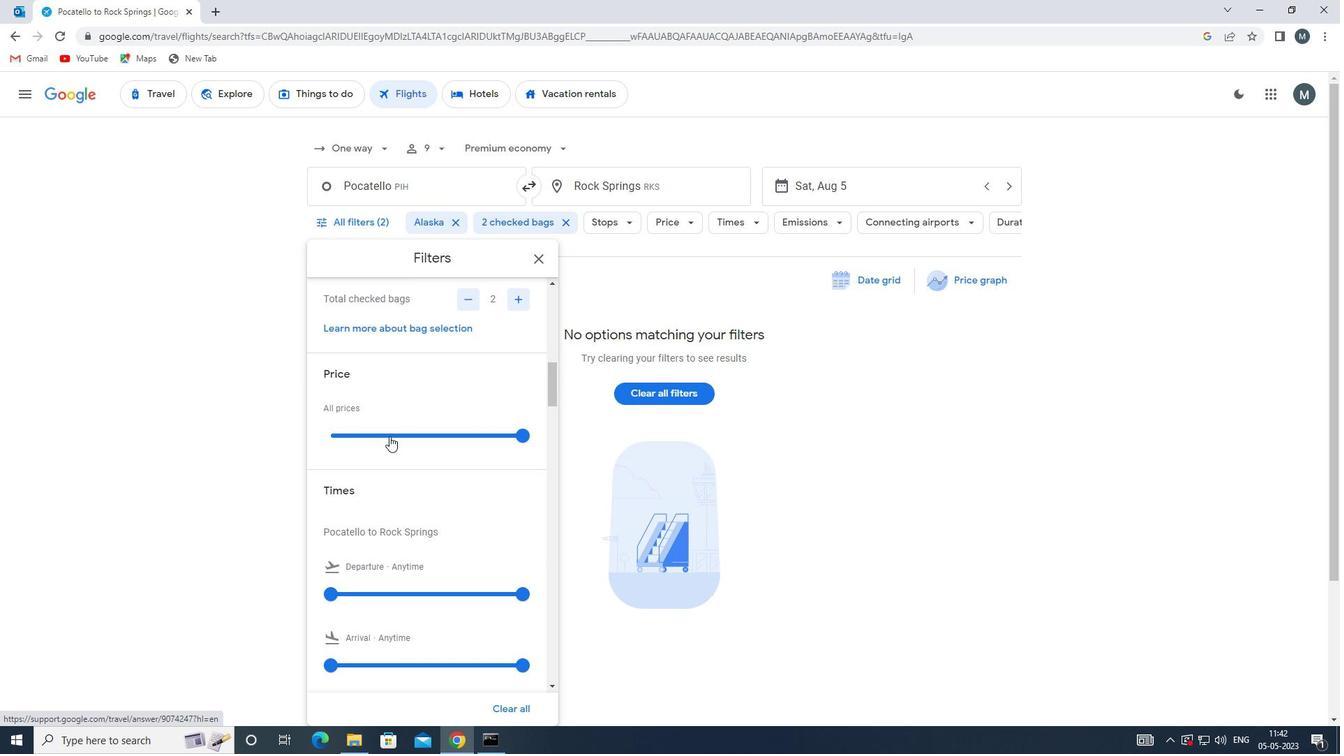 
Action: Mouse moved to (388, 435)
Screenshot: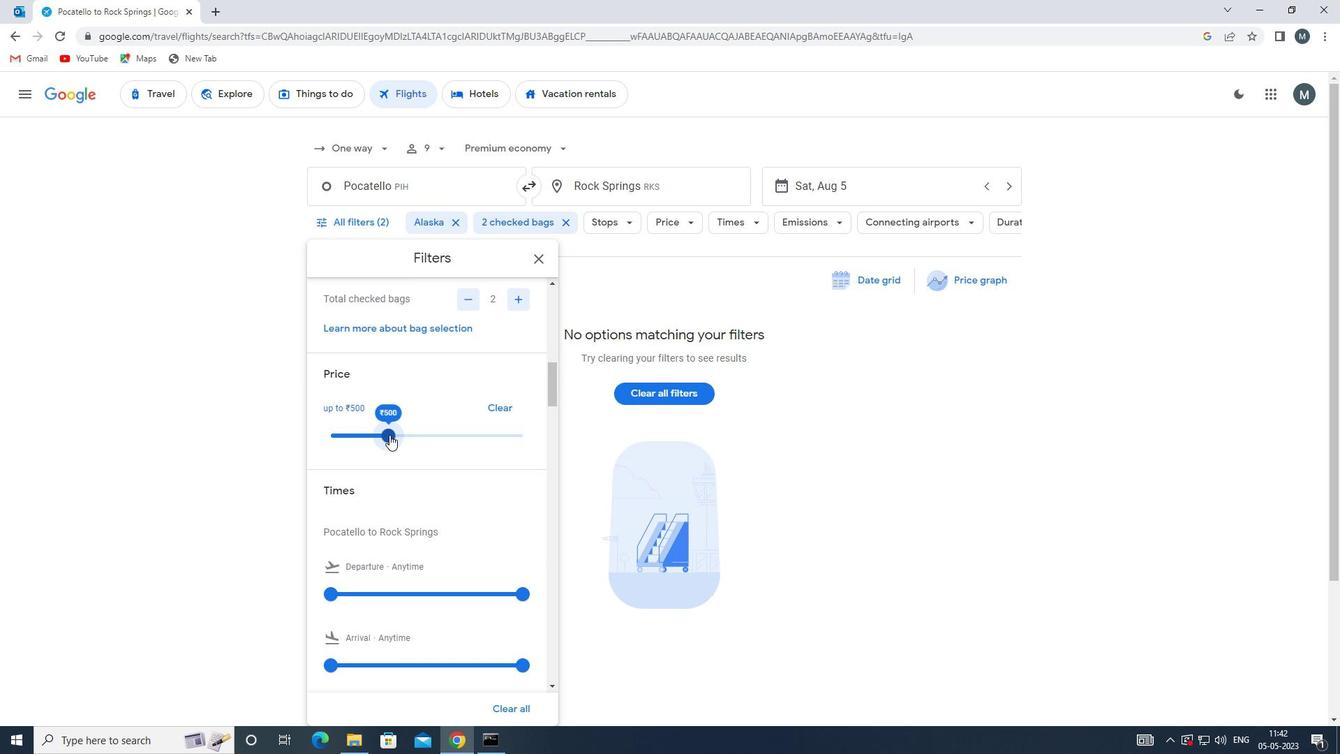 
Action: Mouse pressed left at (388, 435)
Screenshot: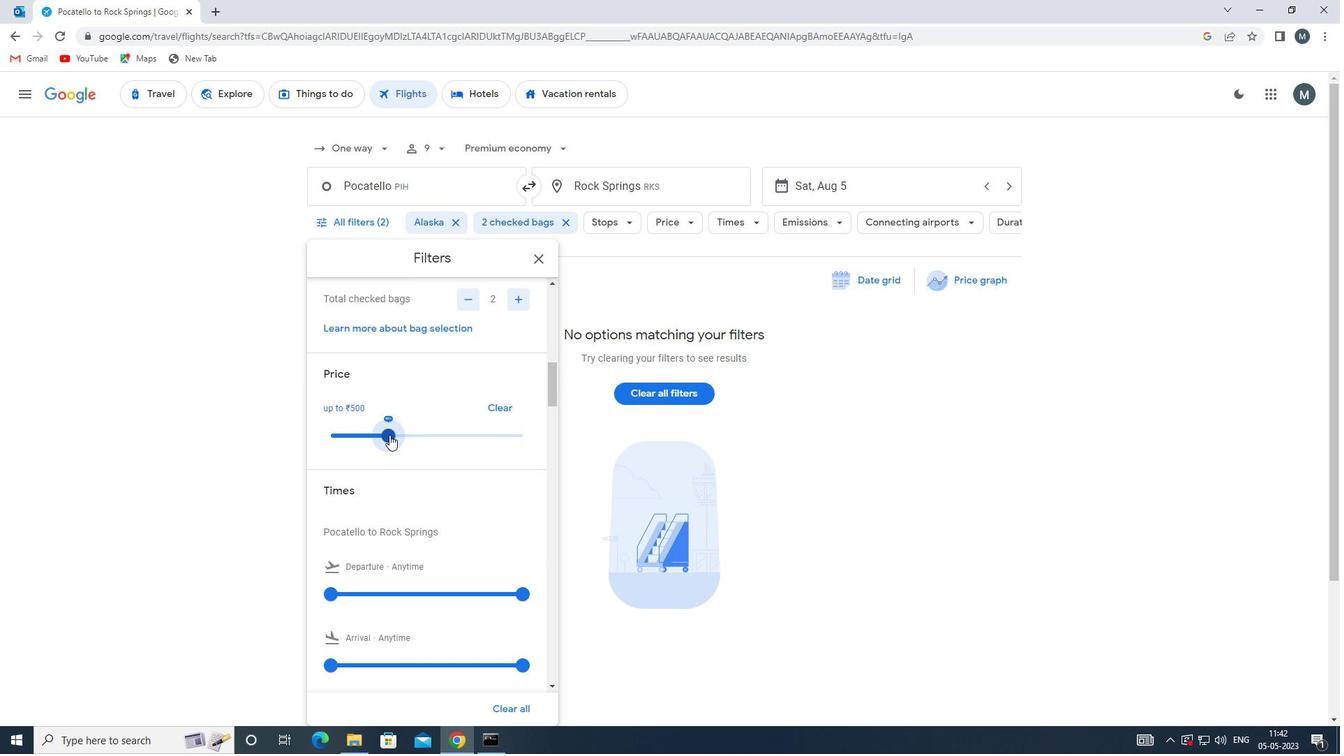 
Action: Mouse moved to (432, 447)
Screenshot: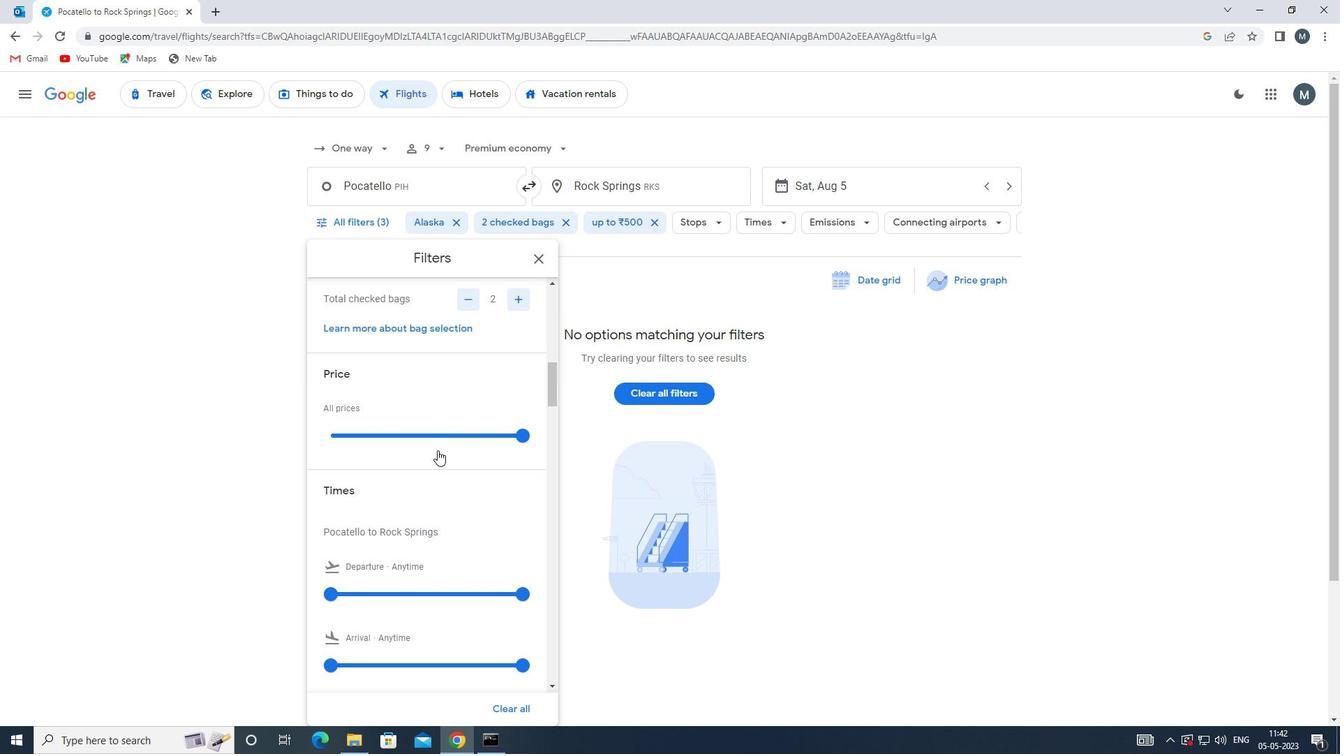 
Action: Mouse scrolled (432, 446) with delta (0, 0)
Screenshot: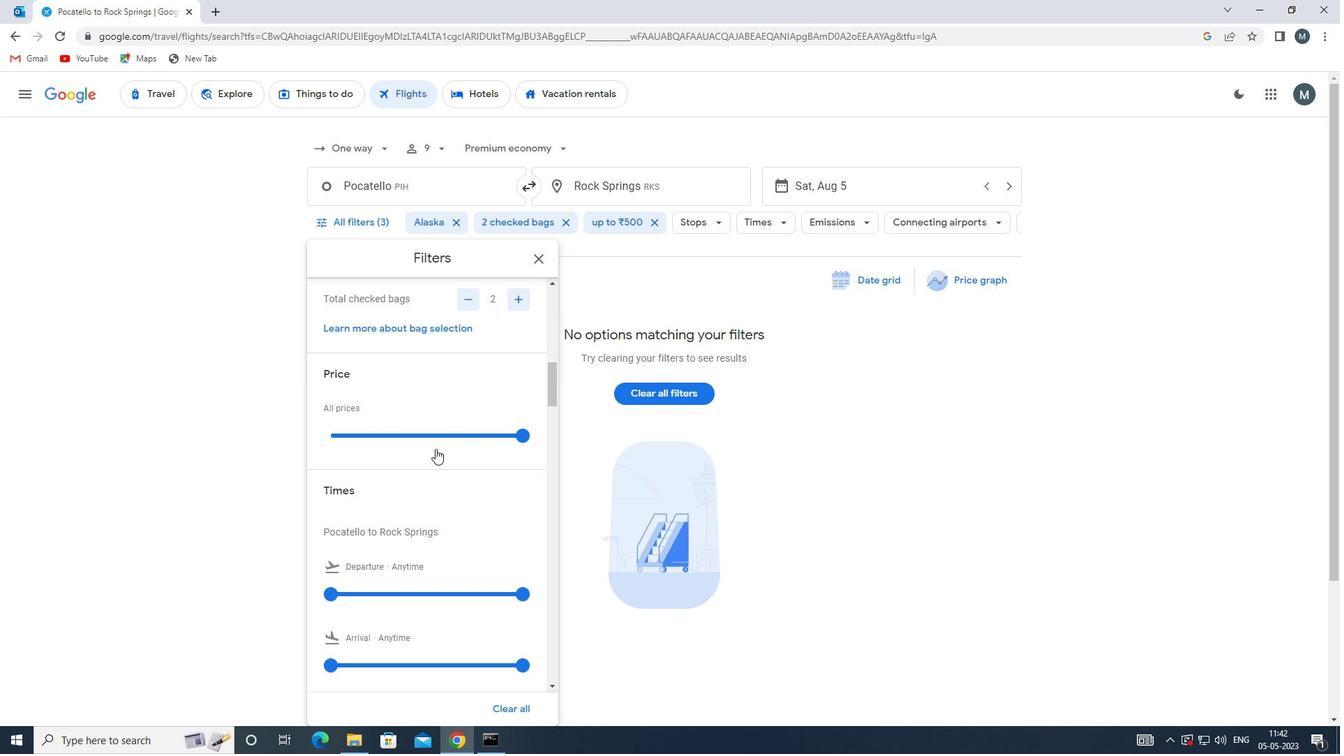 
Action: Mouse moved to (388, 441)
Screenshot: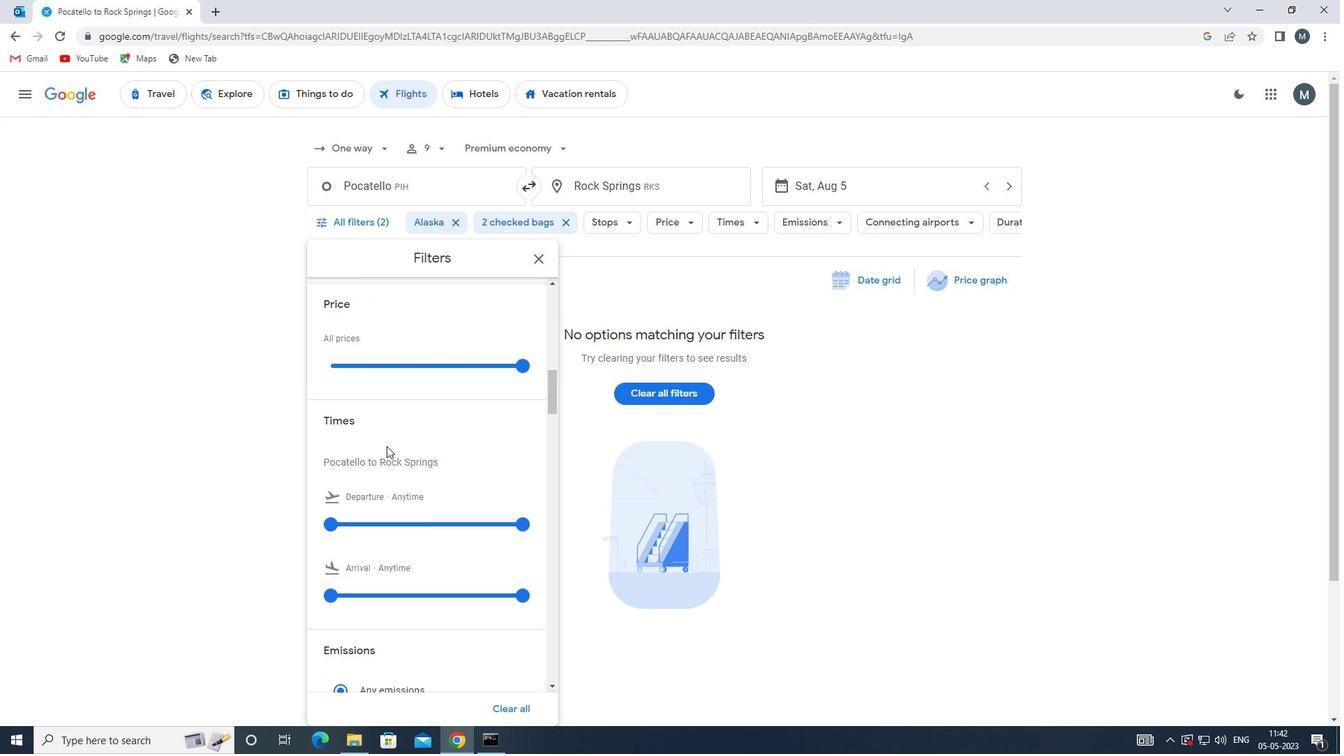 
Action: Mouse scrolled (388, 440) with delta (0, 0)
Screenshot: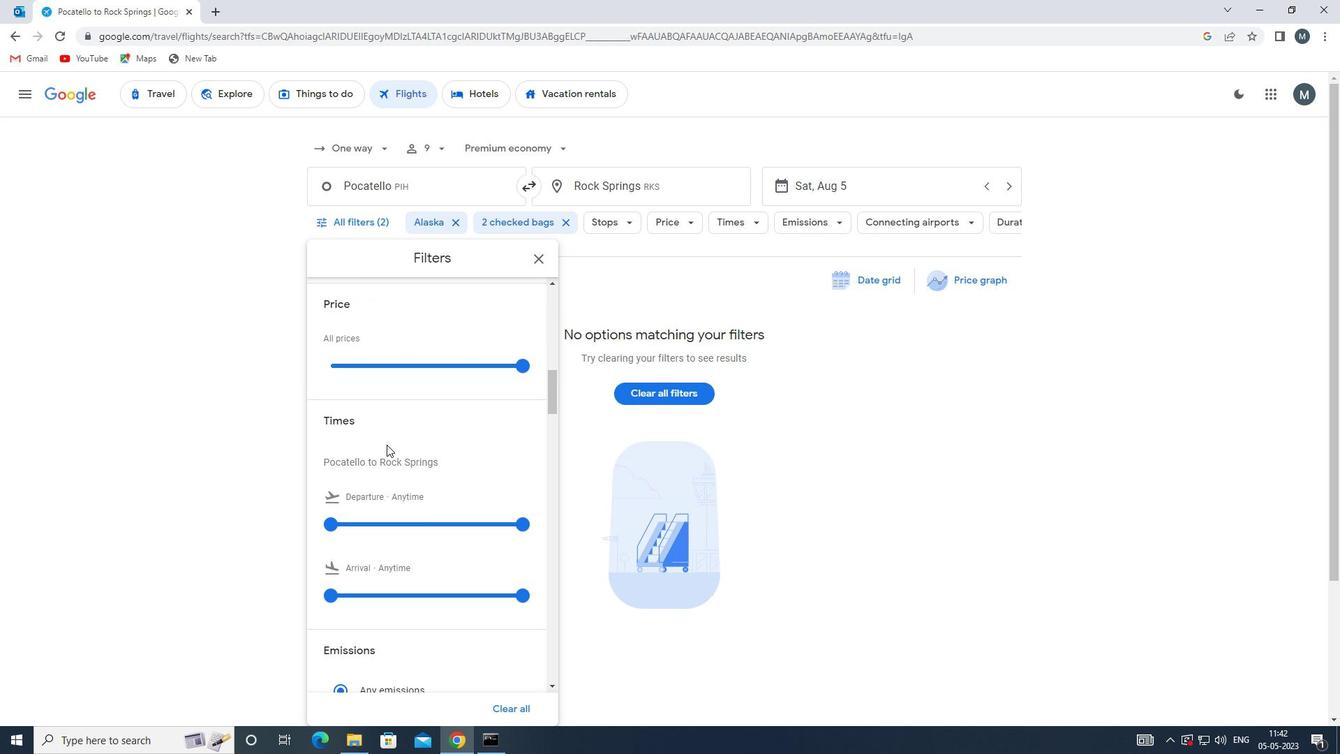 
Action: Mouse moved to (335, 451)
Screenshot: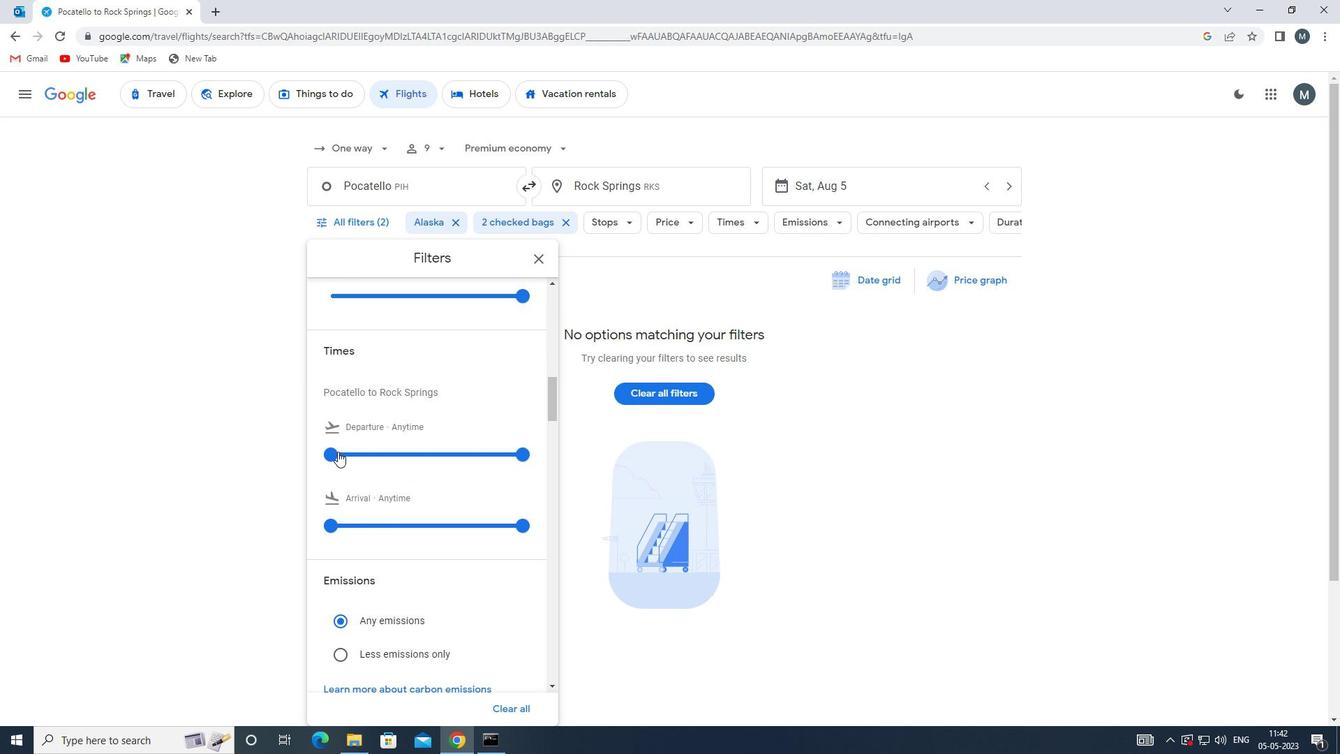 
Action: Mouse pressed left at (335, 451)
Screenshot: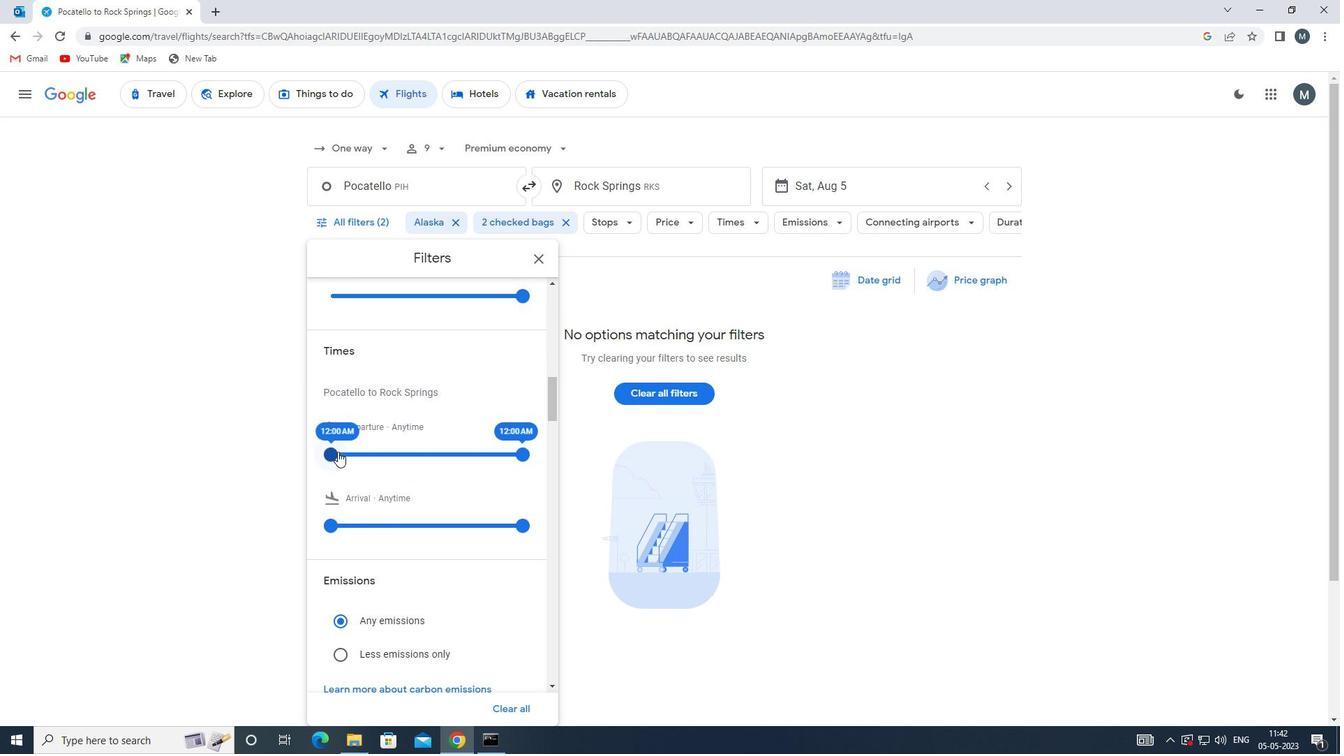 
Action: Mouse moved to (494, 451)
Screenshot: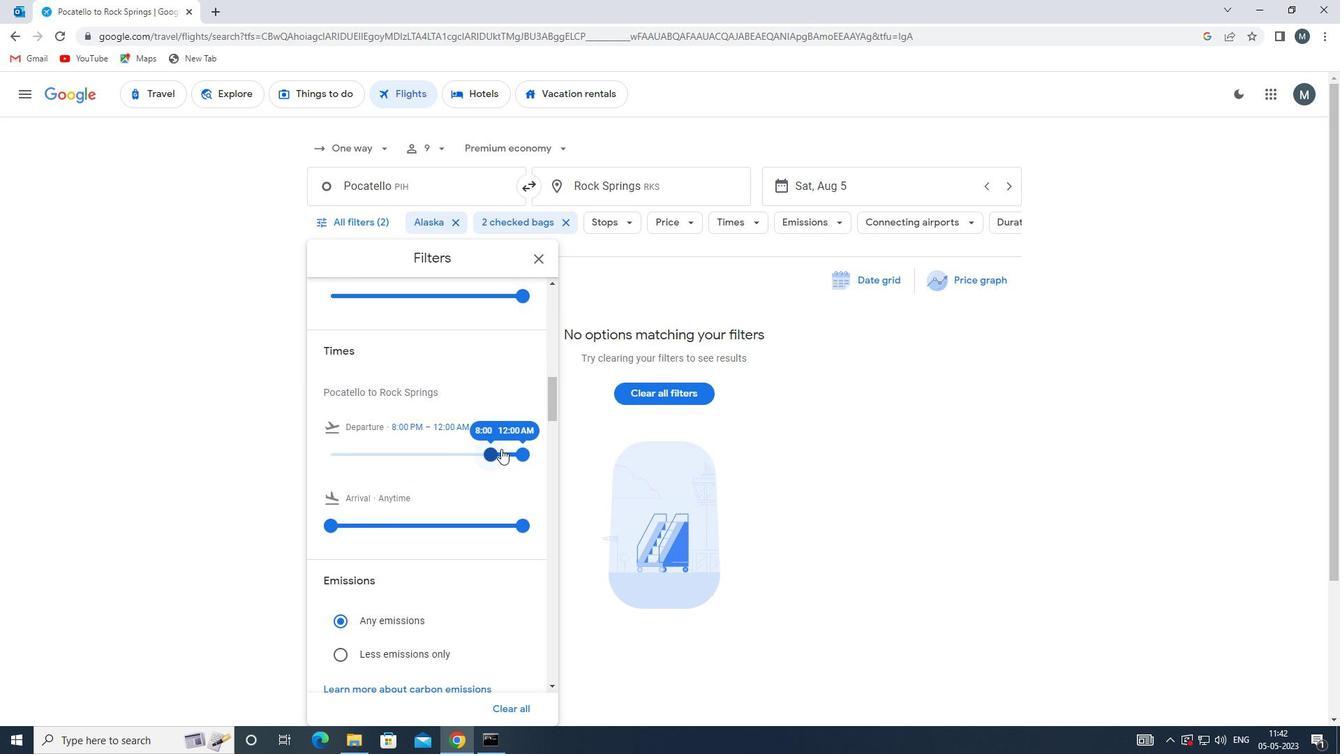 
Action: Mouse pressed left at (494, 451)
Screenshot: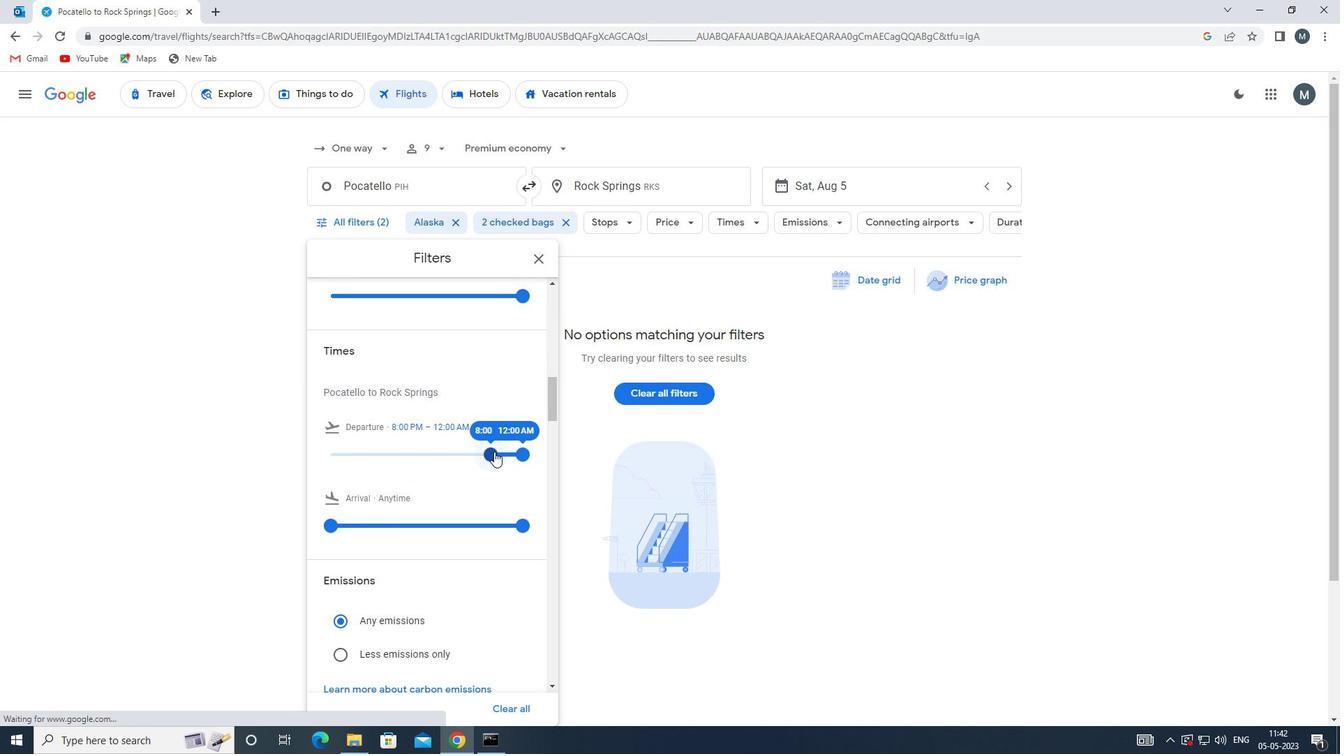
Action: Mouse moved to (508, 452)
Screenshot: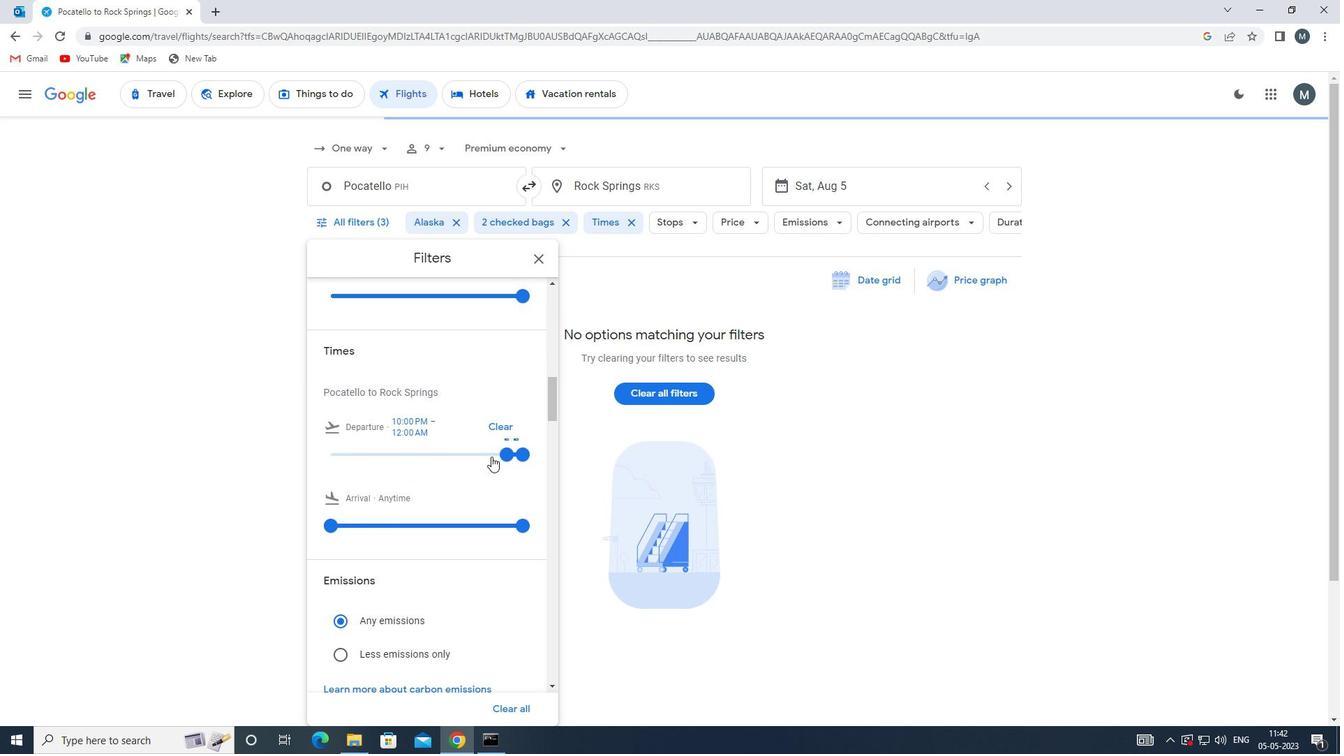 
Action: Mouse pressed left at (508, 452)
Screenshot: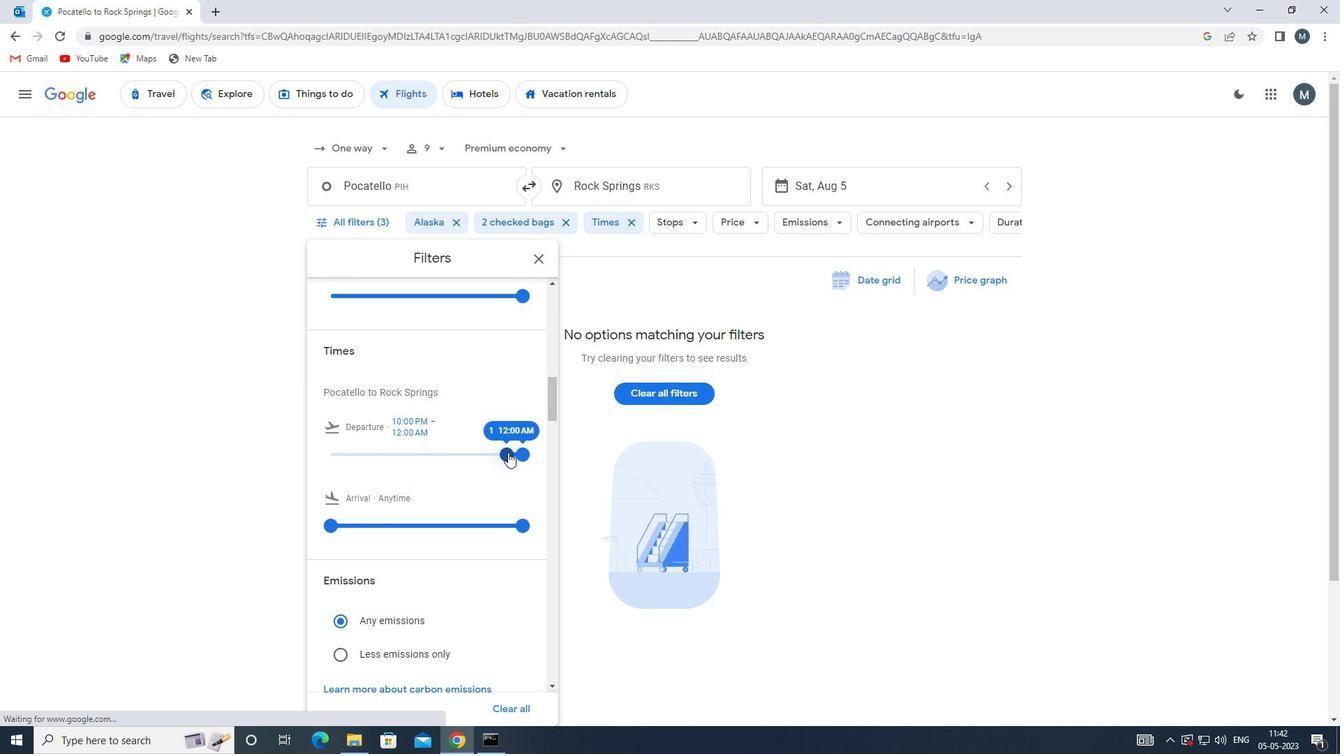 
Action: Mouse moved to (520, 455)
Screenshot: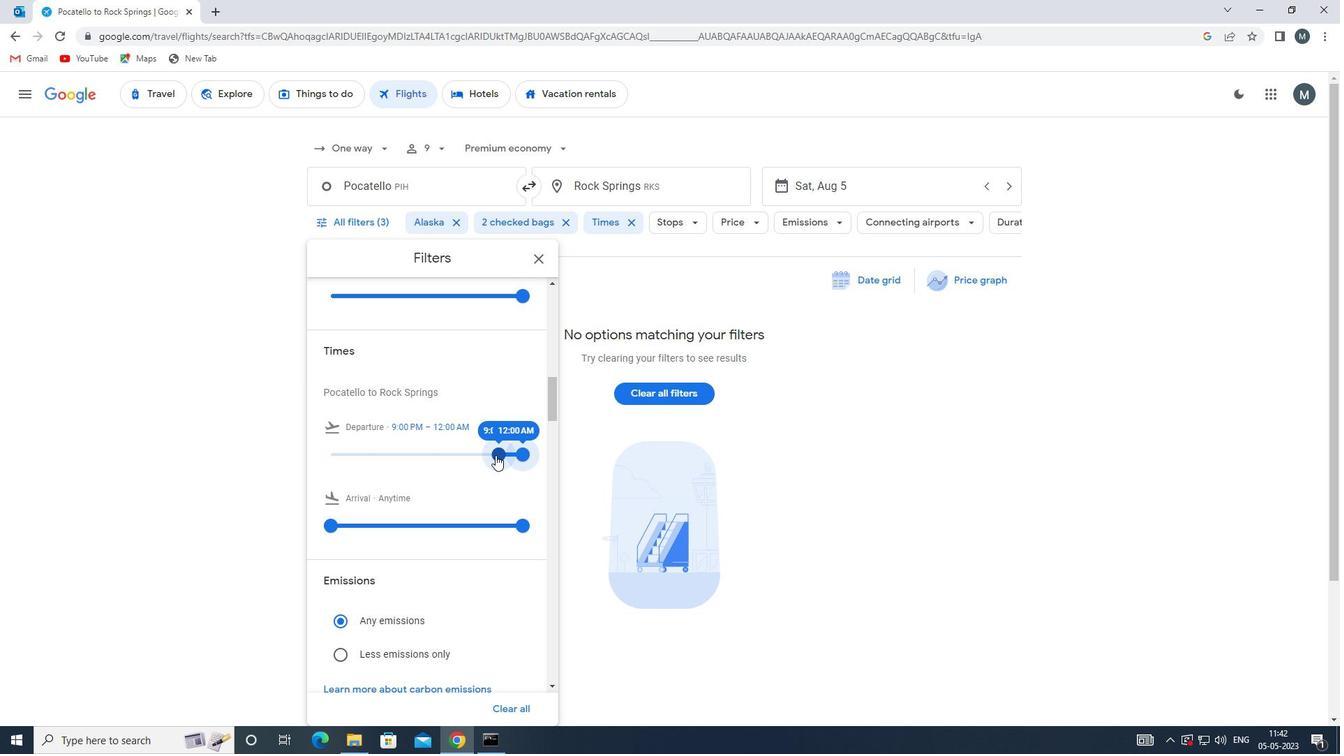 
Action: Mouse pressed left at (520, 455)
Screenshot: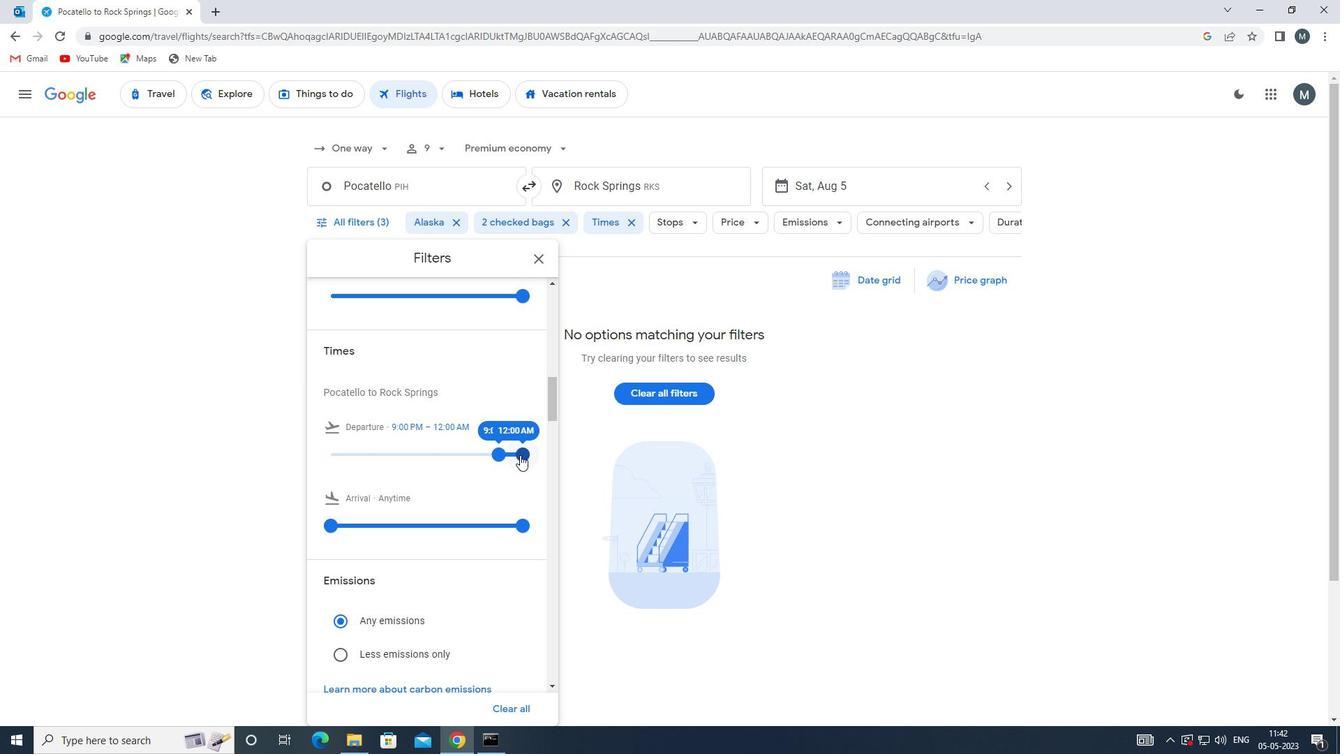 
Action: Mouse moved to (495, 454)
Screenshot: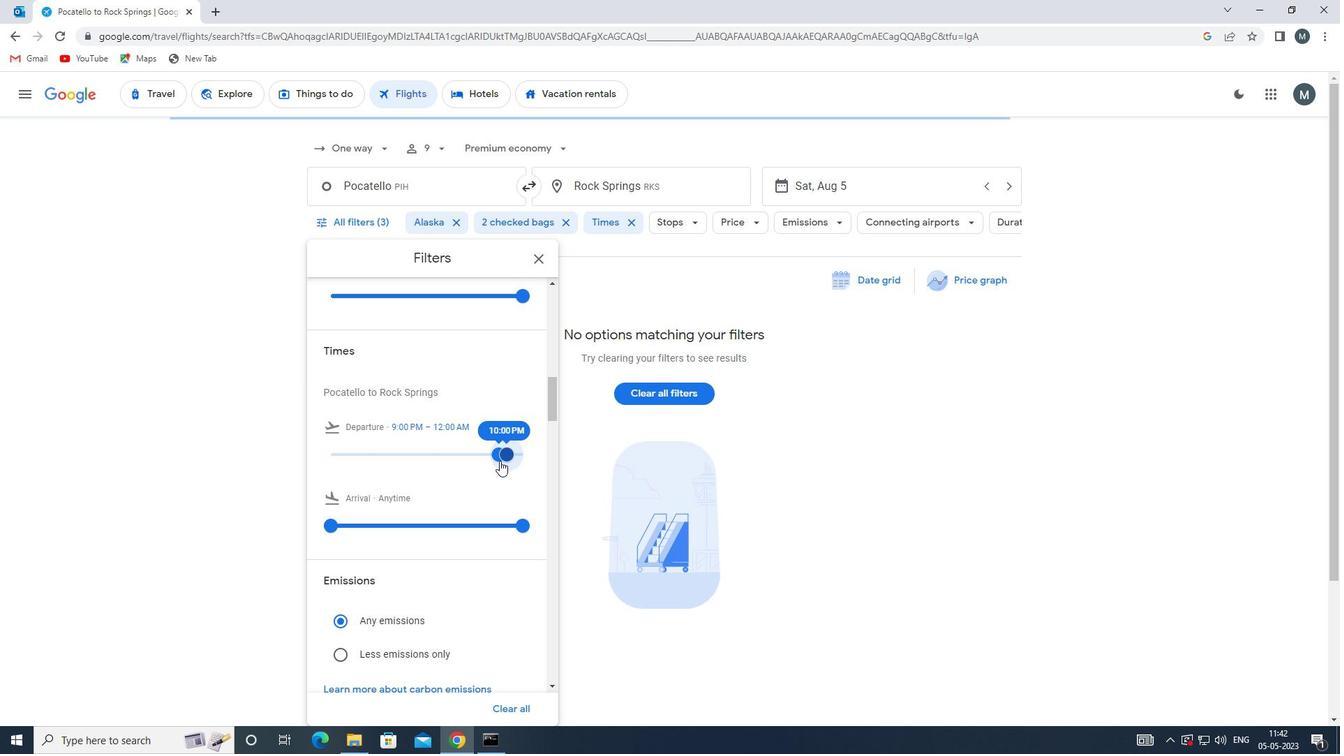 
Action: Mouse scrolled (495, 453) with delta (0, 0)
Screenshot: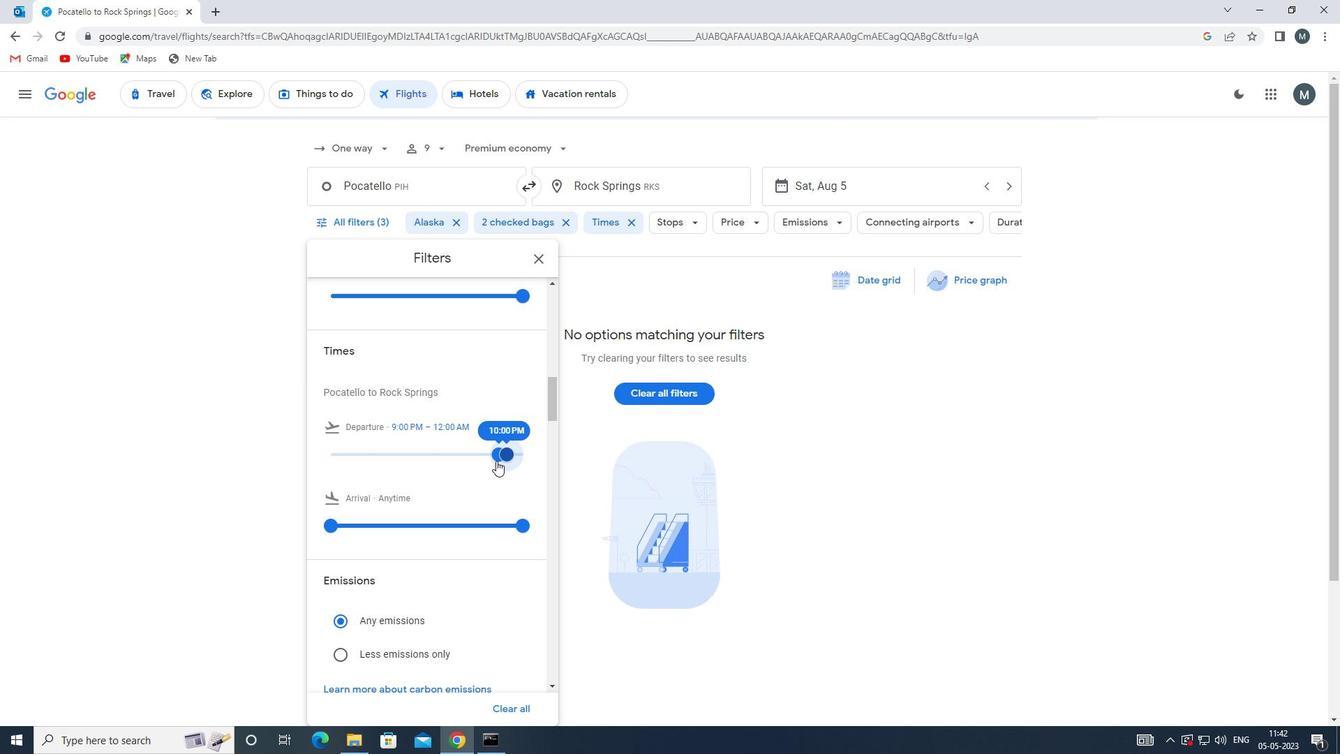 
Action: Mouse scrolled (495, 453) with delta (0, 0)
Screenshot: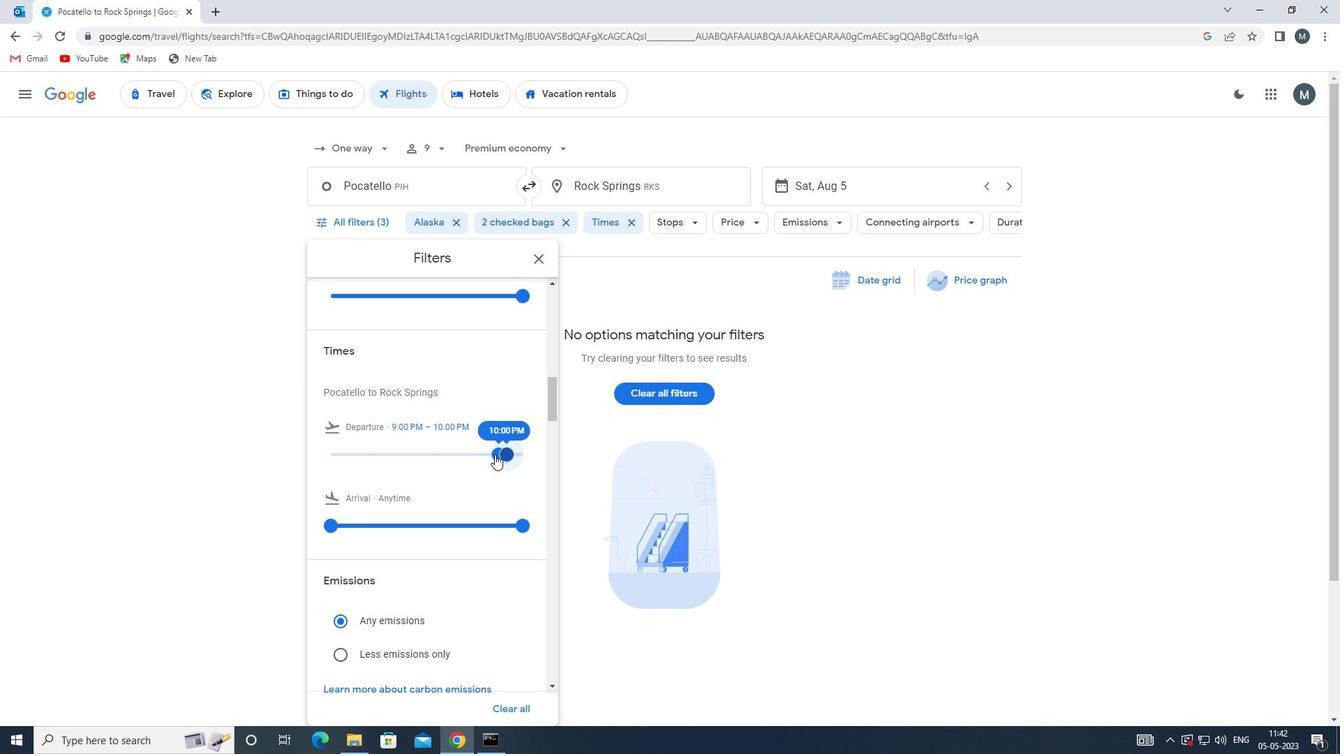 
Action: Mouse moved to (532, 257)
Screenshot: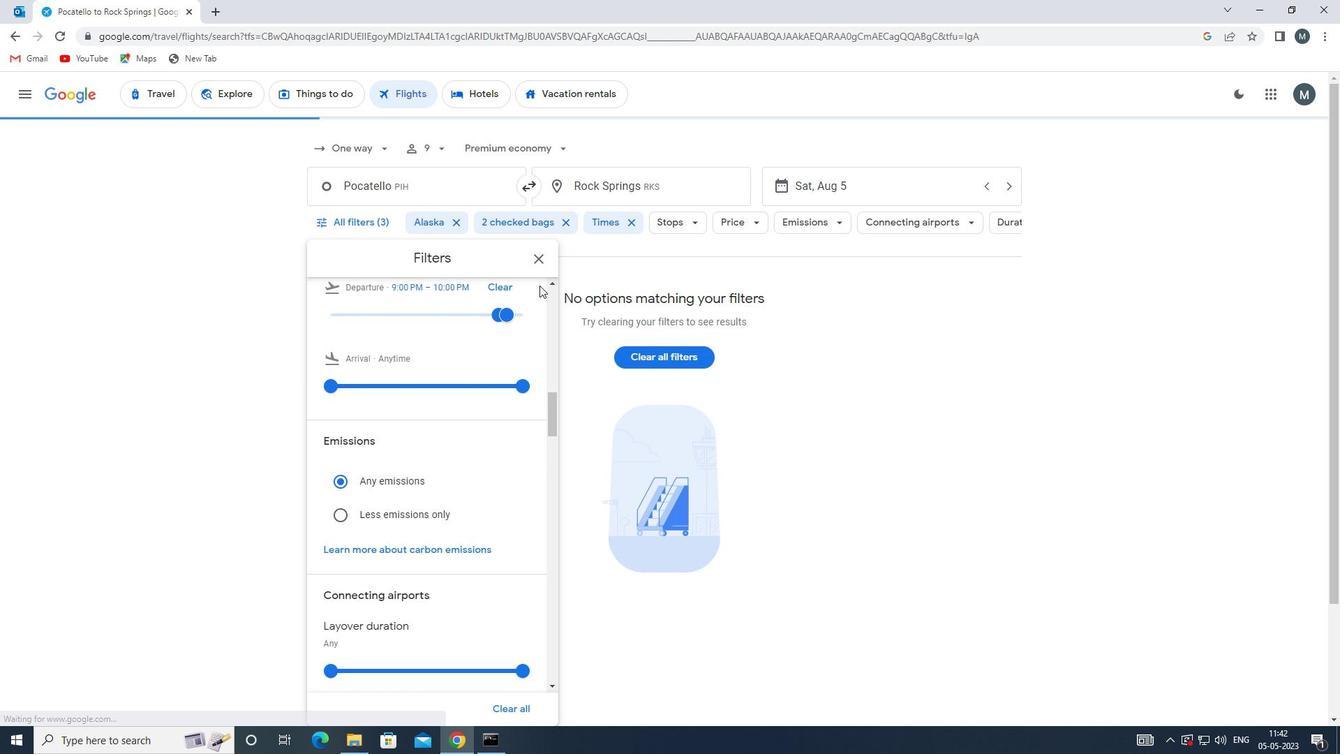 
Action: Mouse pressed left at (532, 257)
Screenshot: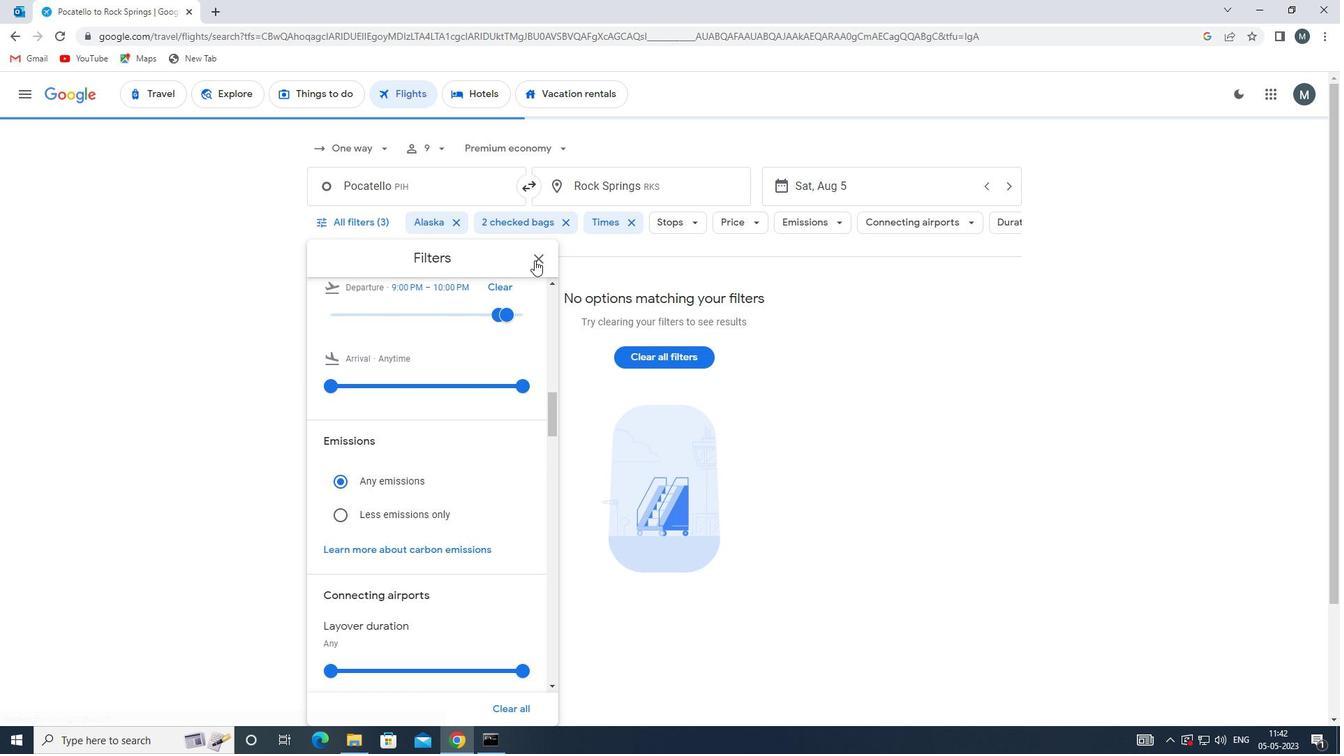 
Action: Mouse moved to (539, 264)
Screenshot: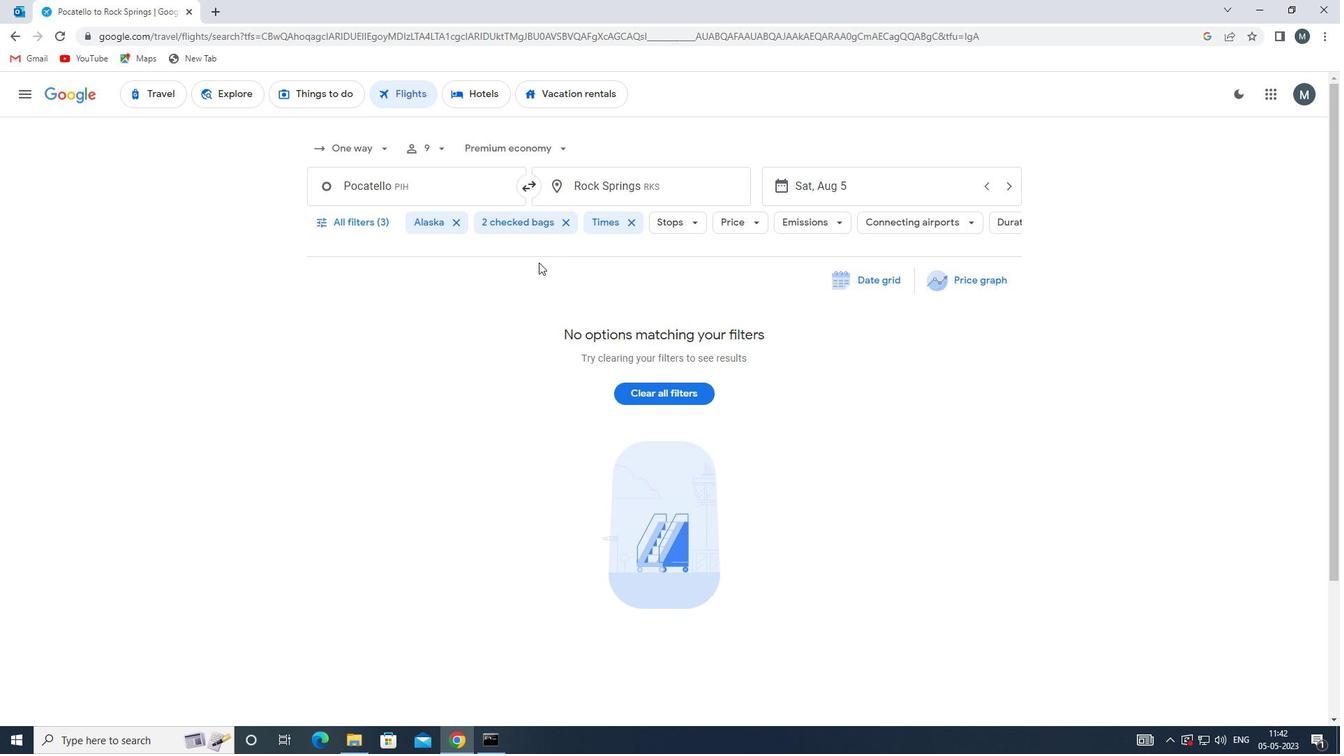
